 Task: Add a signature Hunter Evans containing Best wishes for a happy New Years Eve, Hunter Evans to email address softage.5@softage.net and add a label Party planning
Action: Mouse moved to (992, 59)
Screenshot: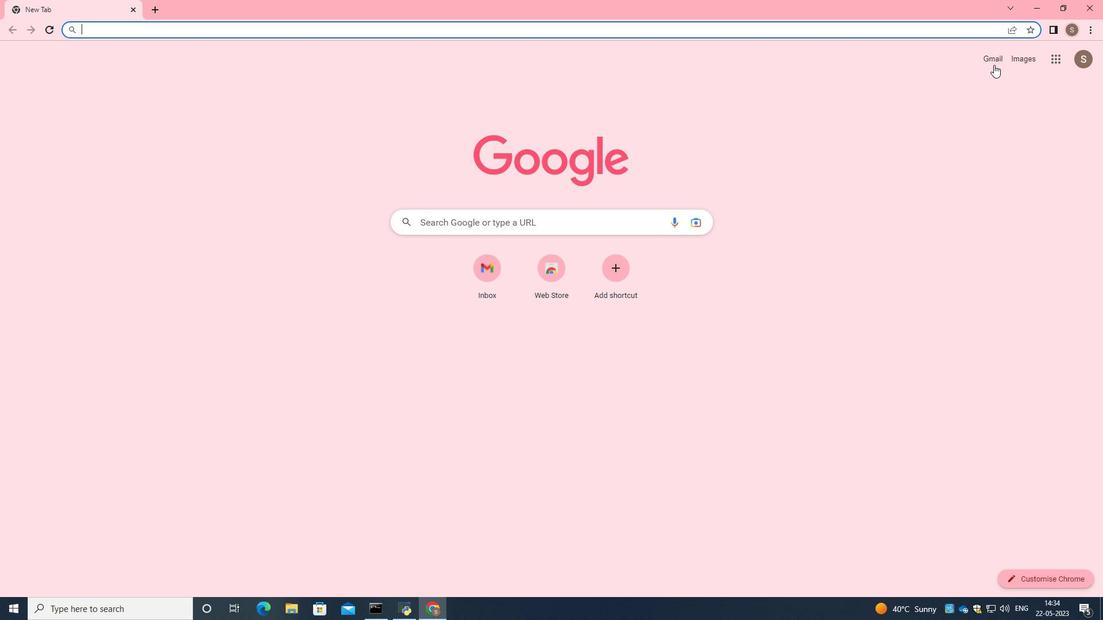 
Action: Mouse pressed left at (992, 59)
Screenshot: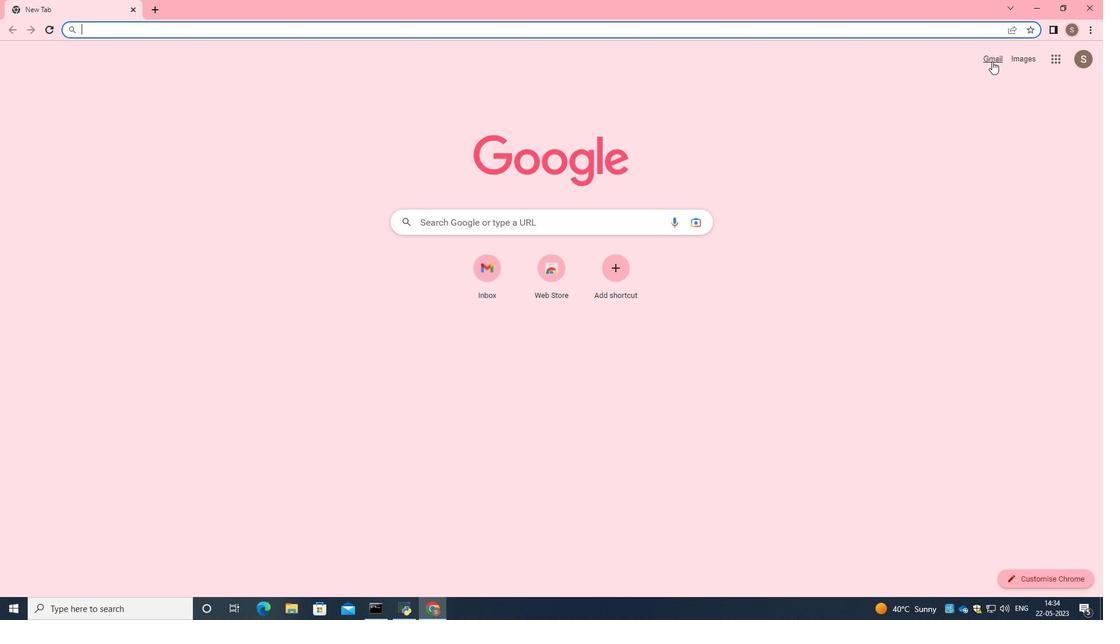 
Action: Mouse moved to (973, 79)
Screenshot: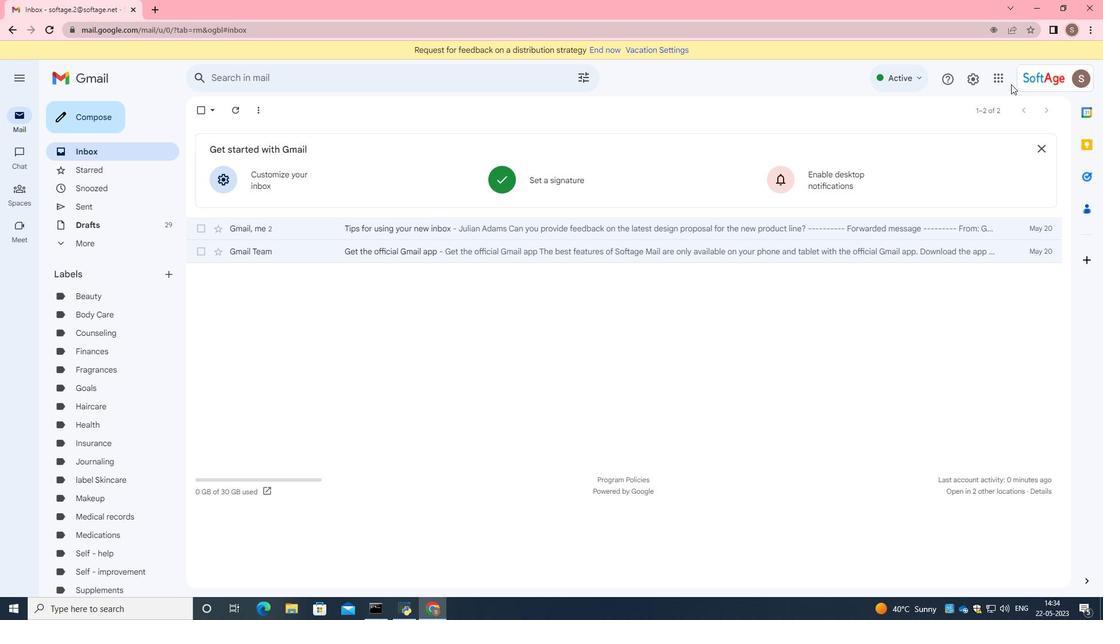 
Action: Mouse pressed left at (973, 79)
Screenshot: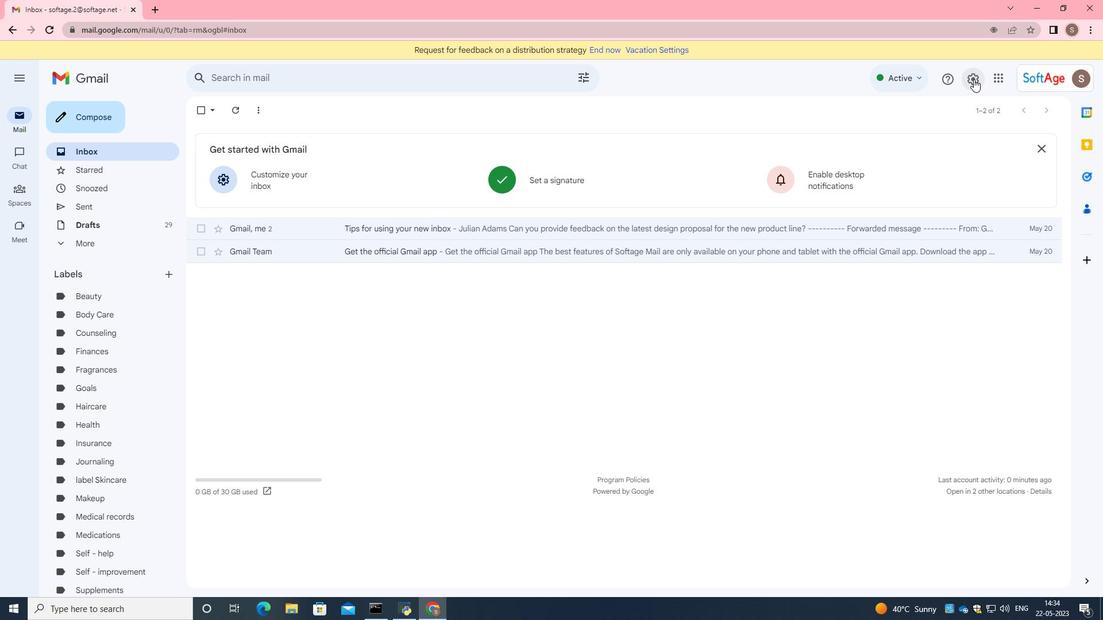 
Action: Mouse moved to (953, 137)
Screenshot: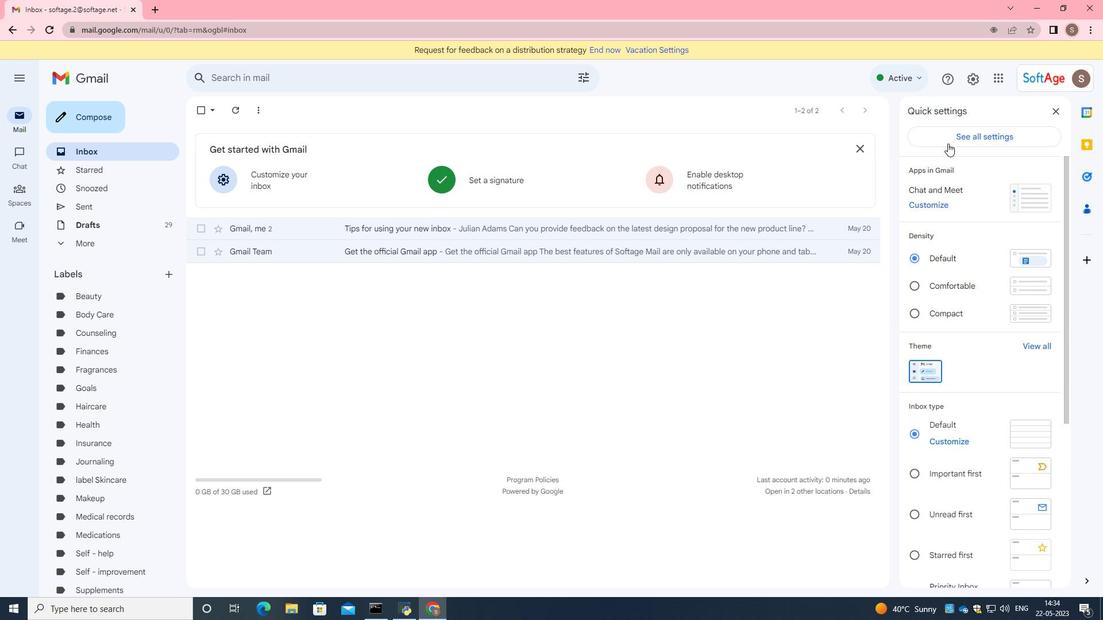 
Action: Mouse pressed left at (953, 137)
Screenshot: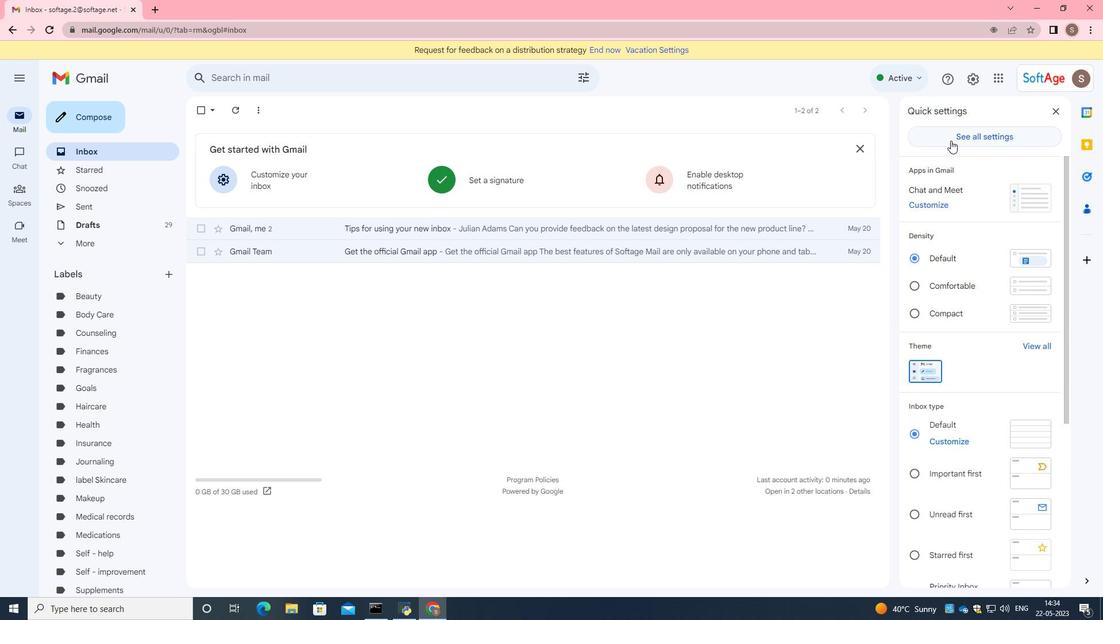 
Action: Mouse moved to (550, 318)
Screenshot: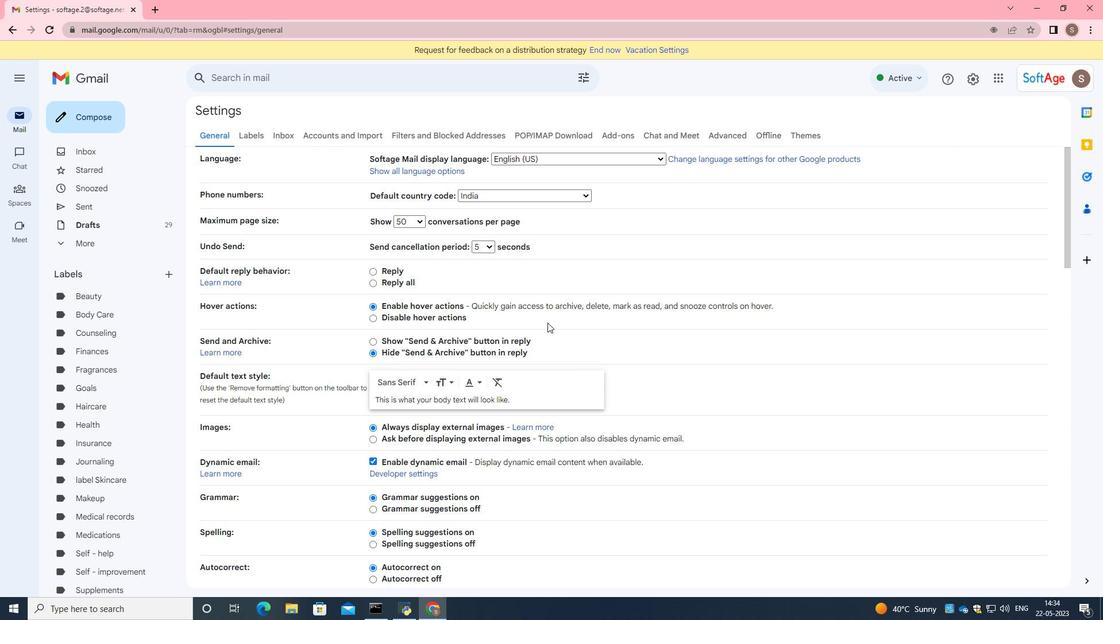 
Action: Mouse scrolled (550, 317) with delta (0, 0)
Screenshot: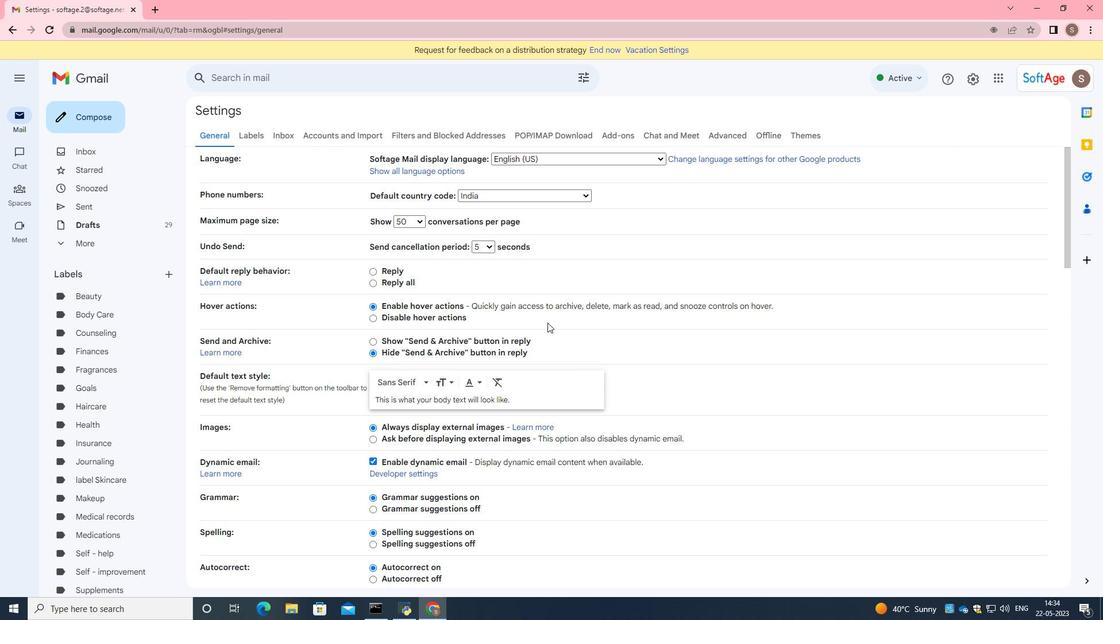 
Action: Mouse scrolled (550, 317) with delta (0, 0)
Screenshot: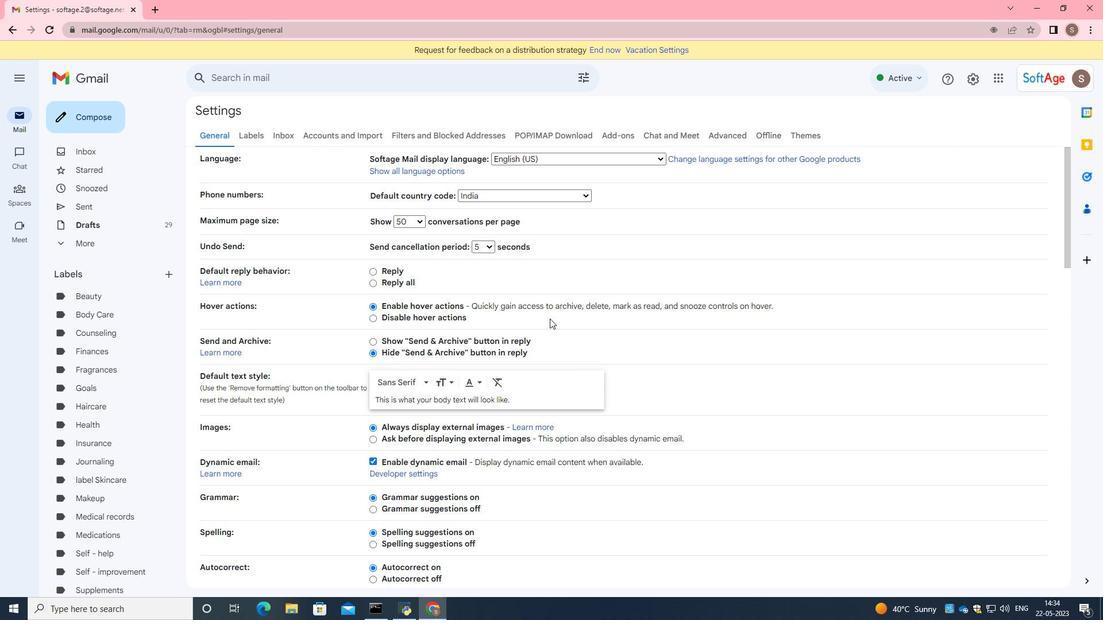 
Action: Mouse scrolled (550, 317) with delta (0, 0)
Screenshot: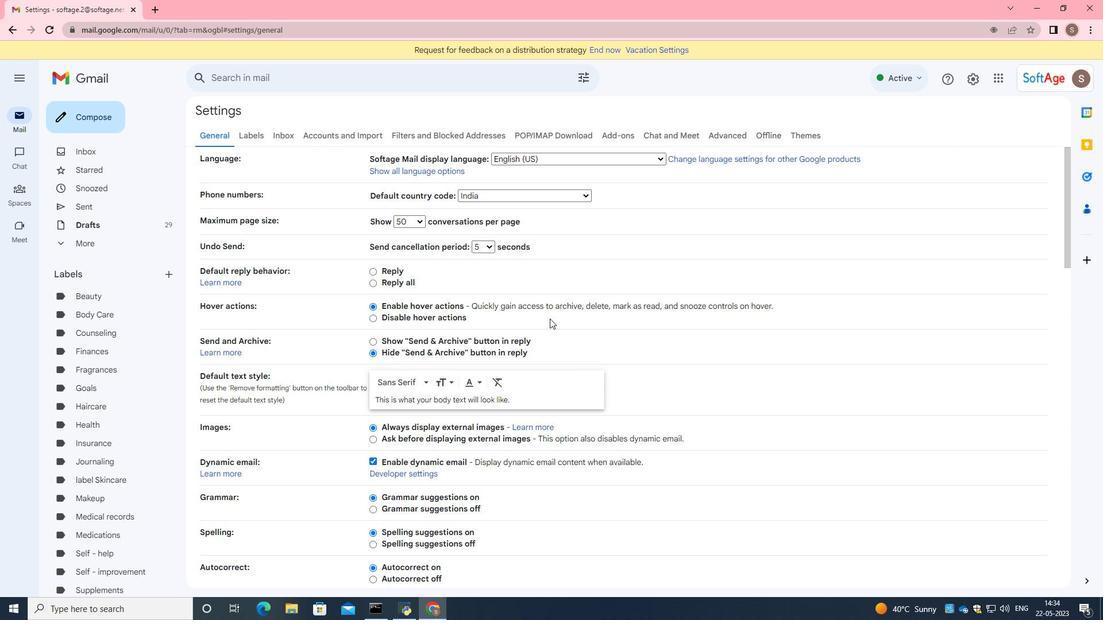 
Action: Mouse scrolled (550, 317) with delta (0, 0)
Screenshot: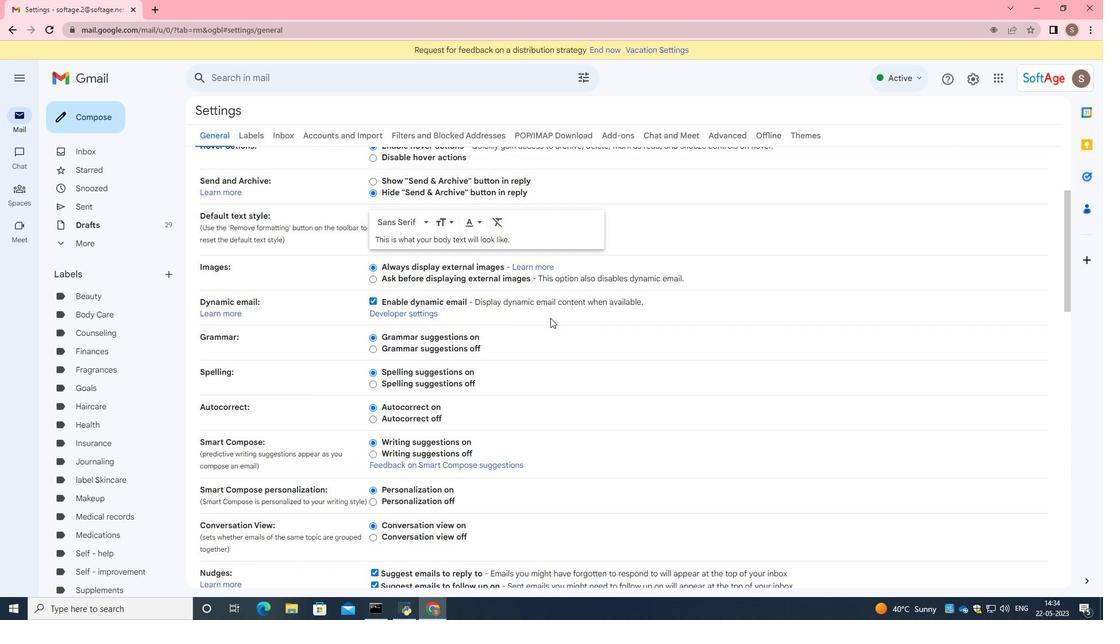 
Action: Mouse scrolled (550, 317) with delta (0, 0)
Screenshot: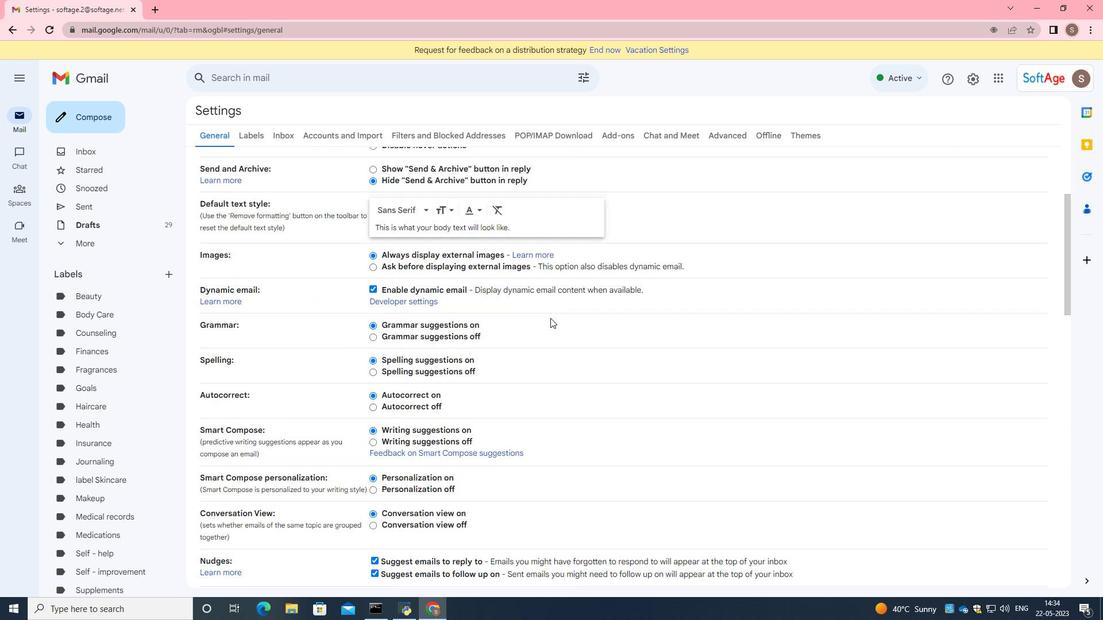 
Action: Mouse scrolled (550, 317) with delta (0, 0)
Screenshot: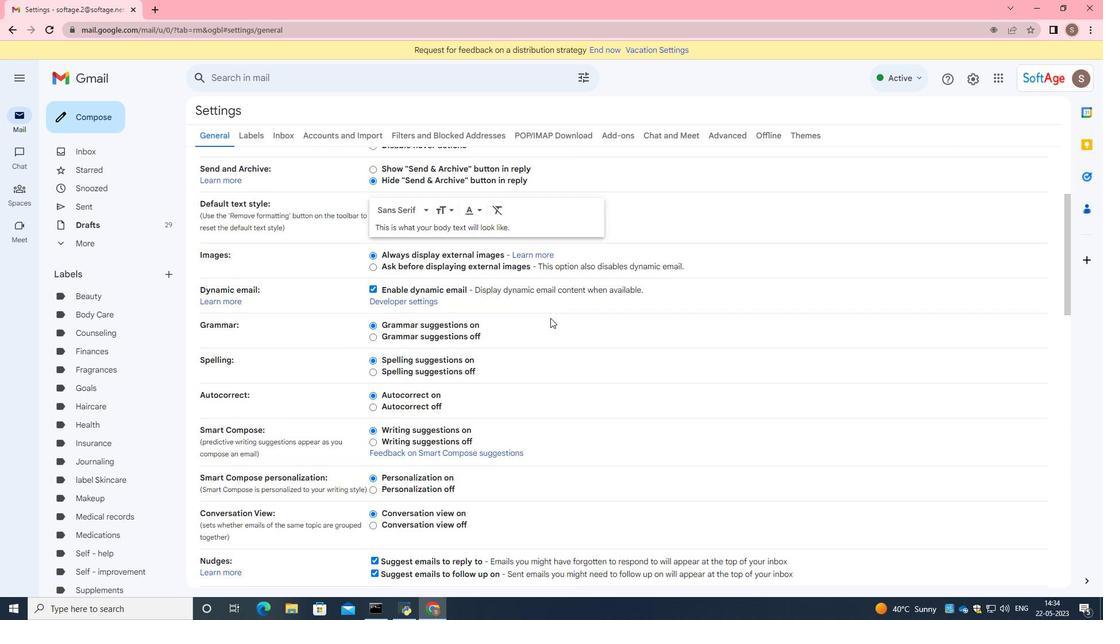 
Action: Mouse scrolled (550, 317) with delta (0, 0)
Screenshot: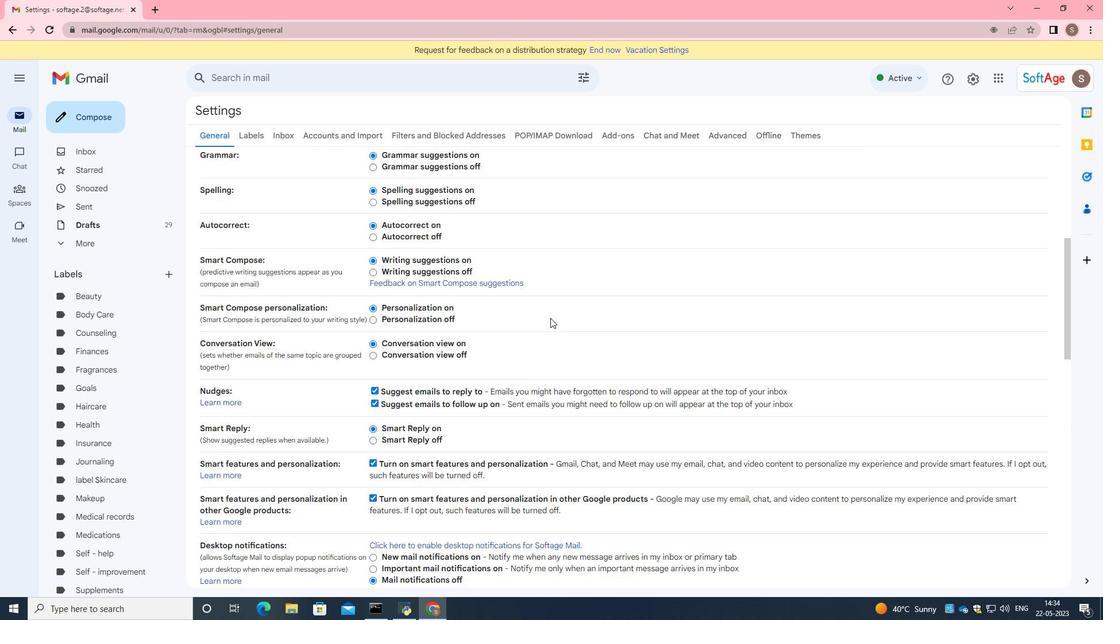 
Action: Mouse scrolled (550, 317) with delta (0, 0)
Screenshot: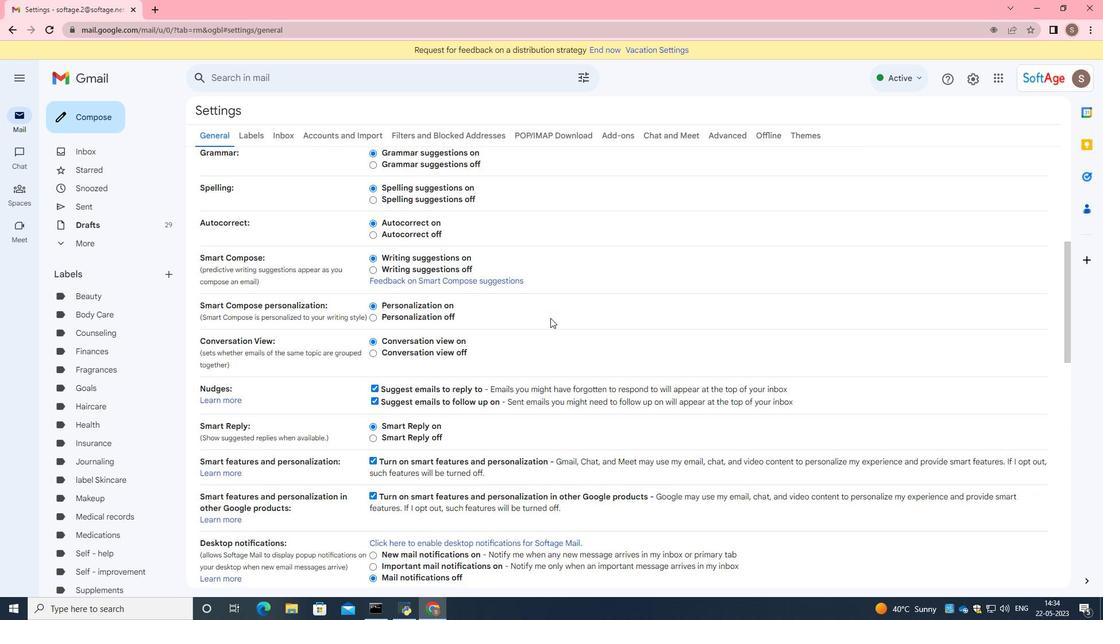 
Action: Mouse scrolled (550, 317) with delta (0, 0)
Screenshot: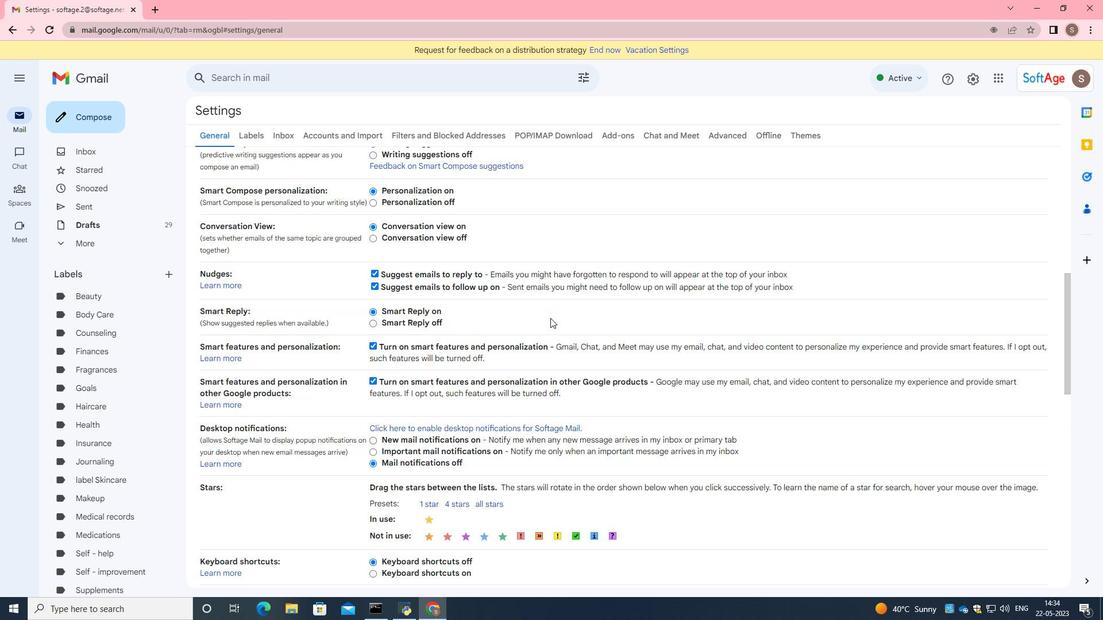 
Action: Mouse scrolled (550, 317) with delta (0, 0)
Screenshot: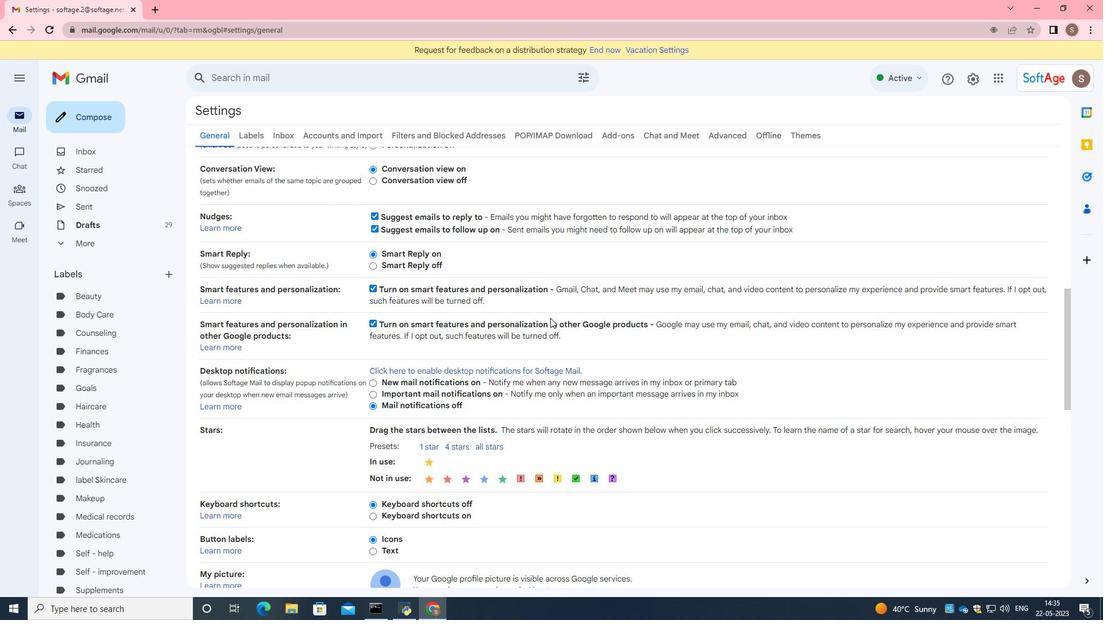 
Action: Mouse scrolled (550, 317) with delta (0, 0)
Screenshot: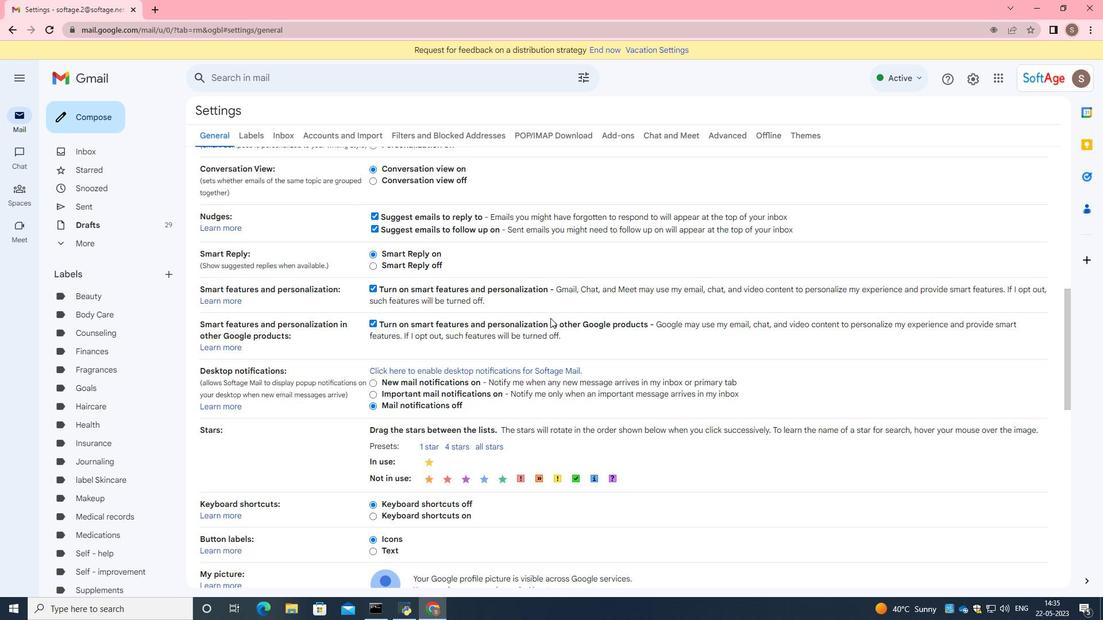 
Action: Mouse scrolled (550, 317) with delta (0, 0)
Screenshot: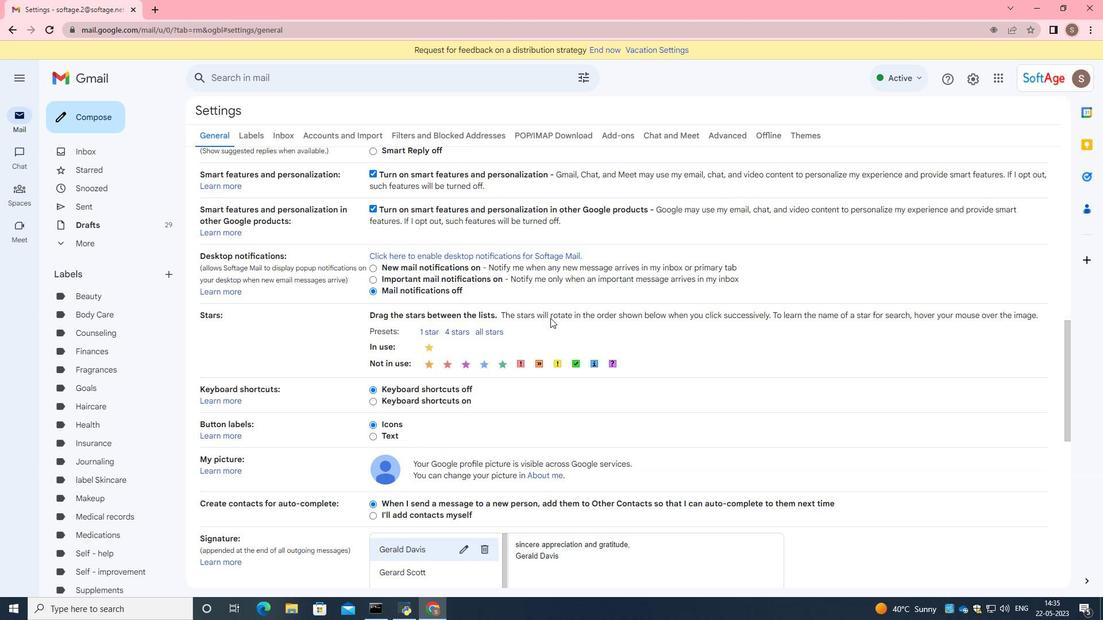 
Action: Mouse scrolled (550, 317) with delta (0, 0)
Screenshot: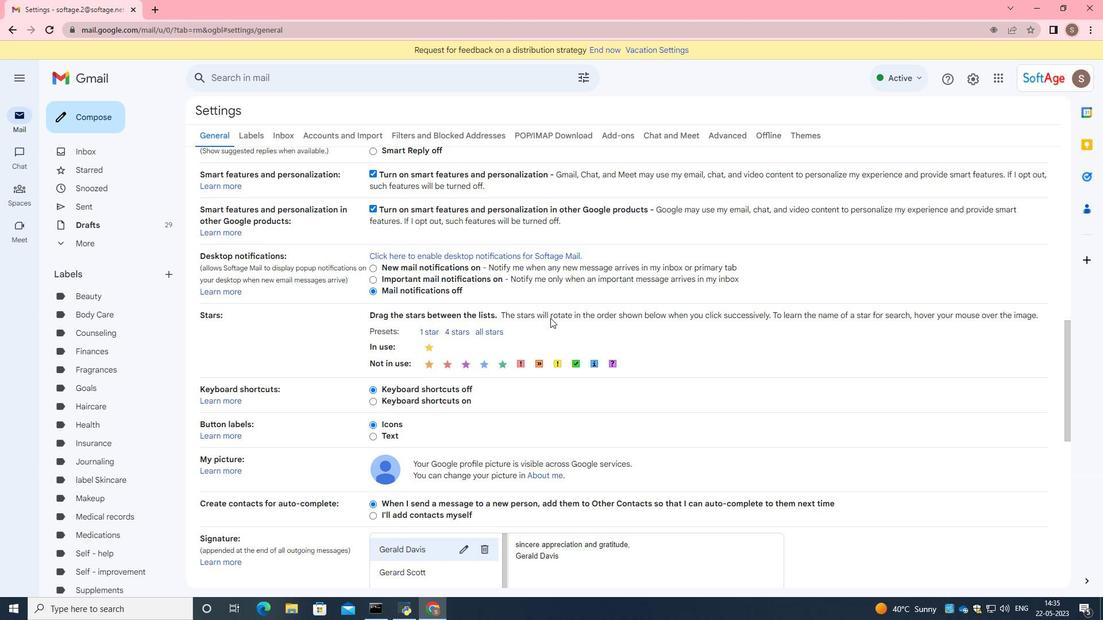 
Action: Mouse moved to (445, 530)
Screenshot: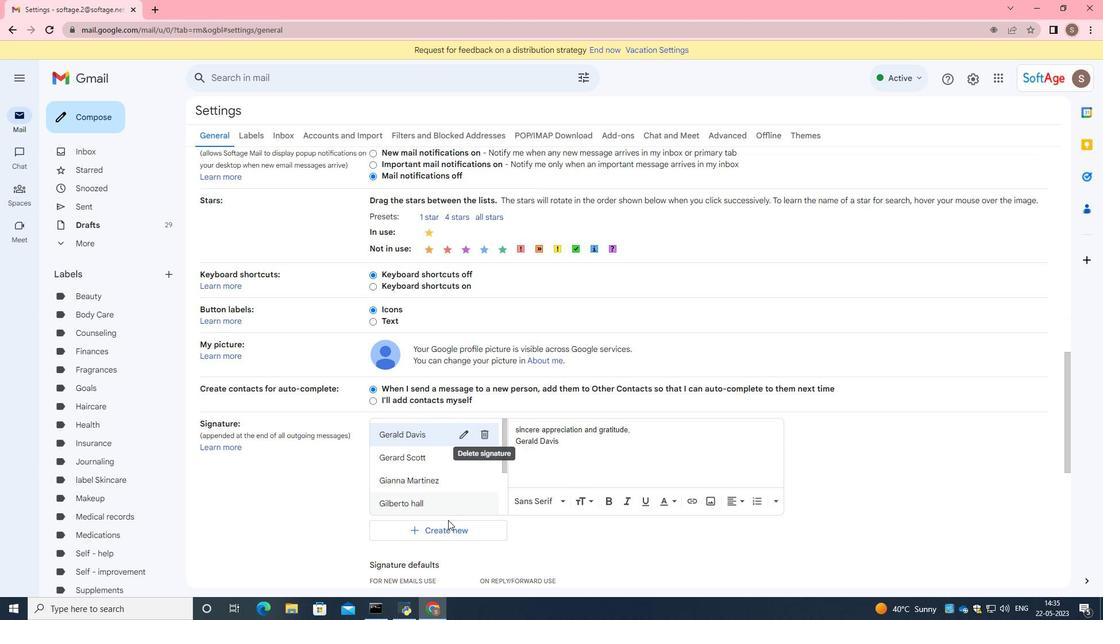 
Action: Mouse pressed left at (445, 530)
Screenshot: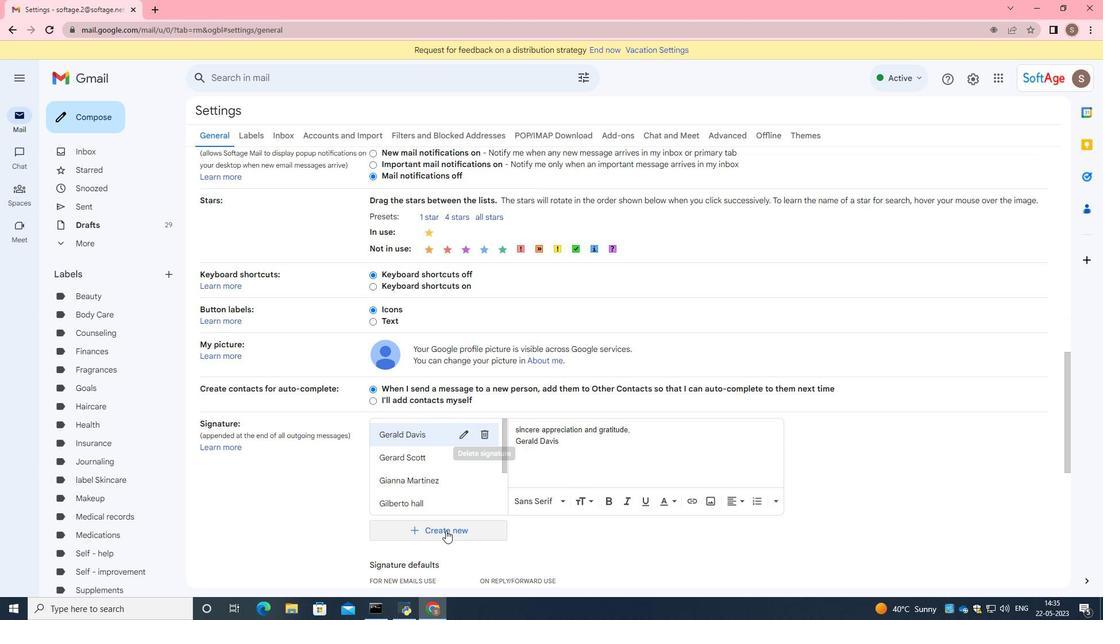 
Action: Mouse moved to (502, 314)
Screenshot: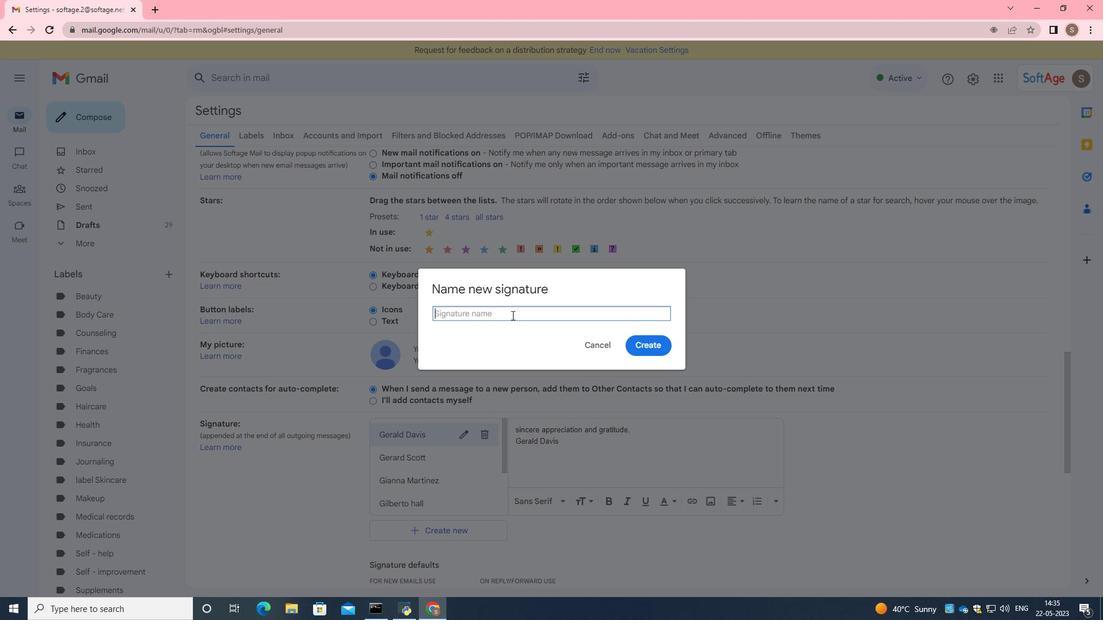 
Action: Key pressed <Key.caps_lock>H<Key.caps_lock>unter<Key.space><Key.caps_lock>E<Key.caps_lock>vans
Screenshot: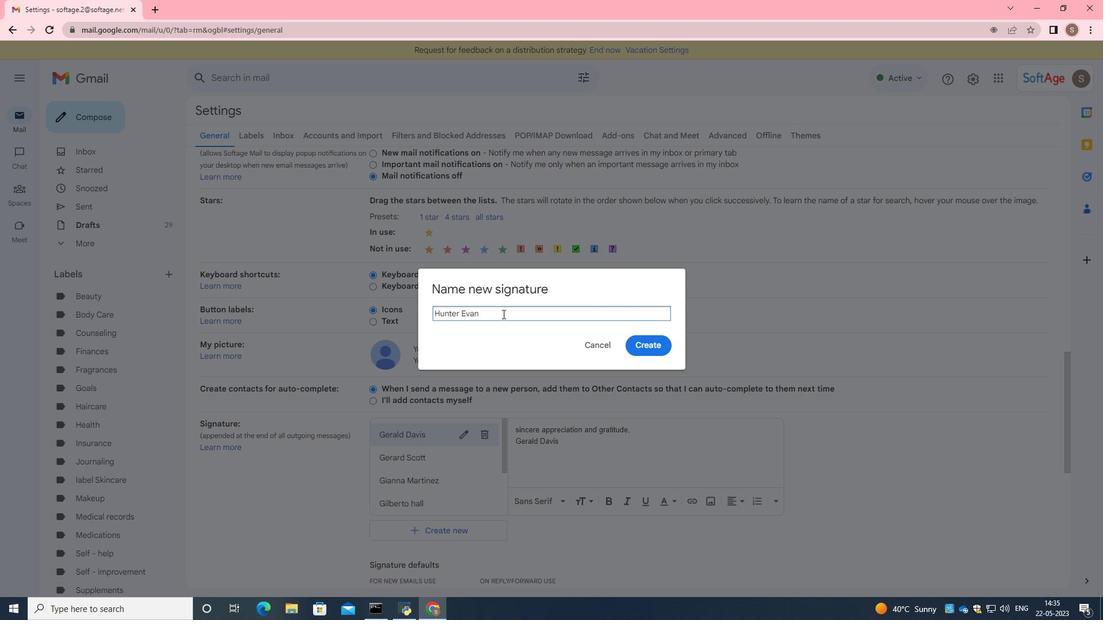 
Action: Mouse moved to (652, 339)
Screenshot: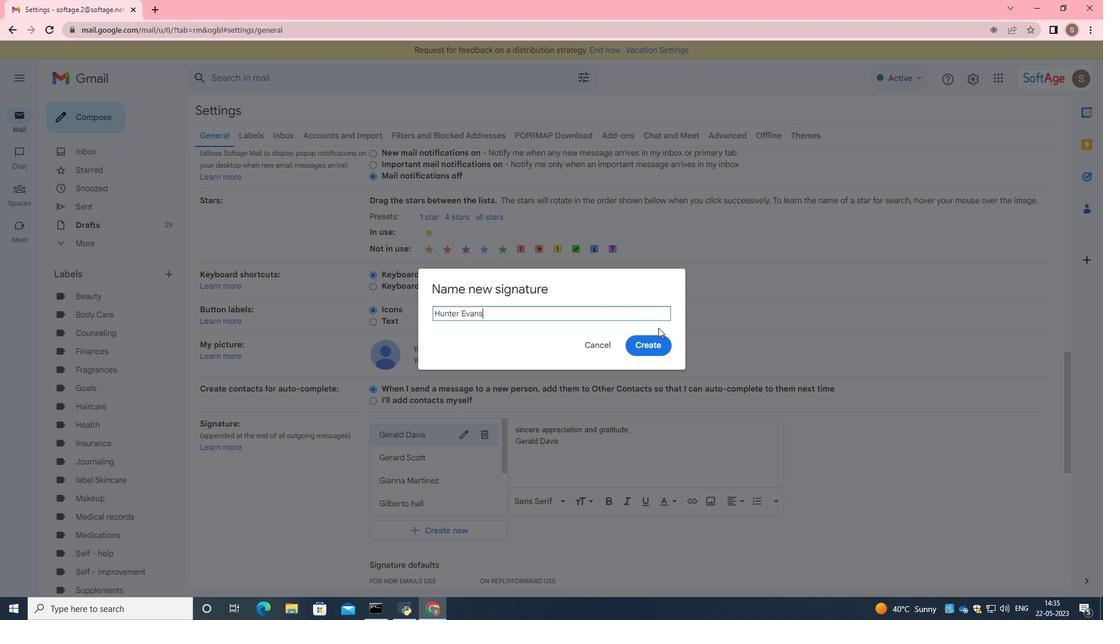 
Action: Mouse pressed left at (652, 339)
Screenshot: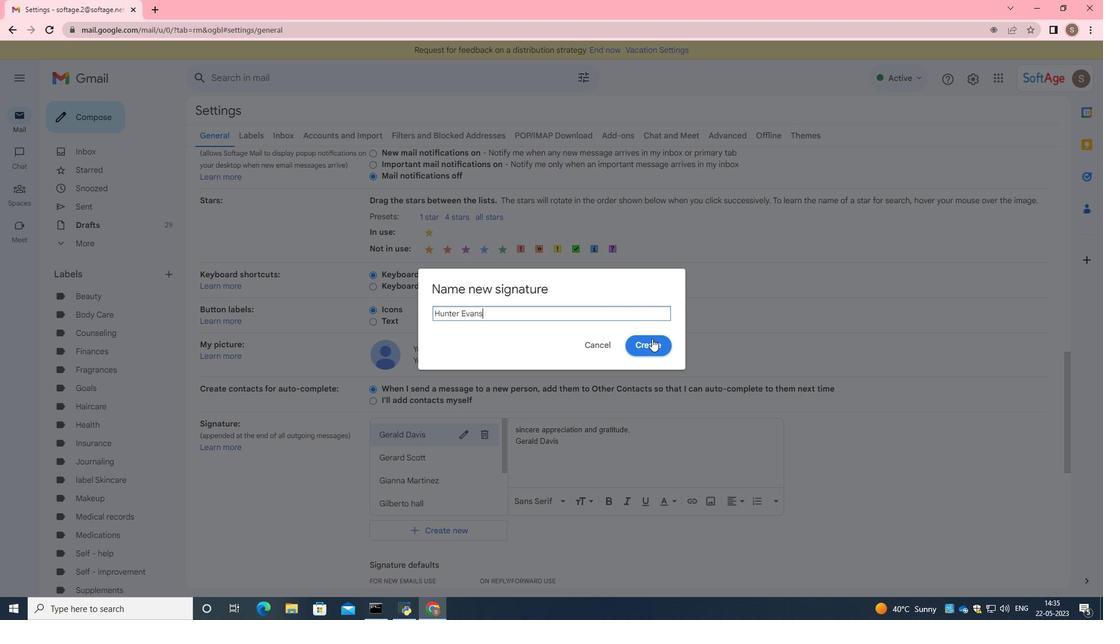 
Action: Mouse moved to (453, 455)
Screenshot: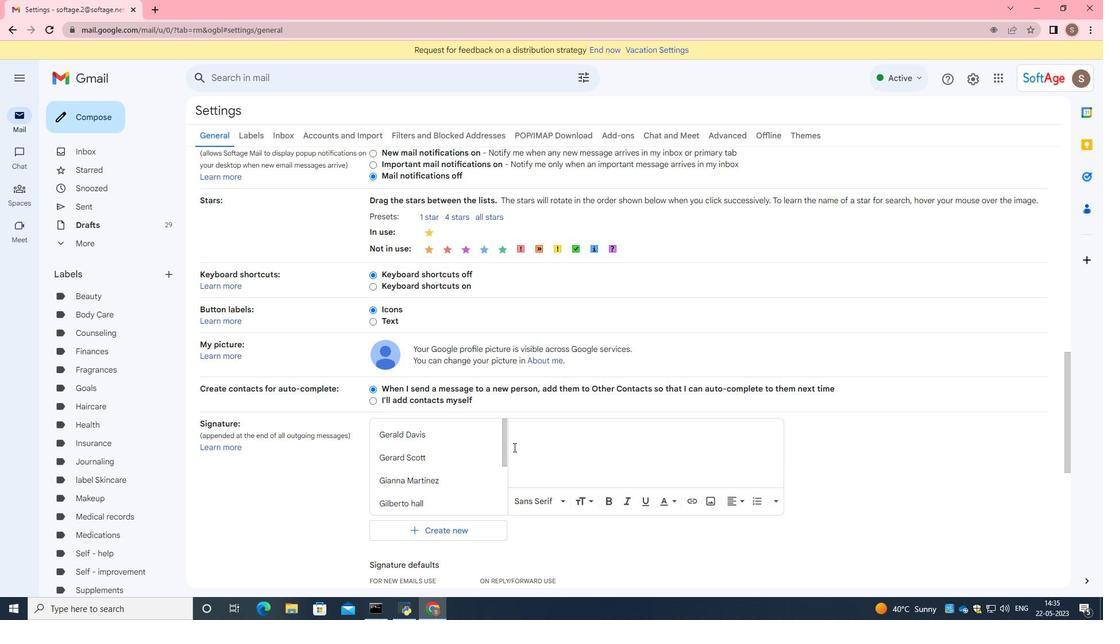 
Action: Mouse scrolled (453, 455) with delta (0, 0)
Screenshot: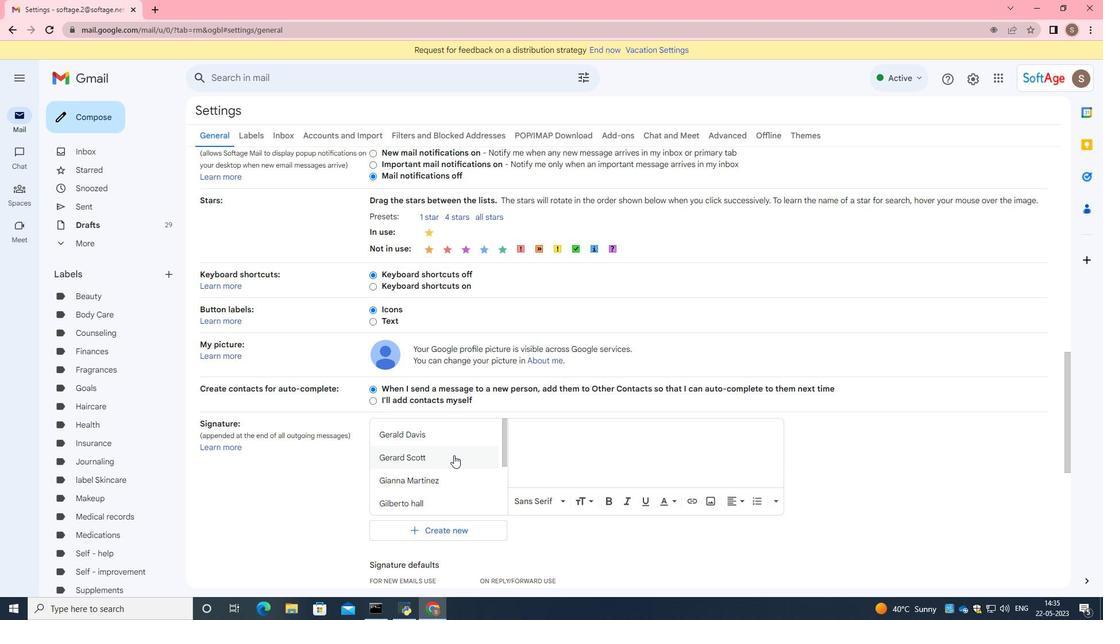 
Action: Mouse scrolled (453, 455) with delta (0, 0)
Screenshot: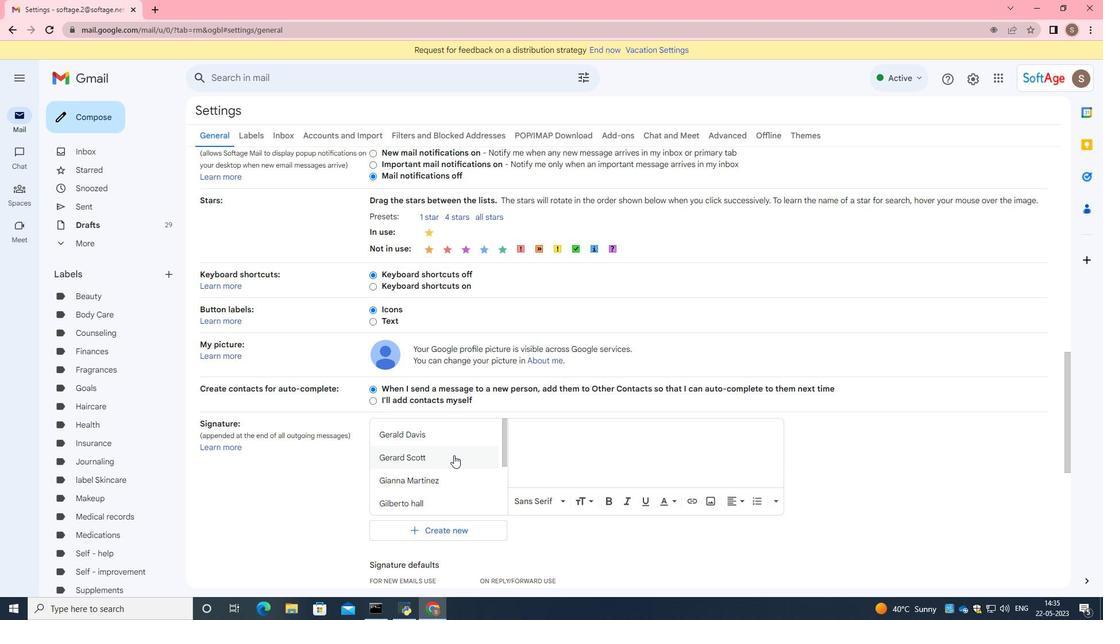 
Action: Mouse scrolled (453, 455) with delta (0, 0)
Screenshot: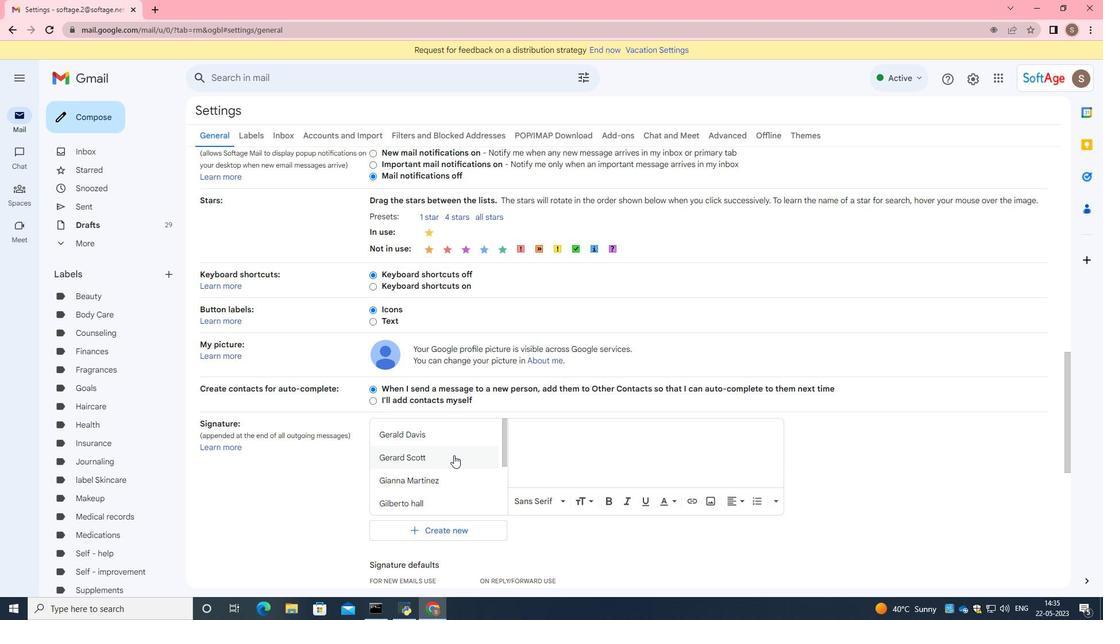
Action: Mouse scrolled (453, 455) with delta (0, 0)
Screenshot: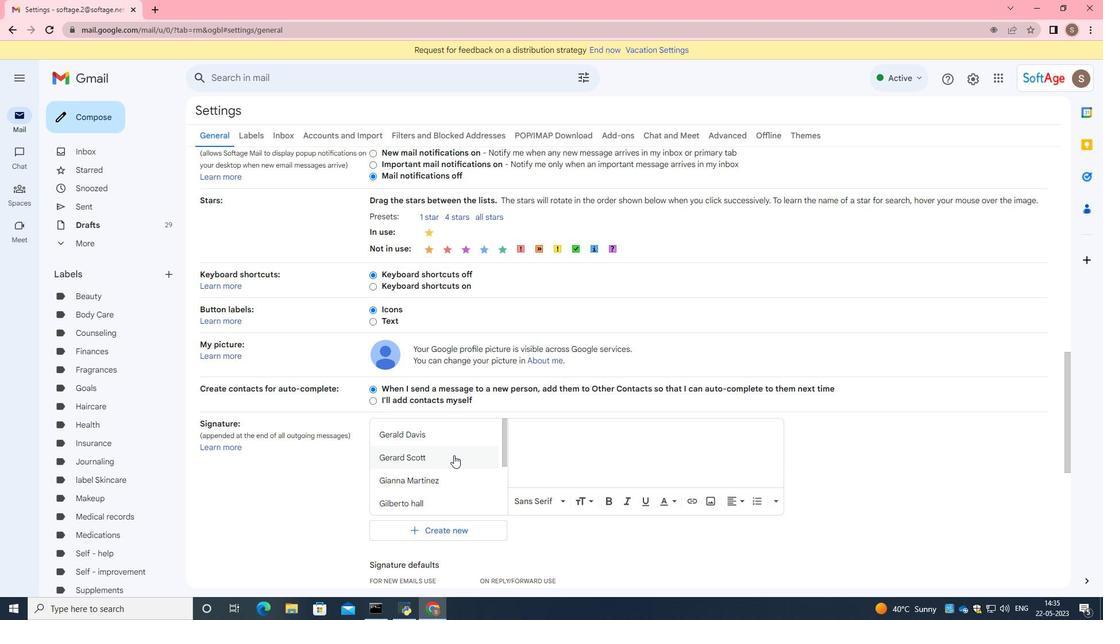 
Action: Mouse scrolled (453, 455) with delta (0, 0)
Screenshot: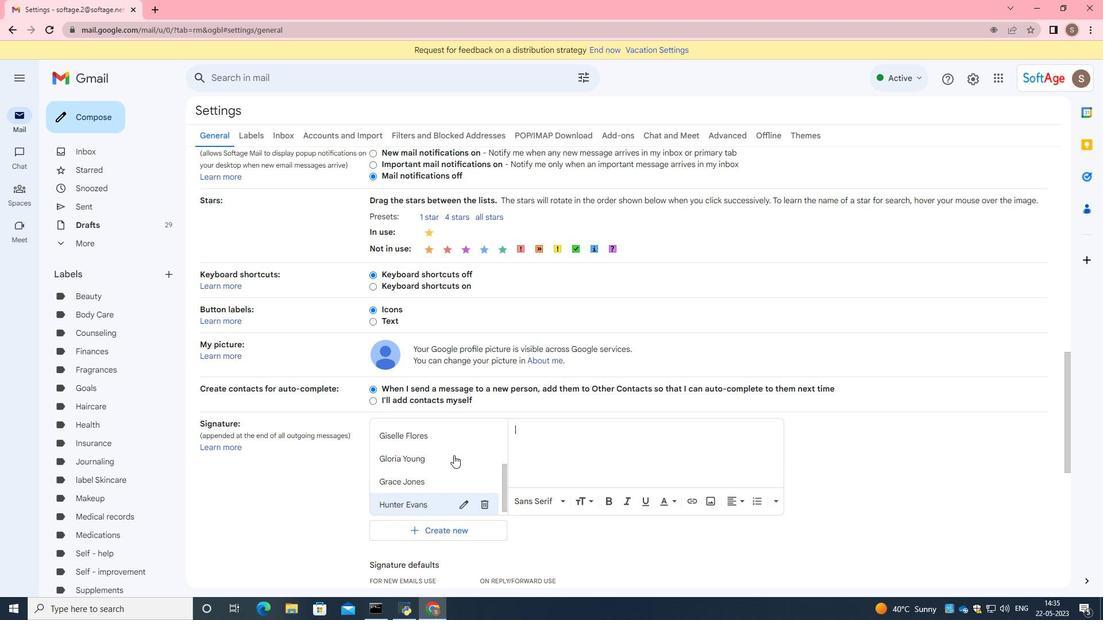 
Action: Mouse scrolled (453, 455) with delta (0, 0)
Screenshot: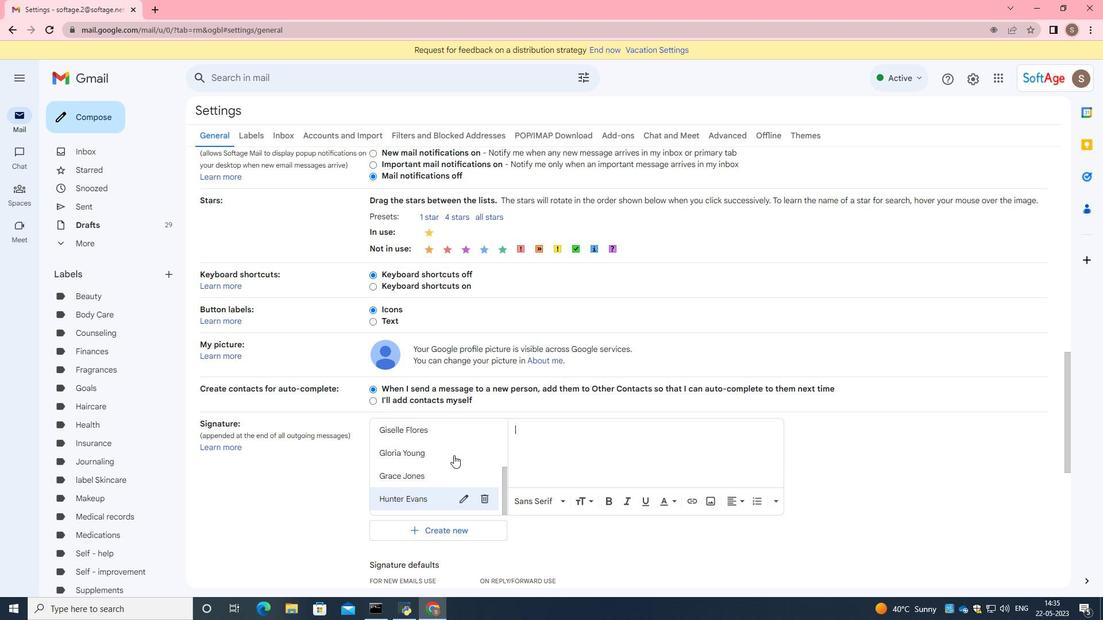 
Action: Mouse scrolled (453, 455) with delta (0, 0)
Screenshot: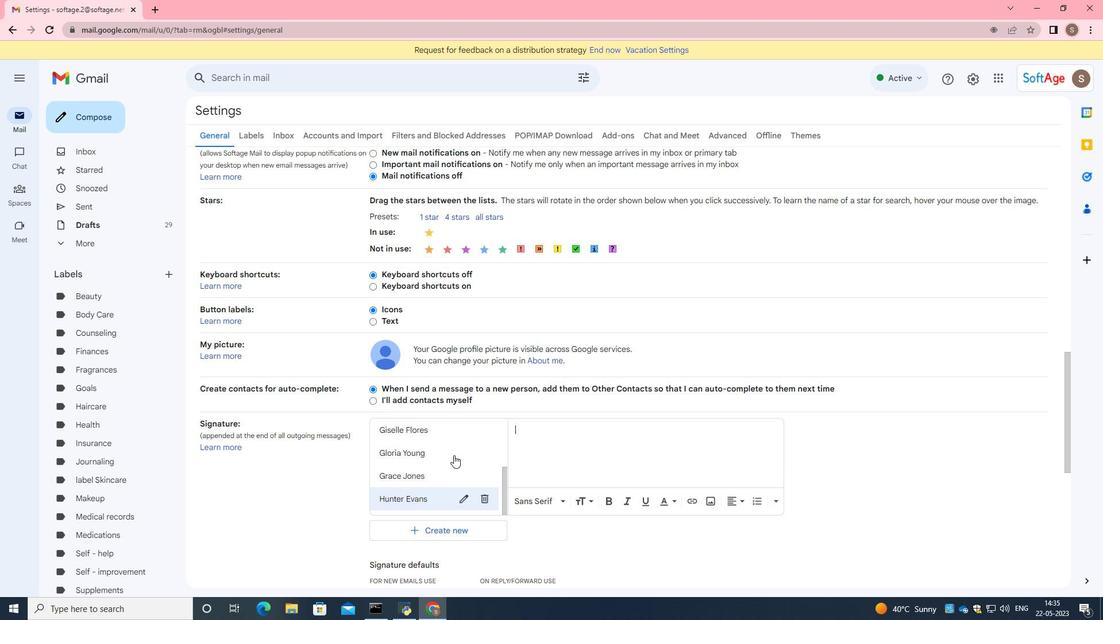 
Action: Mouse scrolled (453, 455) with delta (0, 0)
Screenshot: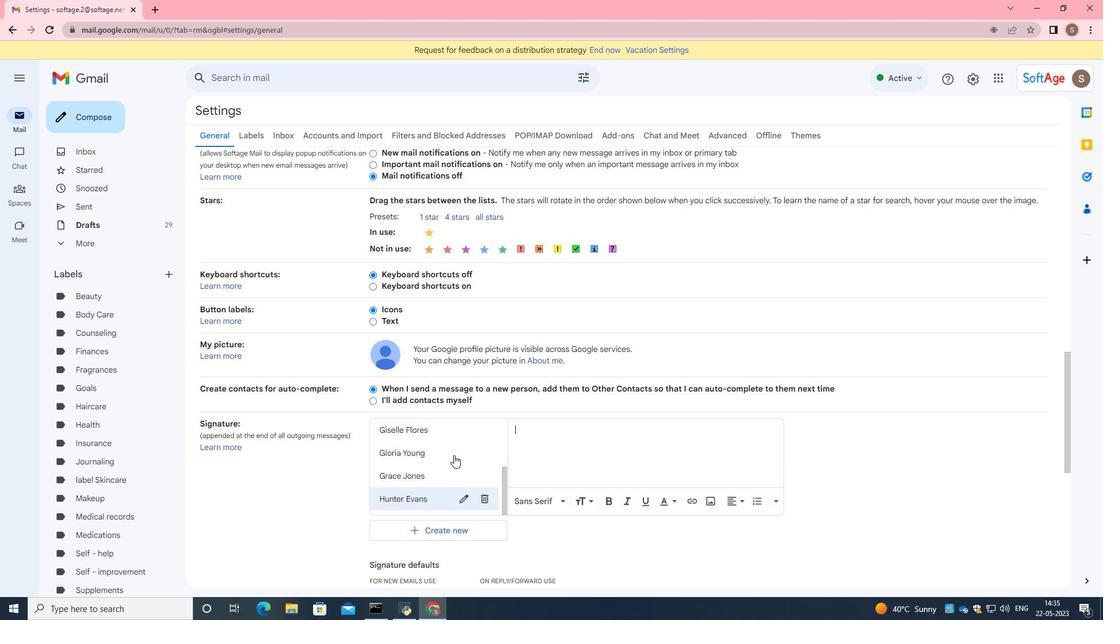 
Action: Mouse scrolled (453, 455) with delta (0, 0)
Screenshot: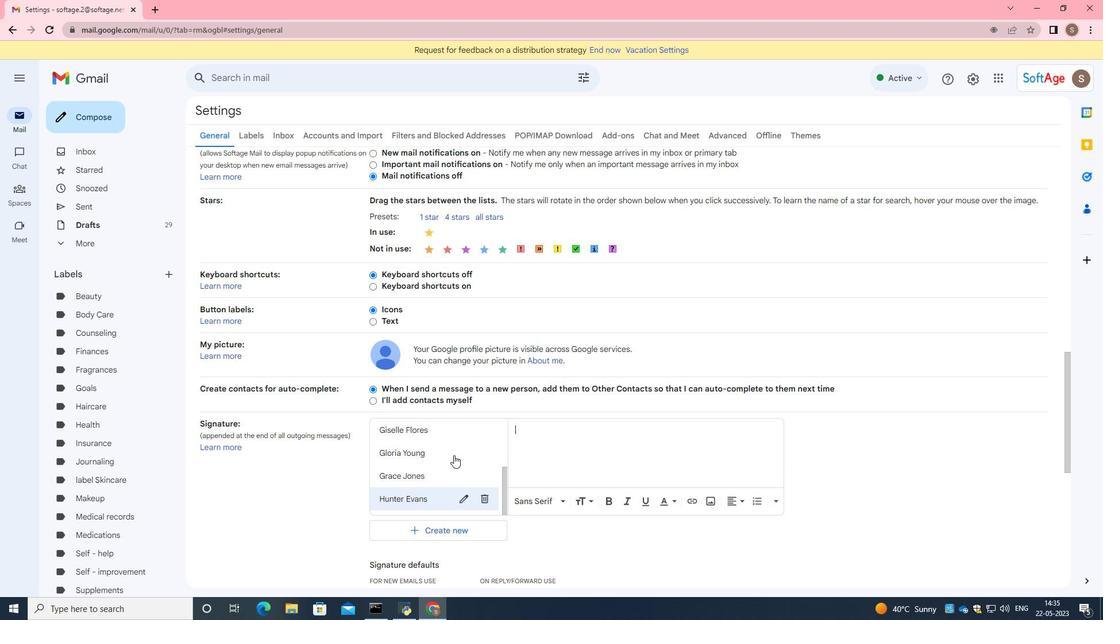 
Action: Mouse moved to (636, 432)
Screenshot: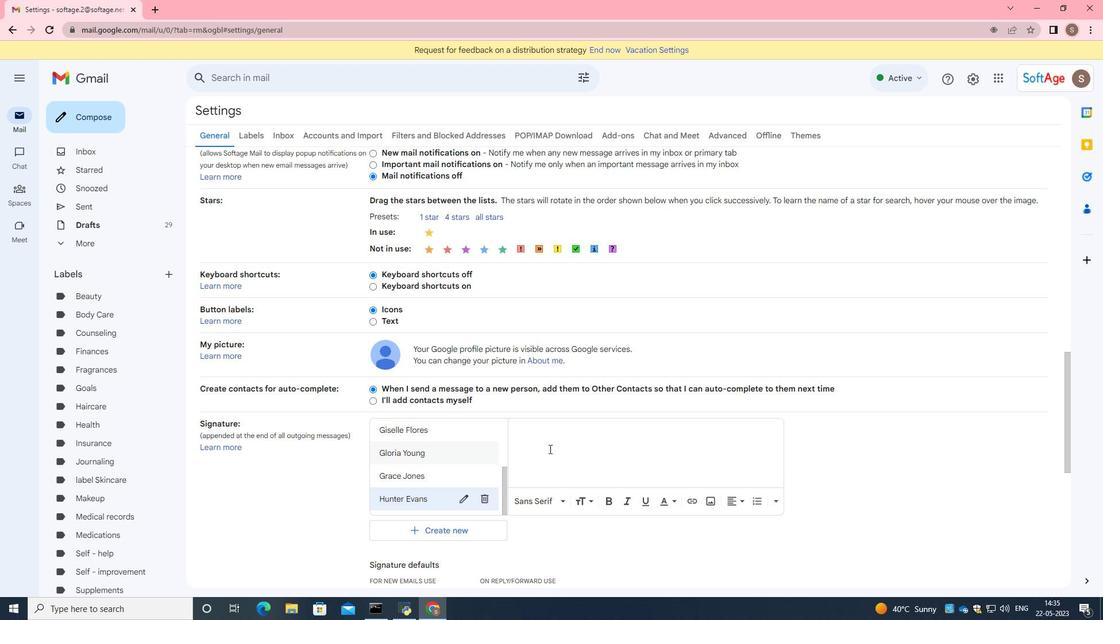 
Action: Mouse pressed left at (636, 432)
Screenshot: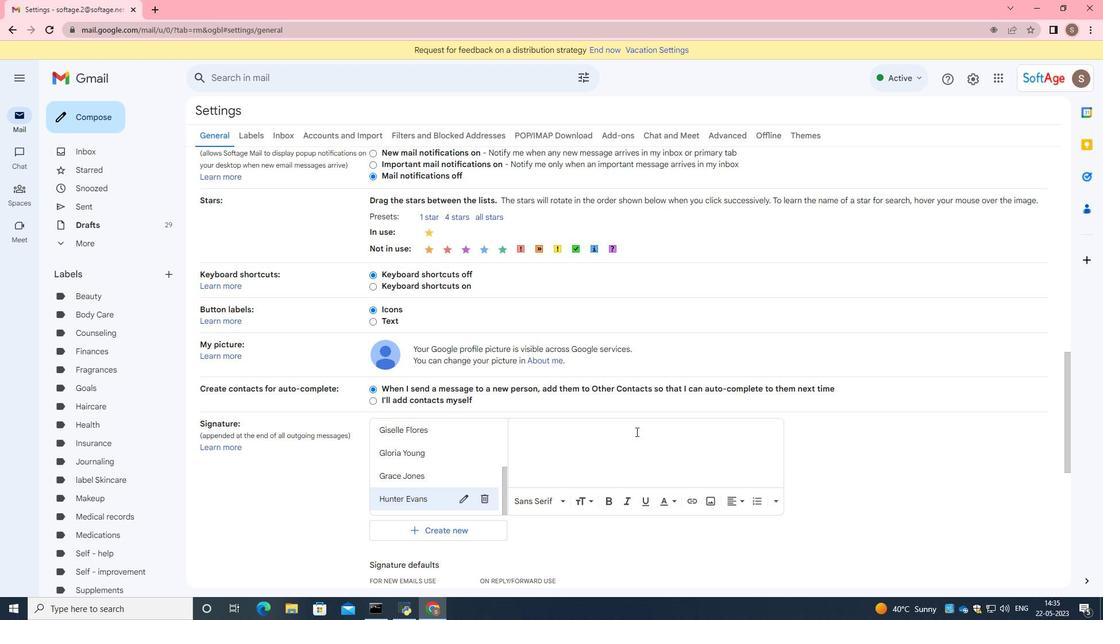 
Action: Key pressed <Key.caps_lock>P<Key.caps_lock>arty<Key.space><Key.caps_lock>P<Key.caps_lock>lanning
Screenshot: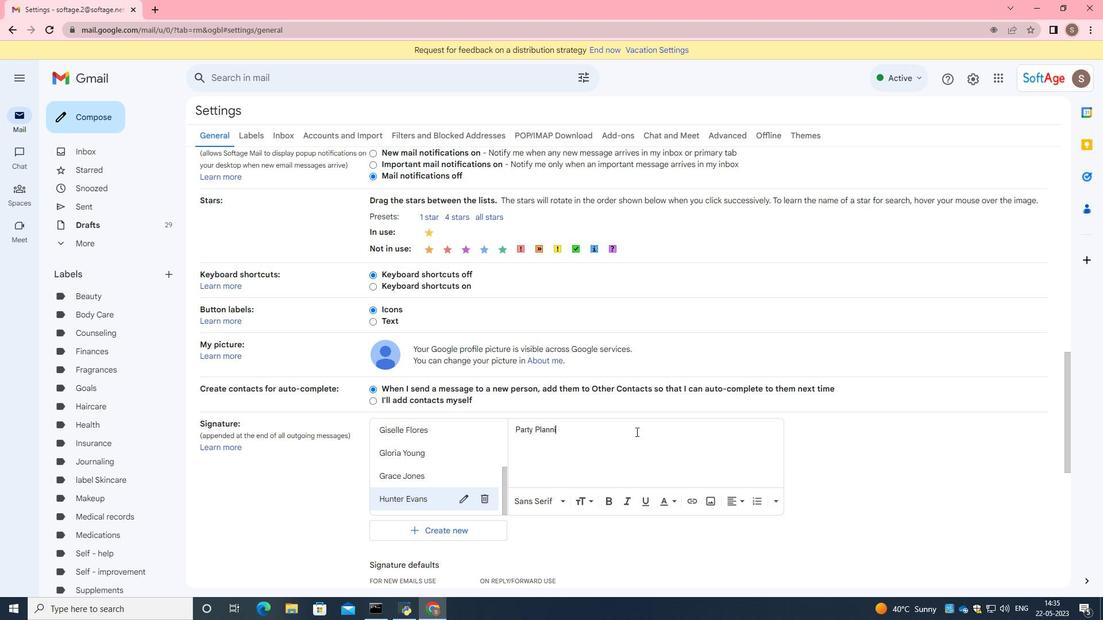
Action: Mouse moved to (656, 482)
Screenshot: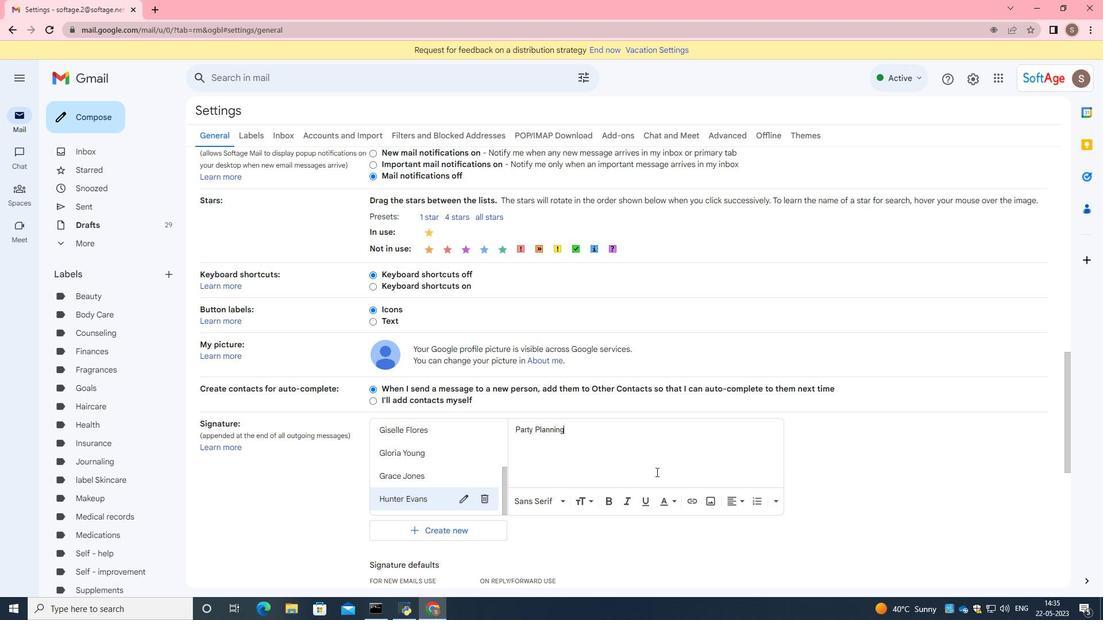 
Action: Mouse scrolled (656, 481) with delta (0, 0)
Screenshot: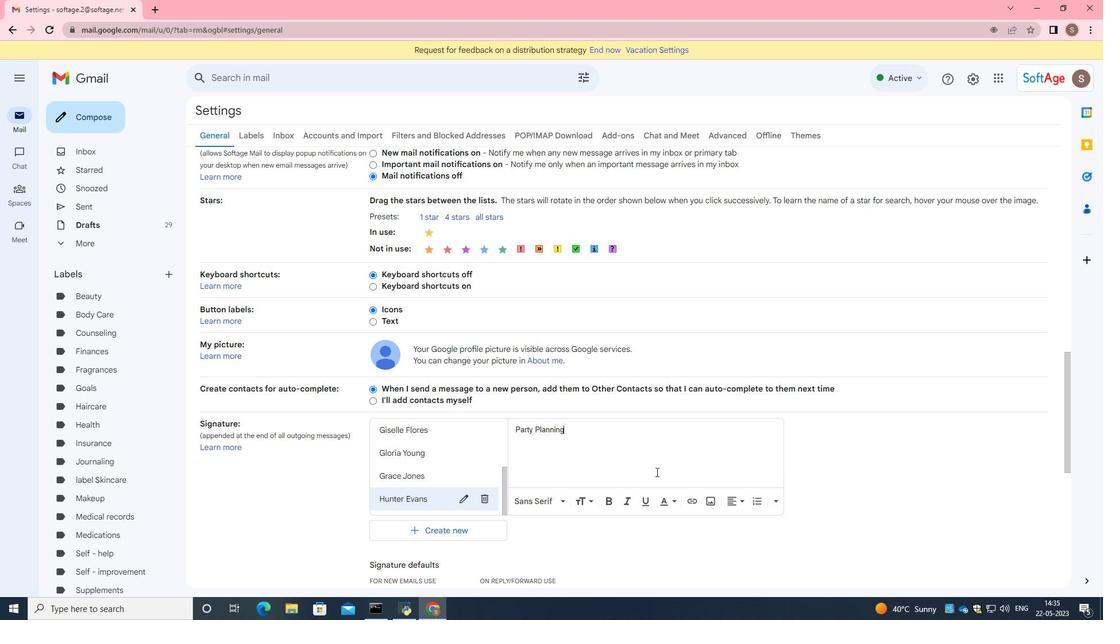 
Action: Mouse scrolled (656, 481) with delta (0, 0)
Screenshot: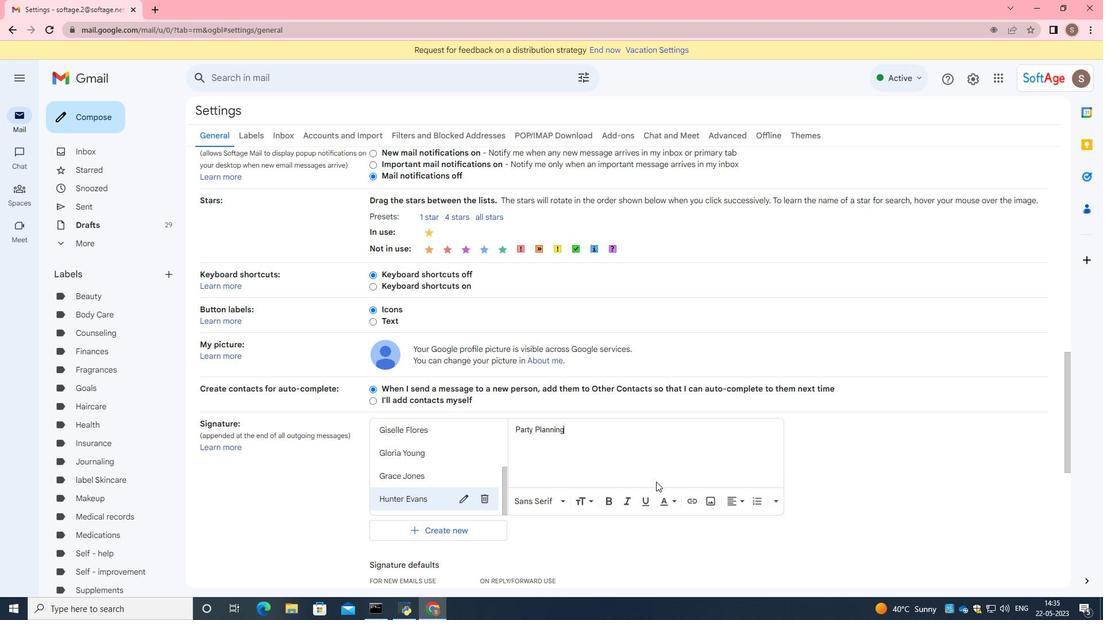 
Action: Mouse scrolled (656, 481) with delta (0, 0)
Screenshot: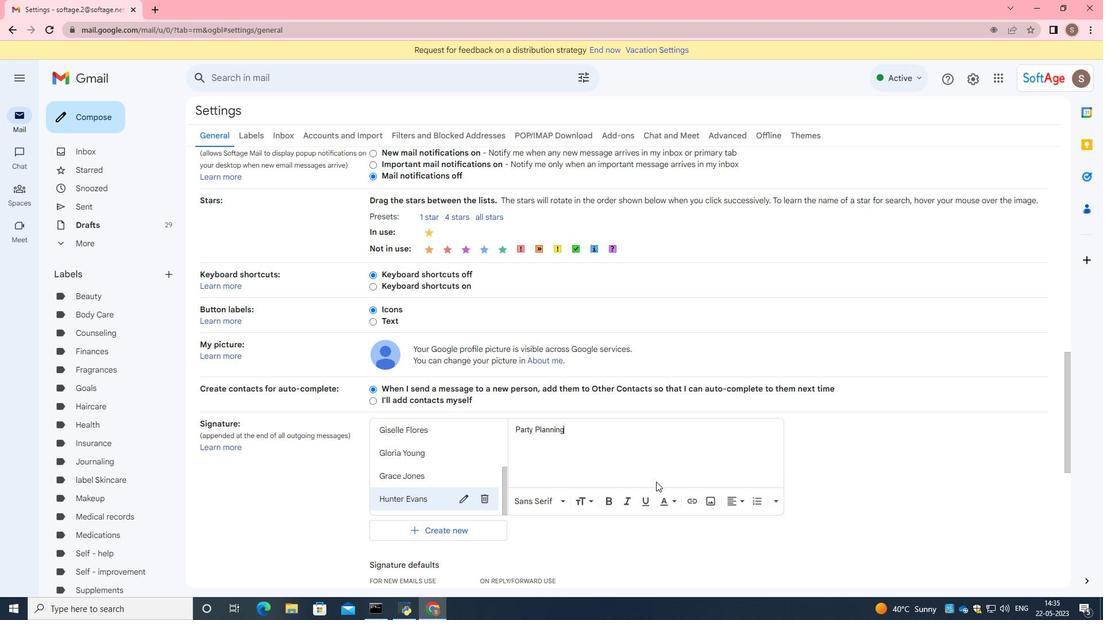 
Action: Mouse scrolled (656, 481) with delta (0, 0)
Screenshot: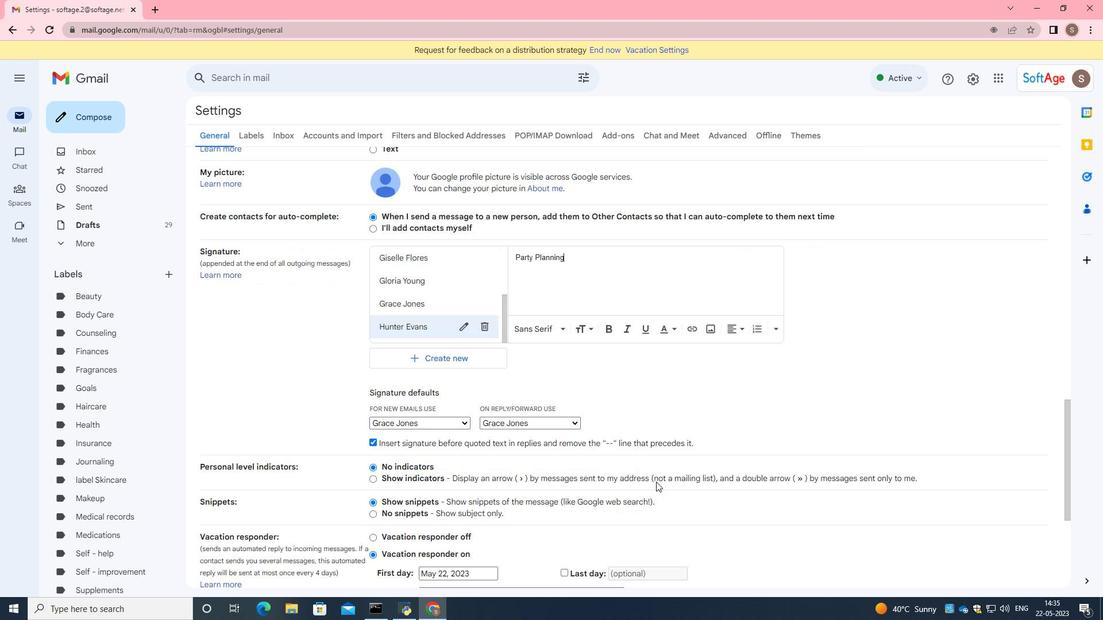
Action: Mouse scrolled (656, 481) with delta (0, 0)
Screenshot: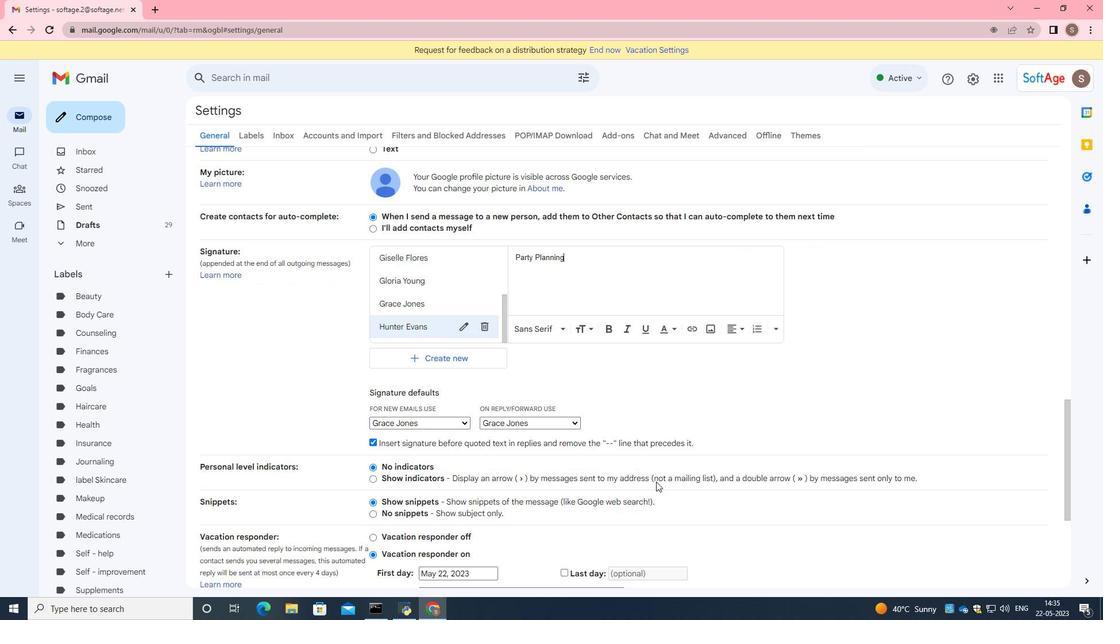 
Action: Mouse scrolled (656, 481) with delta (0, 0)
Screenshot: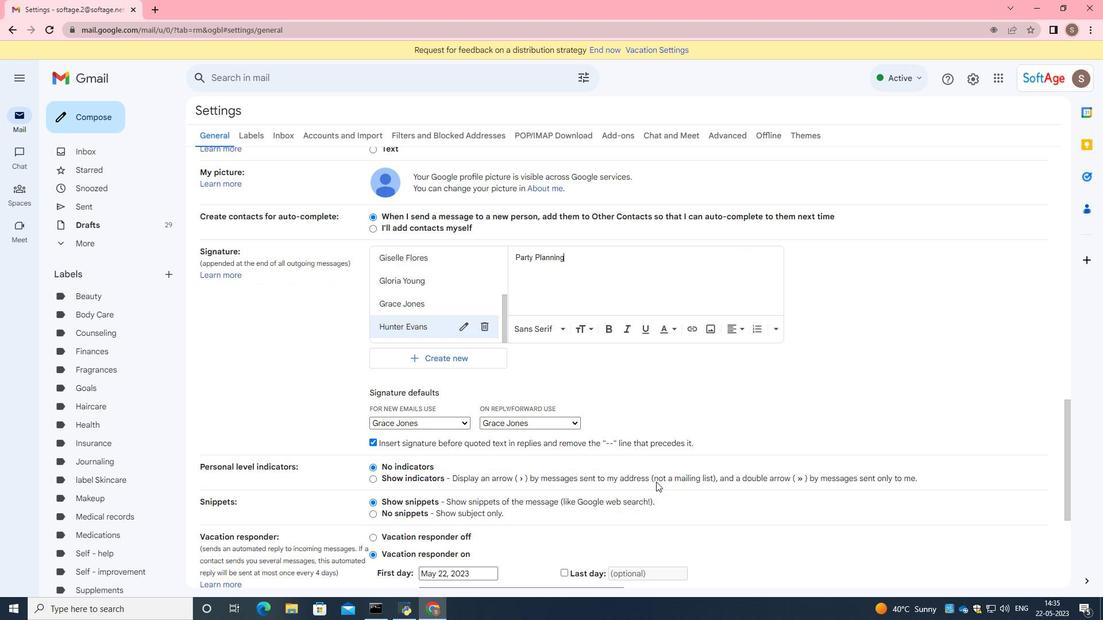
Action: Mouse moved to (656, 482)
Screenshot: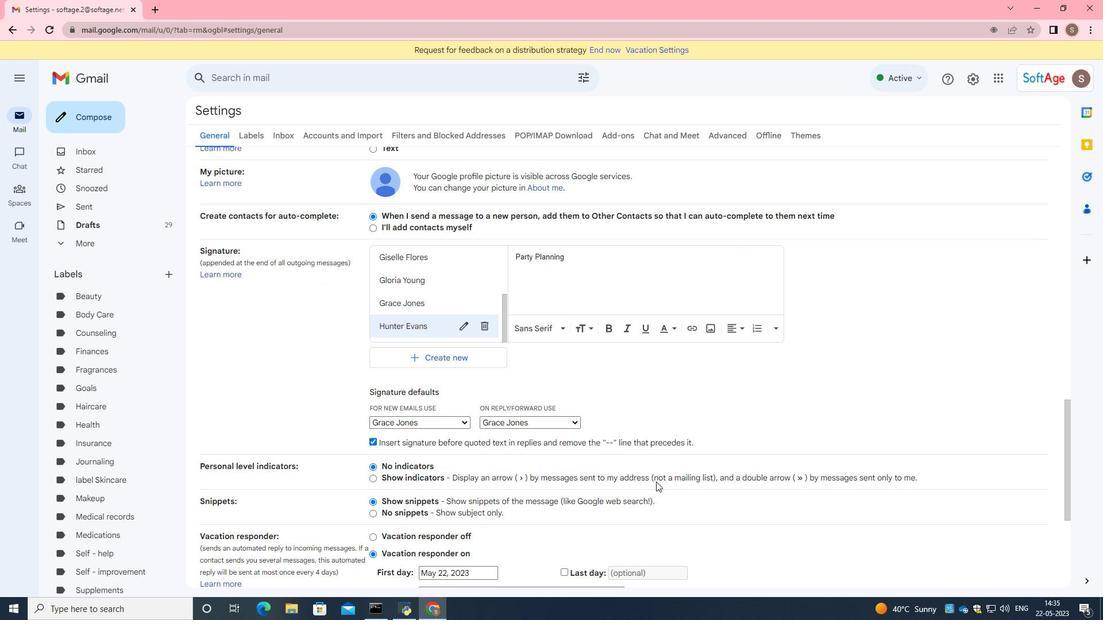 
Action: Mouse scrolled (656, 482) with delta (0, 0)
Screenshot: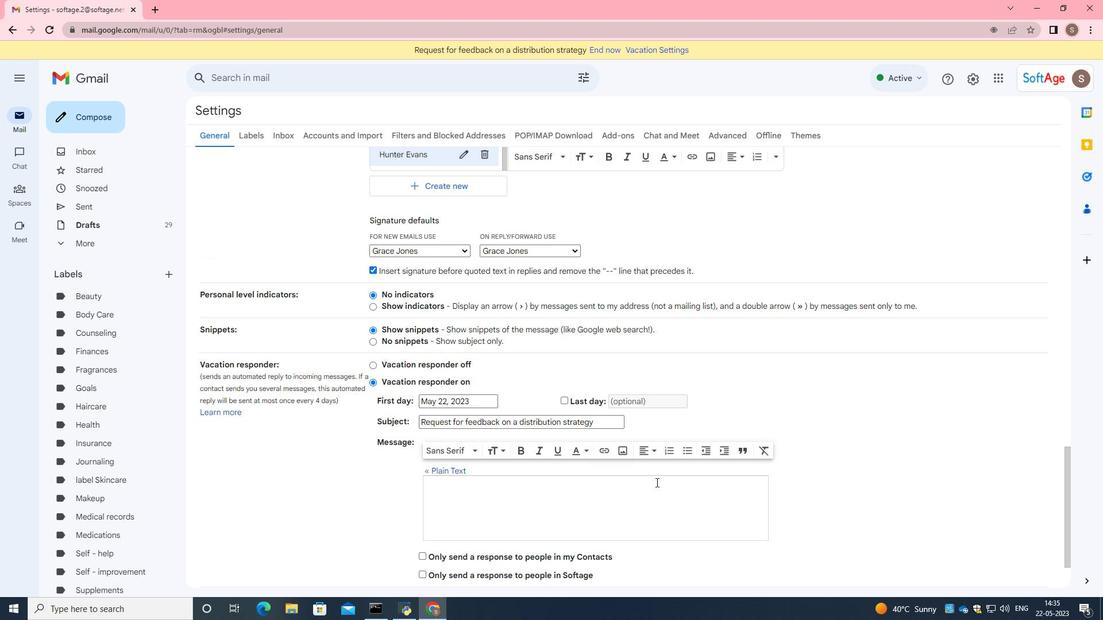 
Action: Mouse moved to (656, 483)
Screenshot: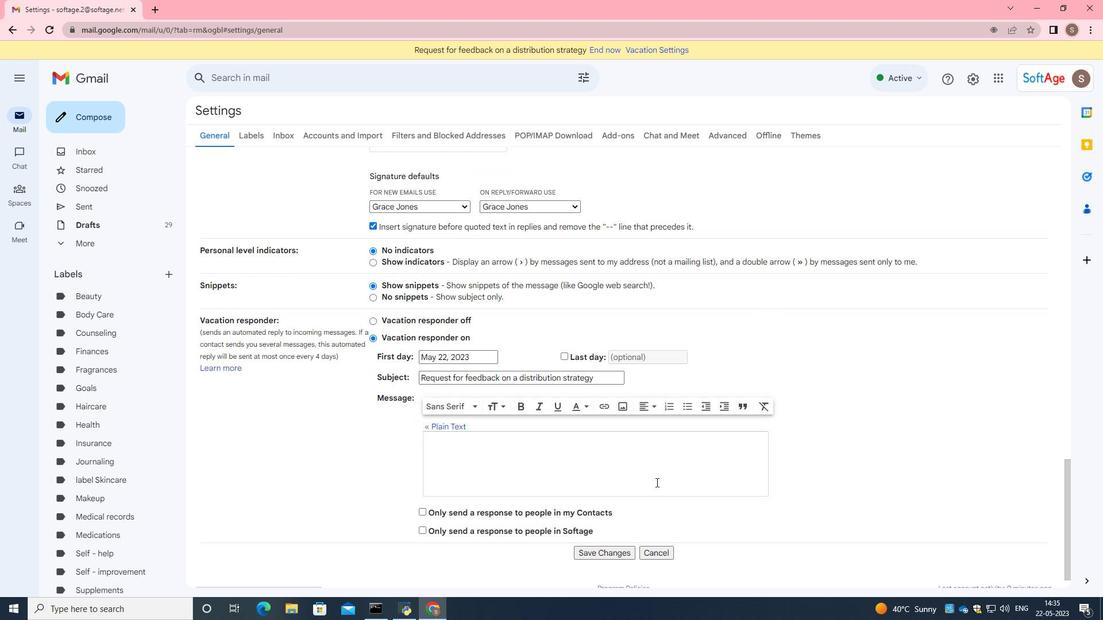 
Action: Mouse scrolled (656, 482) with delta (0, 0)
Screenshot: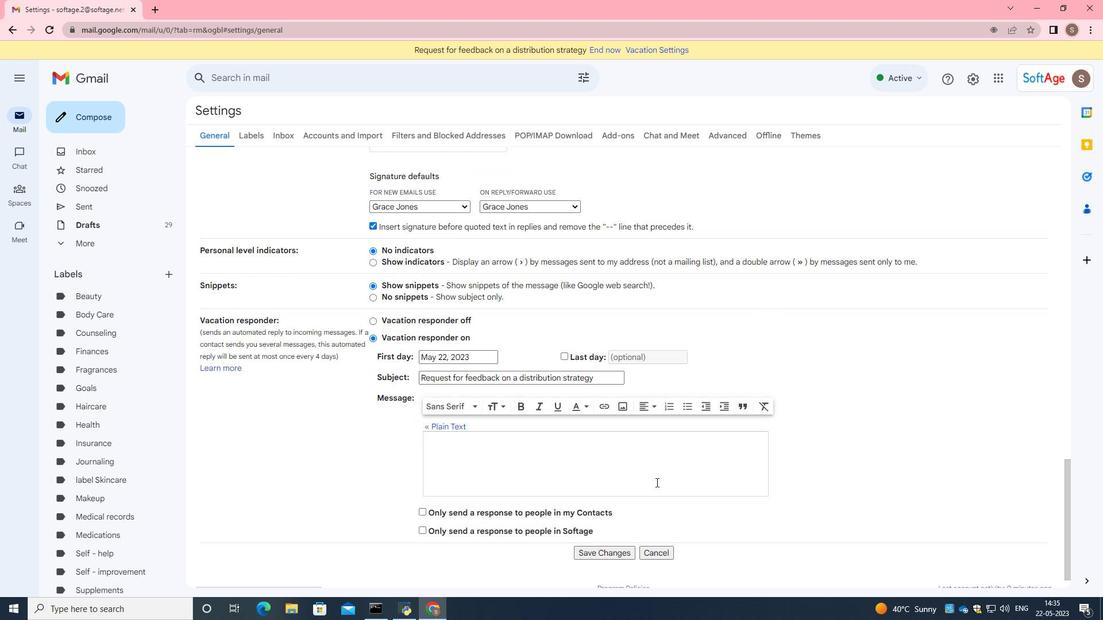 
Action: Mouse moved to (654, 484)
Screenshot: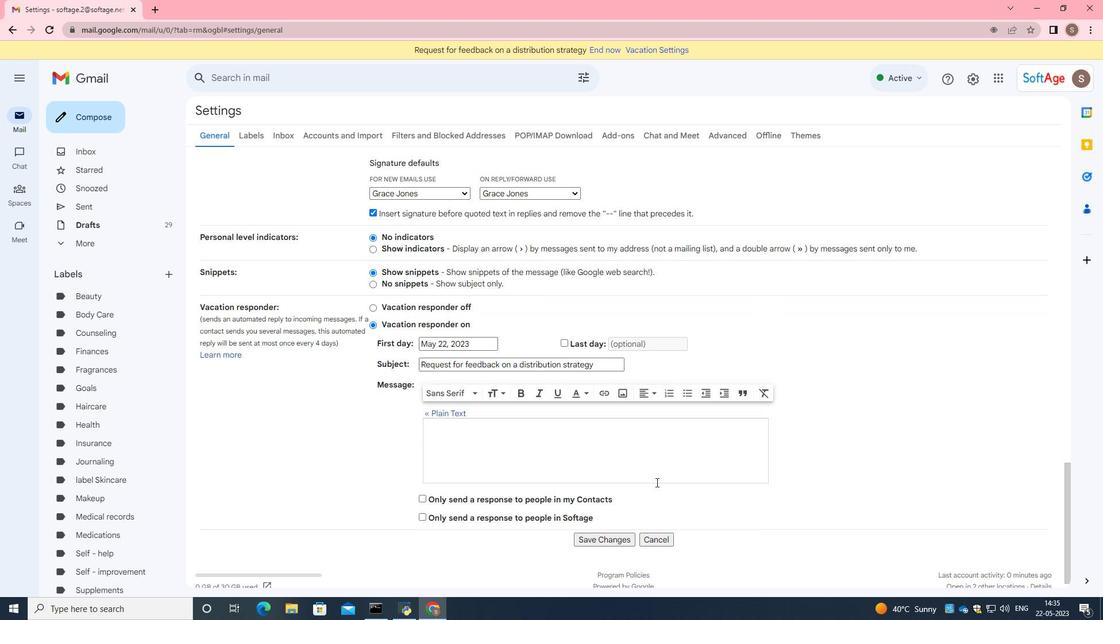 
Action: Mouse scrolled (654, 483) with delta (0, 0)
Screenshot: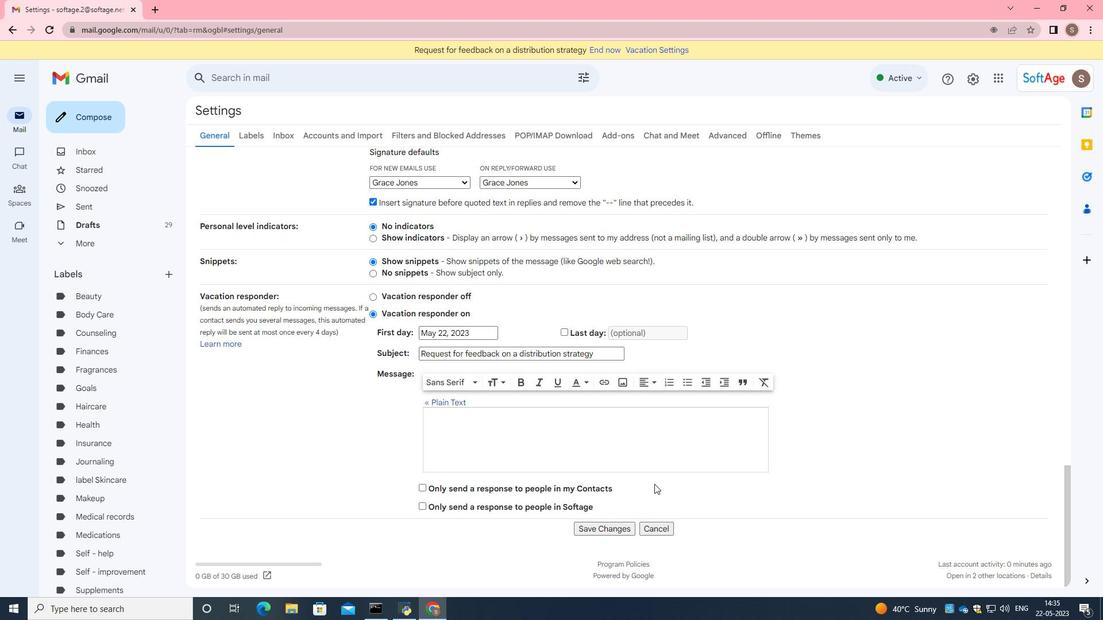 
Action: Mouse scrolled (654, 483) with delta (0, 0)
Screenshot: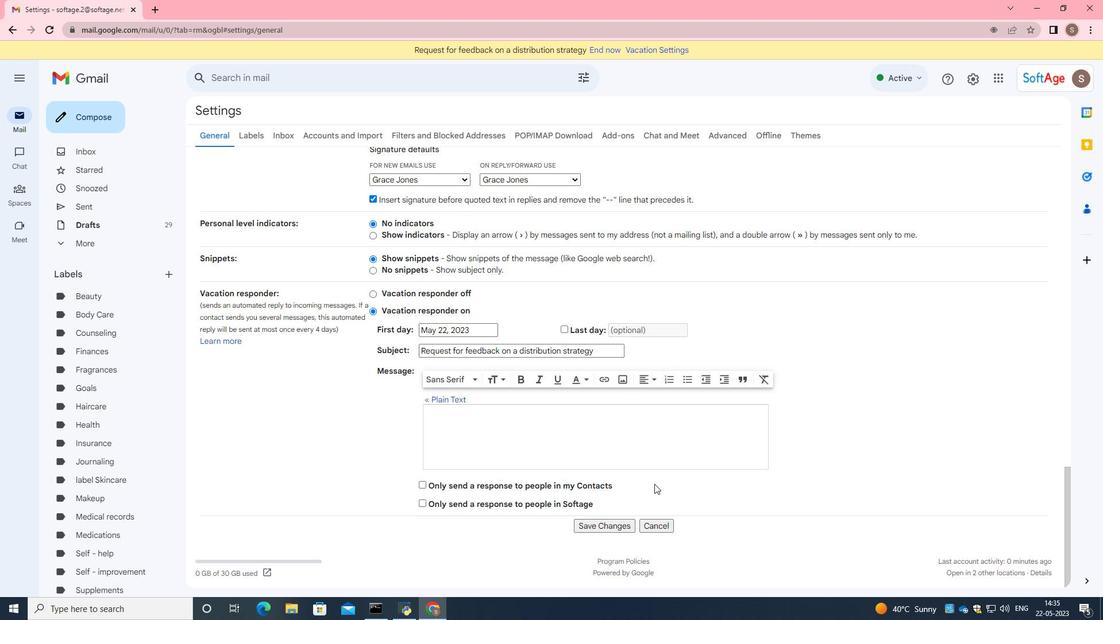 
Action: Mouse moved to (615, 521)
Screenshot: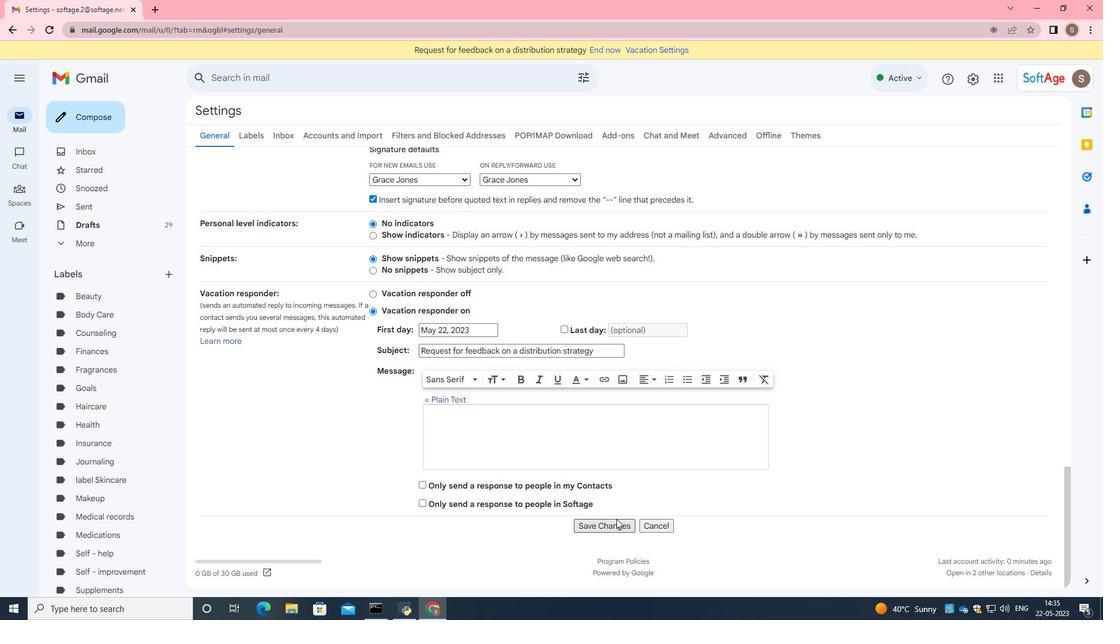 
Action: Mouse pressed left at (615, 521)
Screenshot: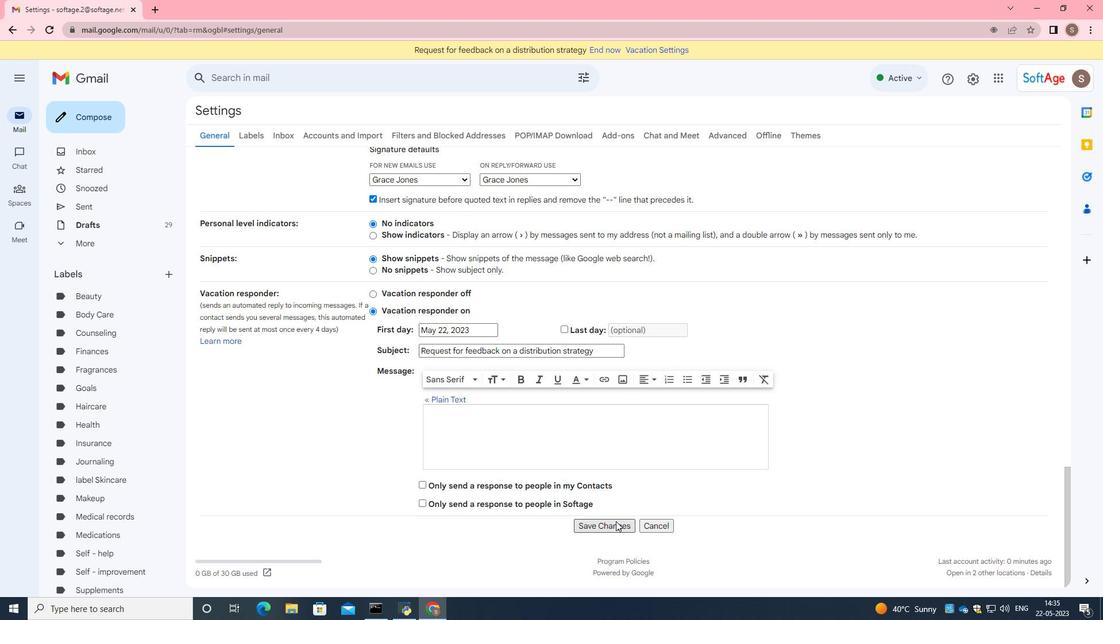 
Action: Mouse moved to (83, 117)
Screenshot: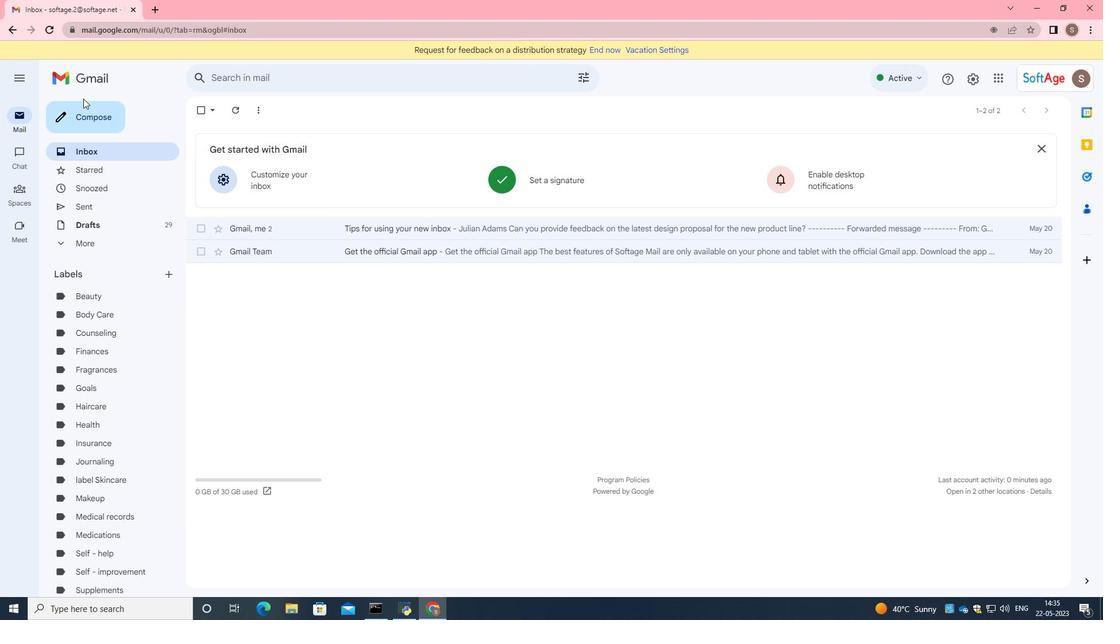 
Action: Mouse pressed left at (83, 117)
Screenshot: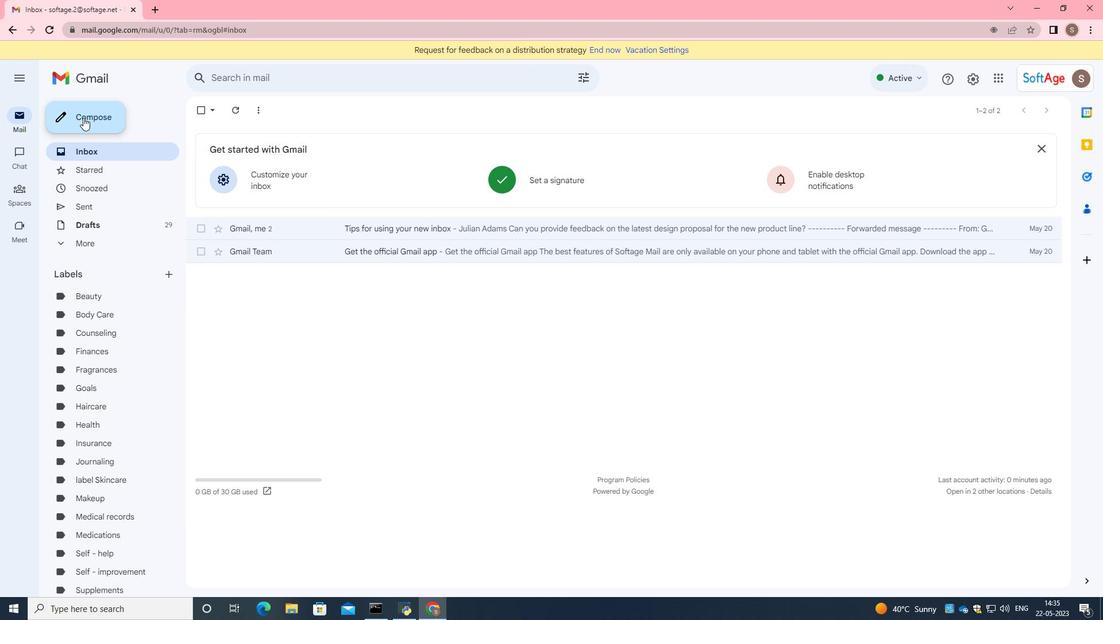 
Action: Mouse moved to (795, 272)
Screenshot: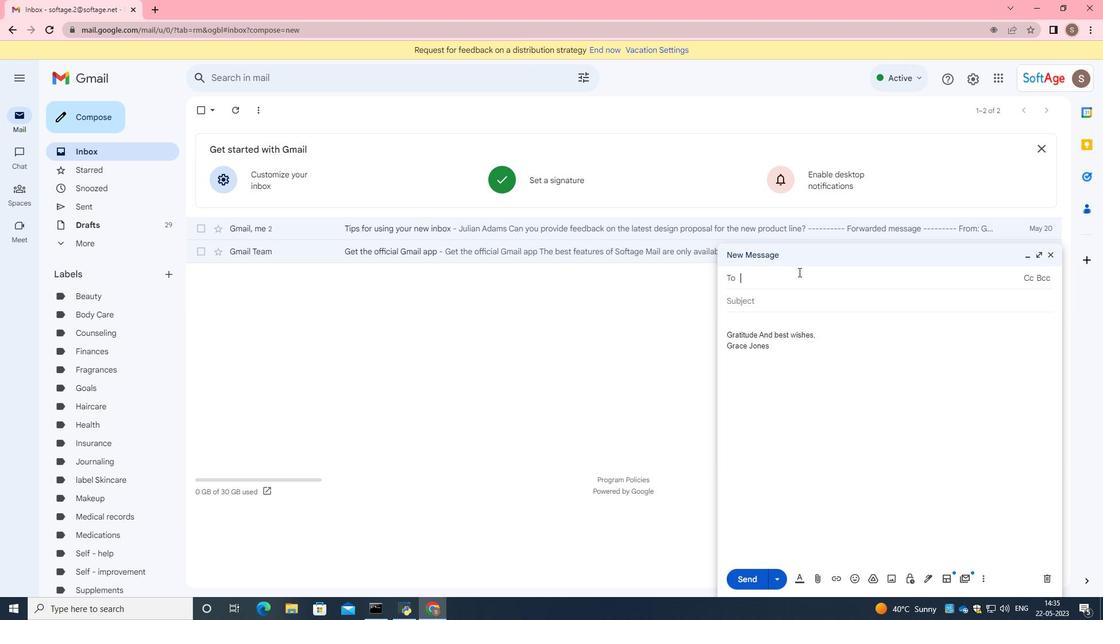 
Action: Key pressed softage.4<Key.backspace>5<Key.shift>@softage.net
Screenshot: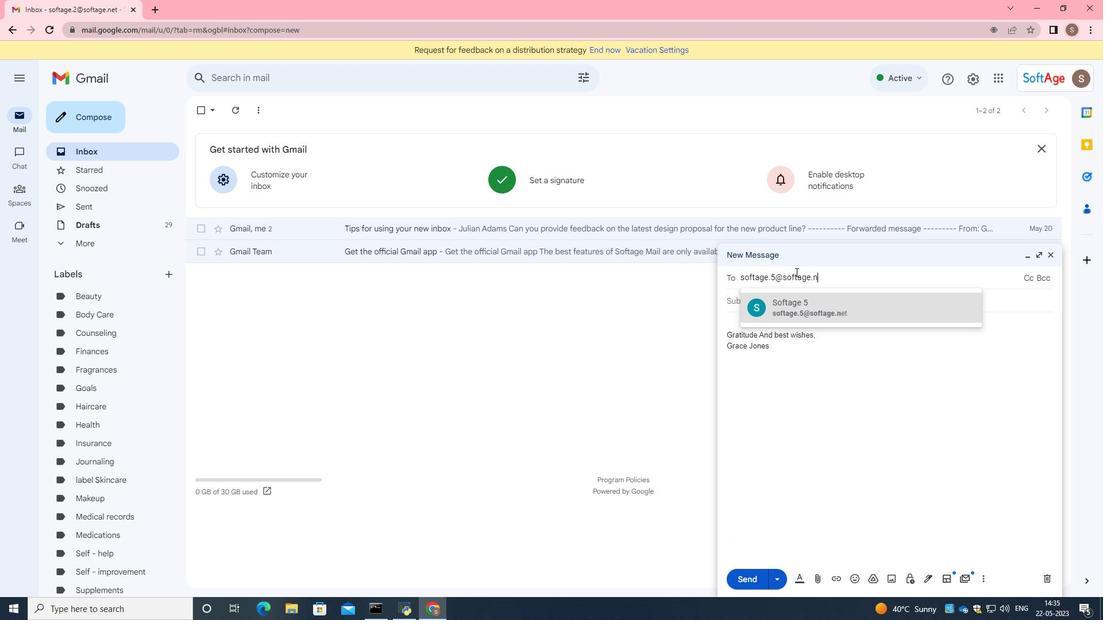 
Action: Mouse moved to (825, 306)
Screenshot: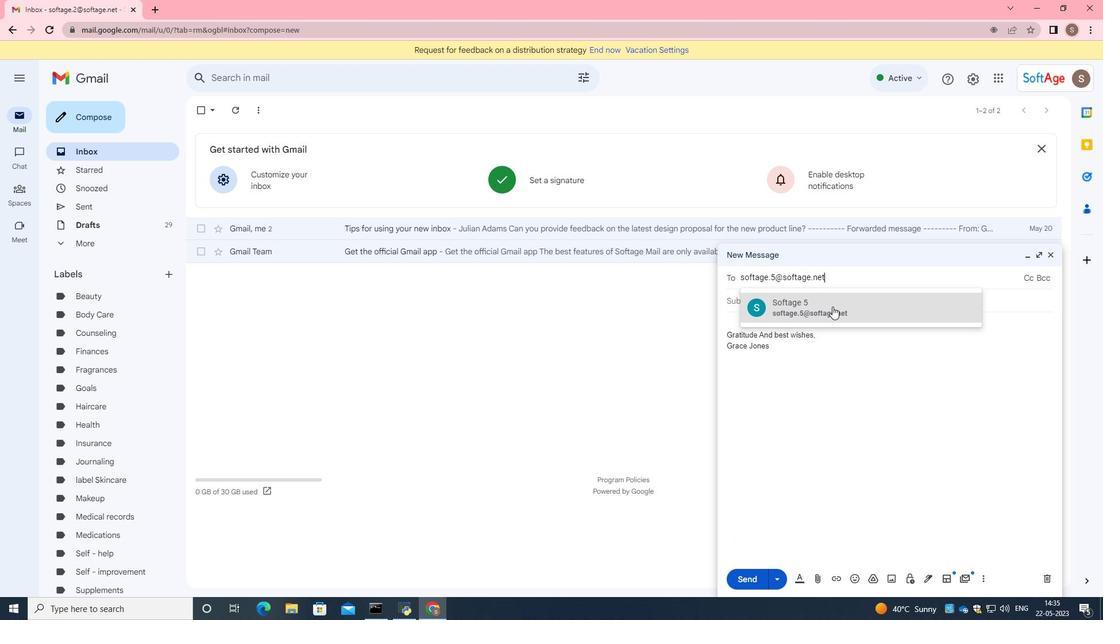 
Action: Mouse pressed left at (825, 306)
Screenshot: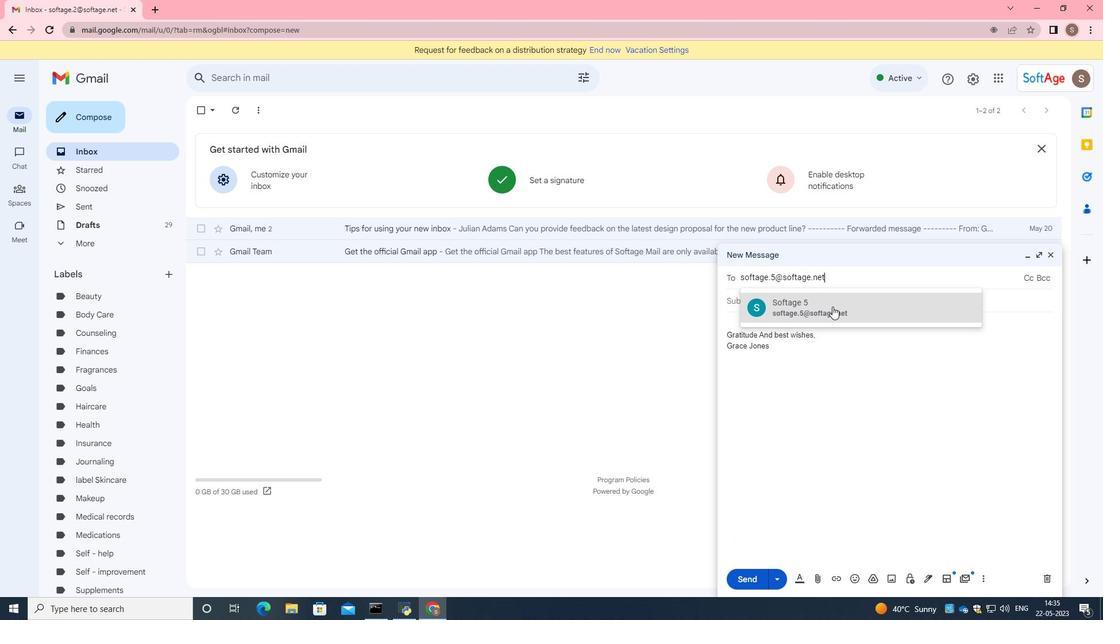 
Action: Mouse moved to (930, 579)
Screenshot: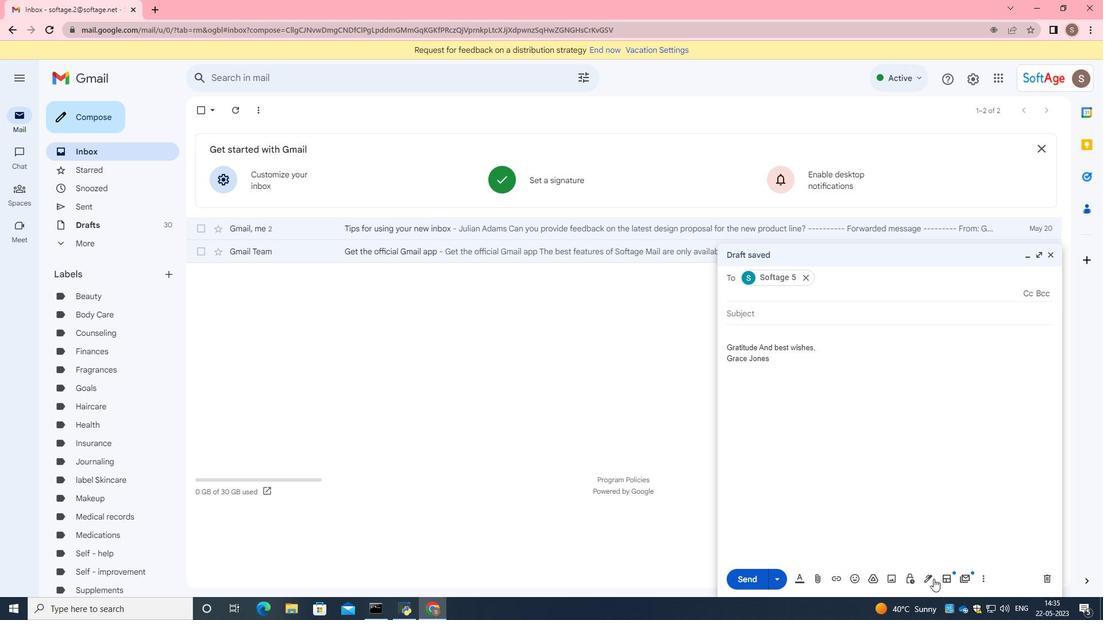 
Action: Mouse pressed left at (930, 579)
Screenshot: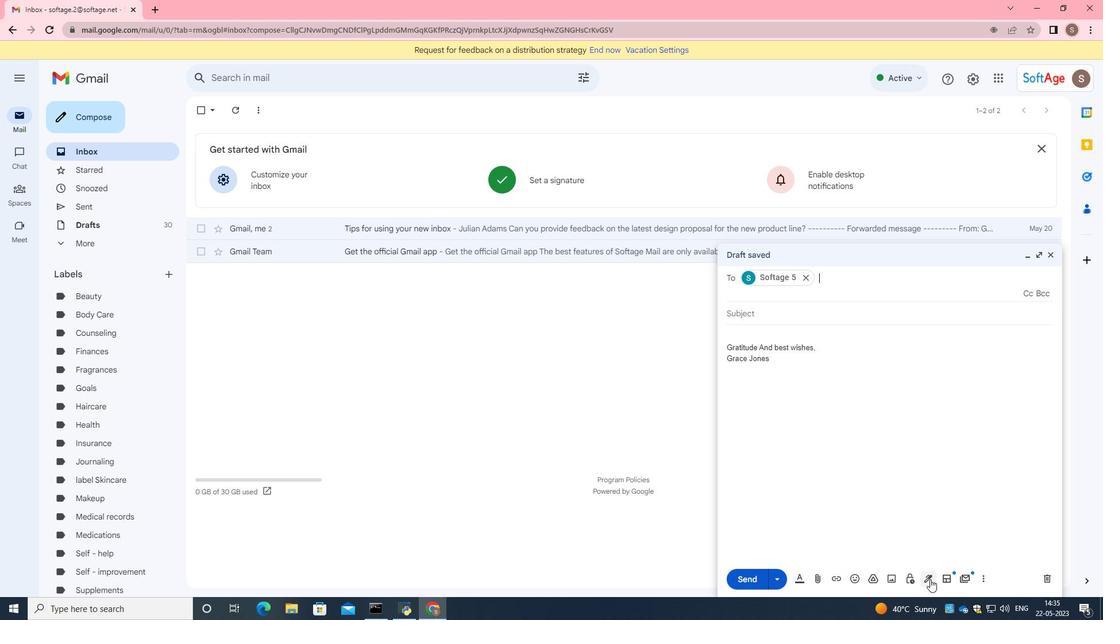 
Action: Mouse moved to (969, 503)
Screenshot: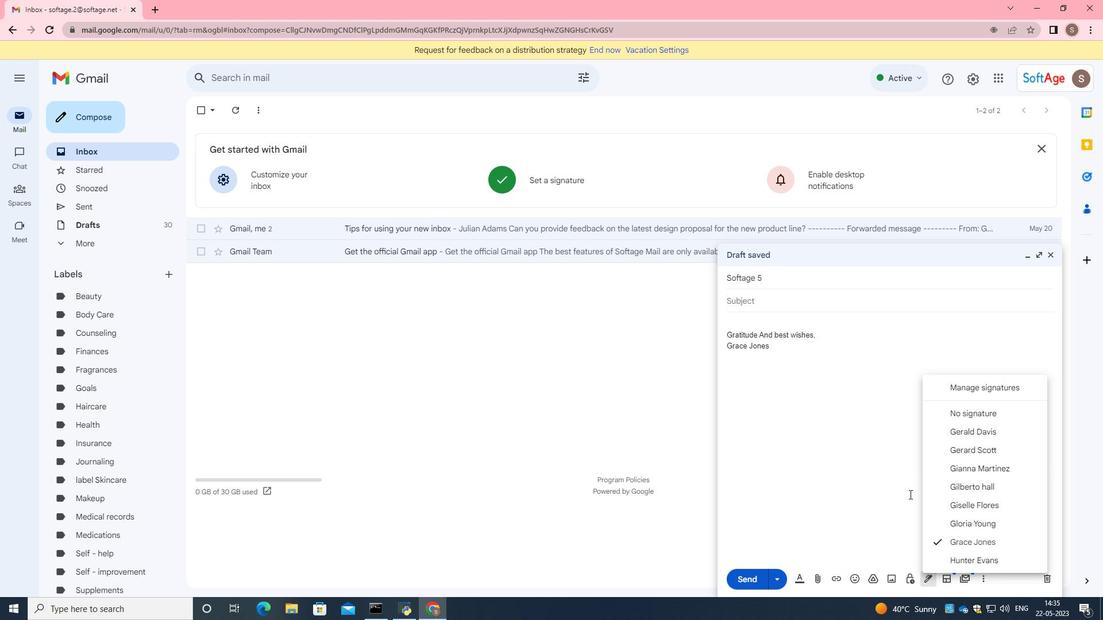 
Action: Mouse scrolled (969, 502) with delta (0, 0)
Screenshot: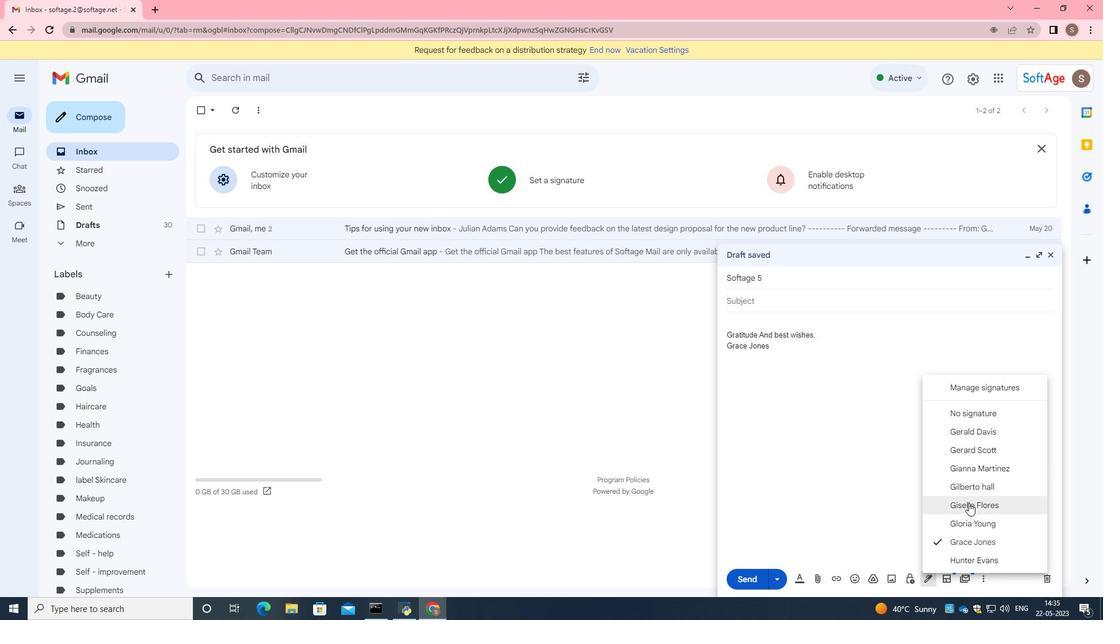 
Action: Mouse moved to (969, 504)
Screenshot: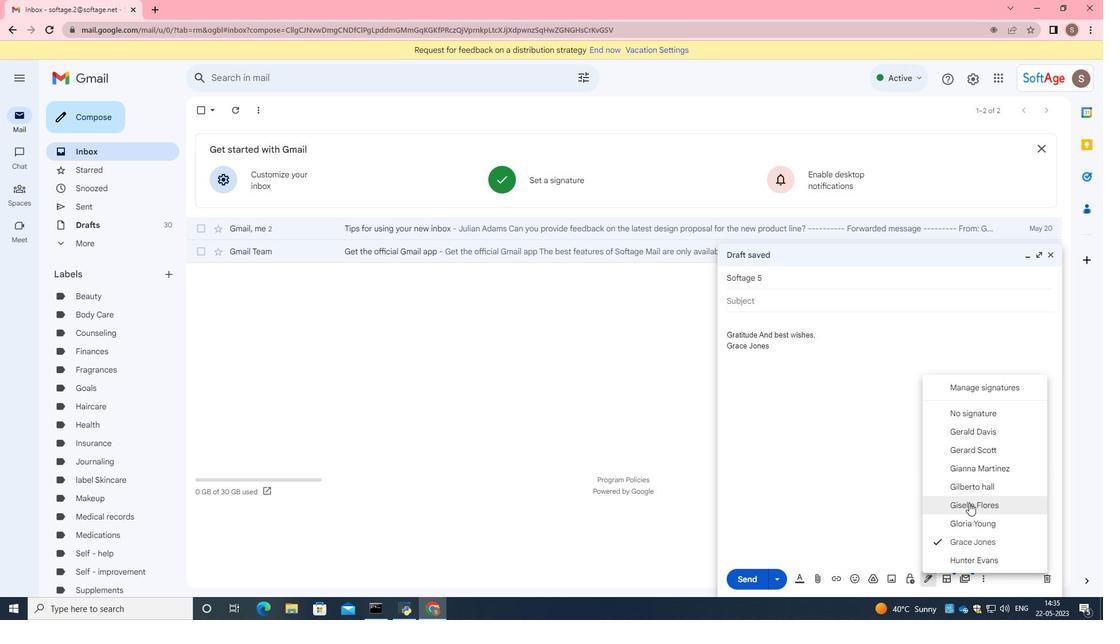 
Action: Mouse scrolled (969, 503) with delta (0, 0)
Screenshot: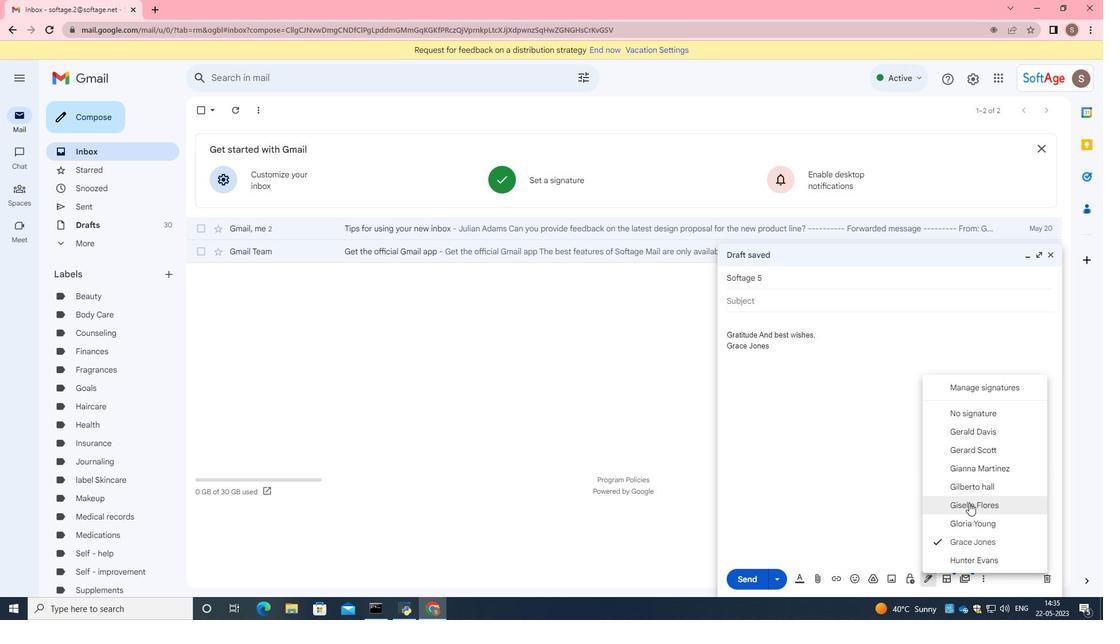 
Action: Mouse moved to (969, 507)
Screenshot: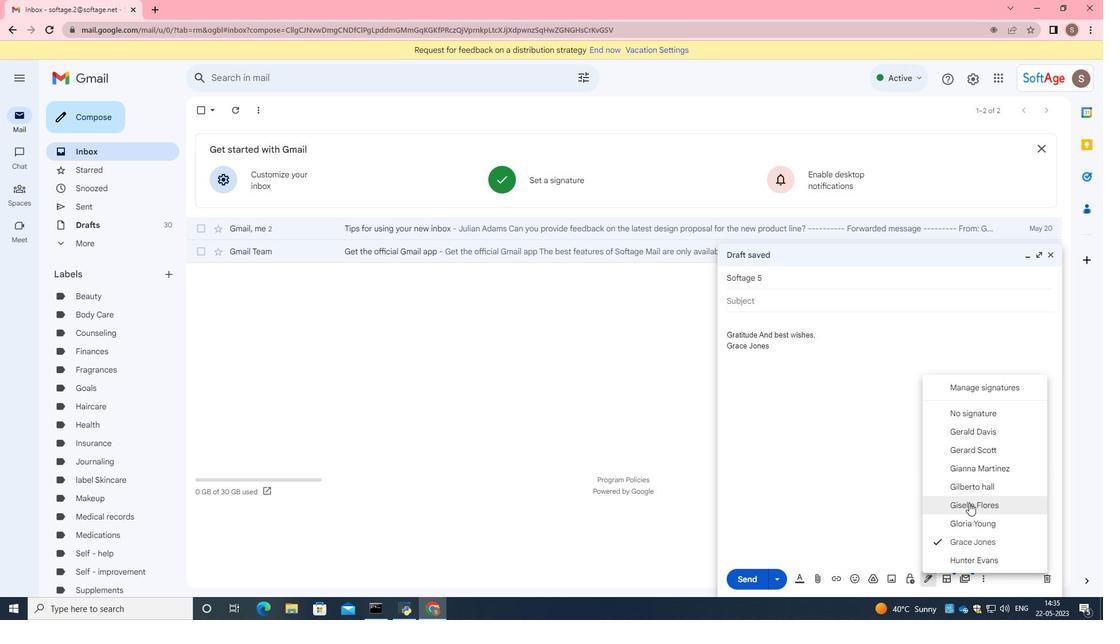 
Action: Mouse scrolled (969, 506) with delta (0, 0)
Screenshot: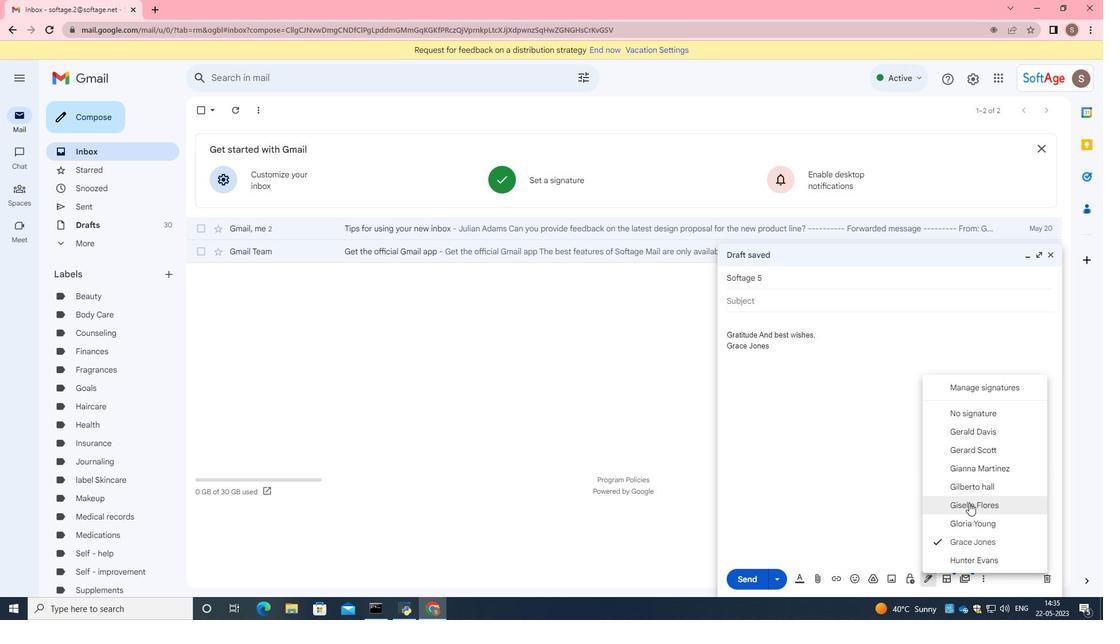 
Action: Mouse moved to (977, 559)
Screenshot: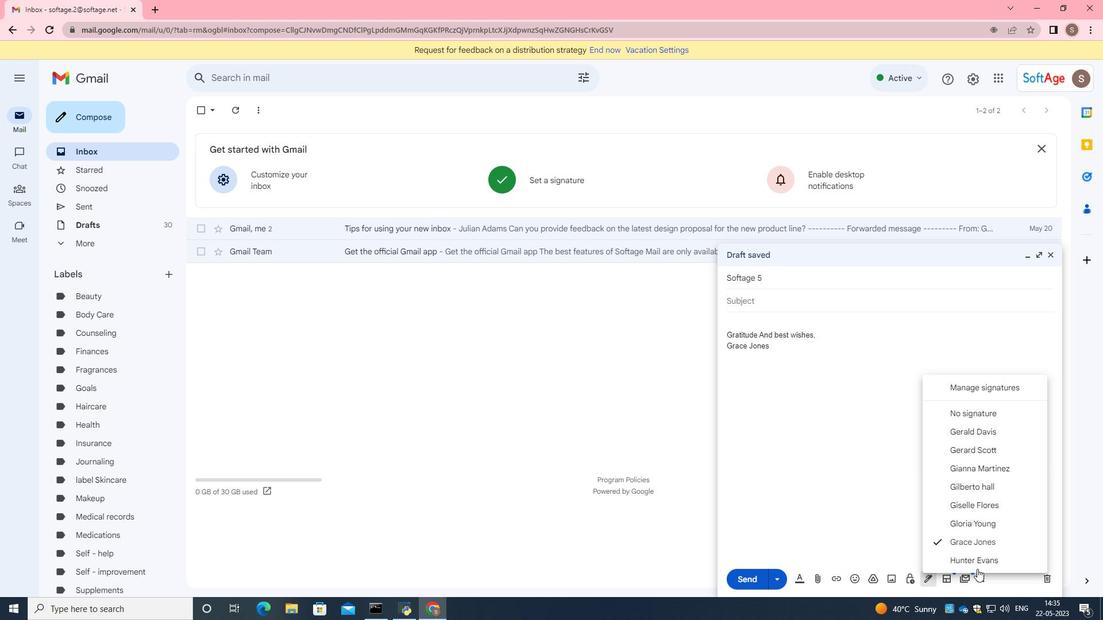 
Action: Mouse pressed left at (977, 559)
Screenshot: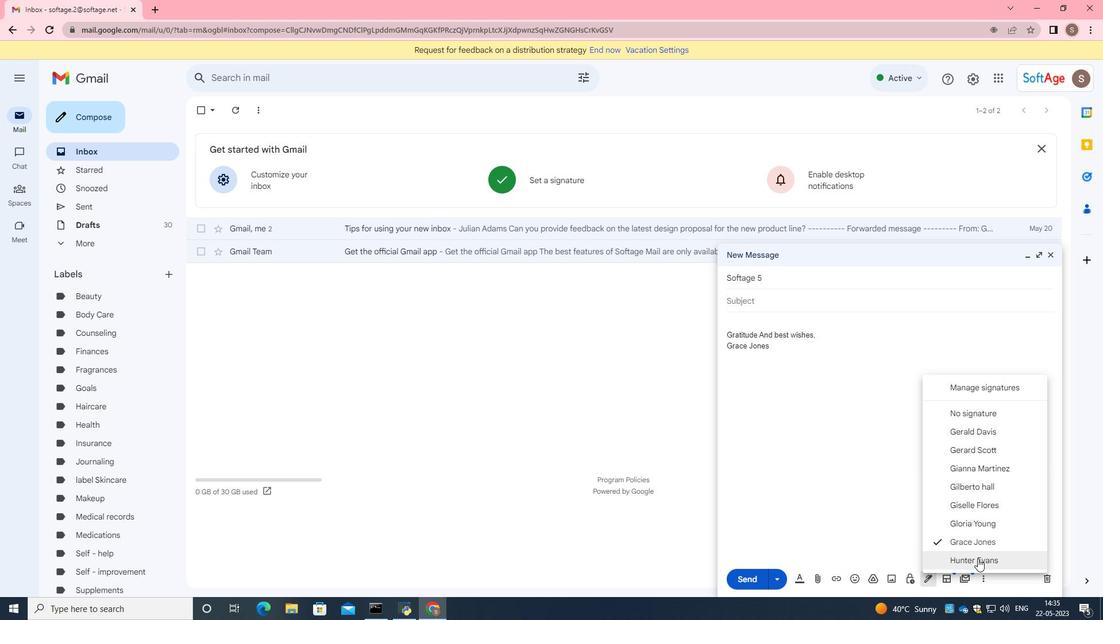 
Action: Mouse moved to (780, 333)
Screenshot: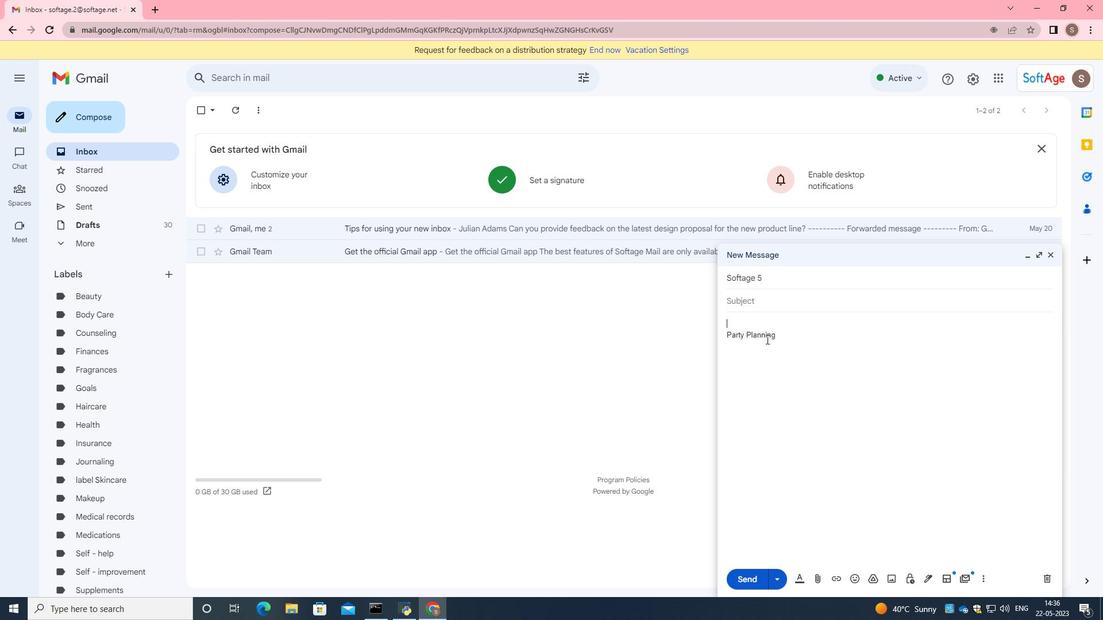 
Action: Mouse pressed left at (780, 333)
Screenshot: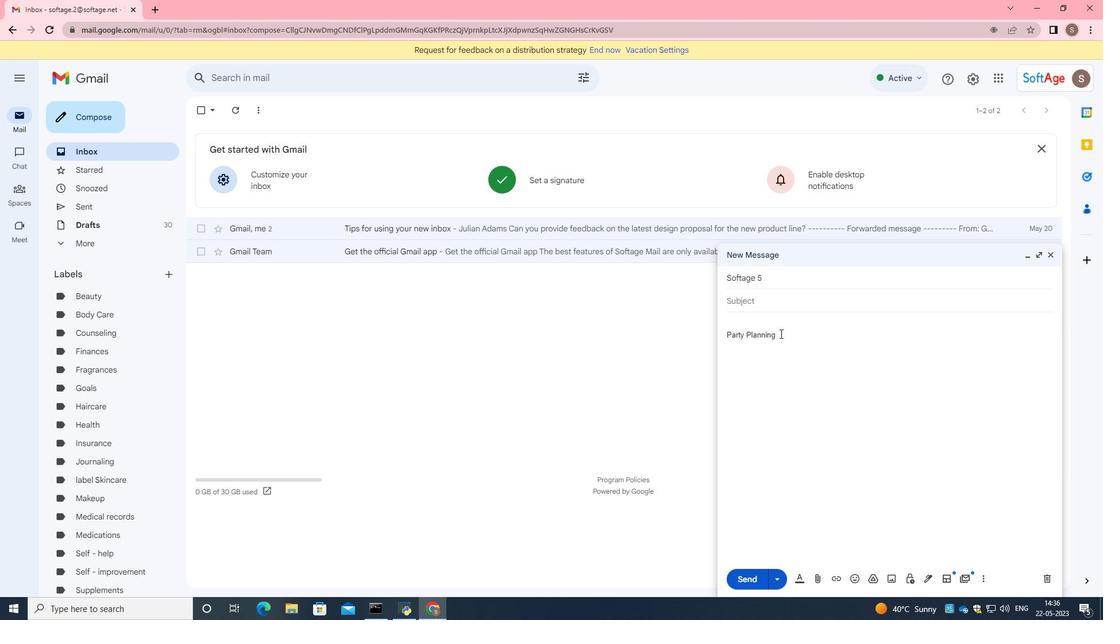 
Action: Mouse moved to (641, 317)
Screenshot: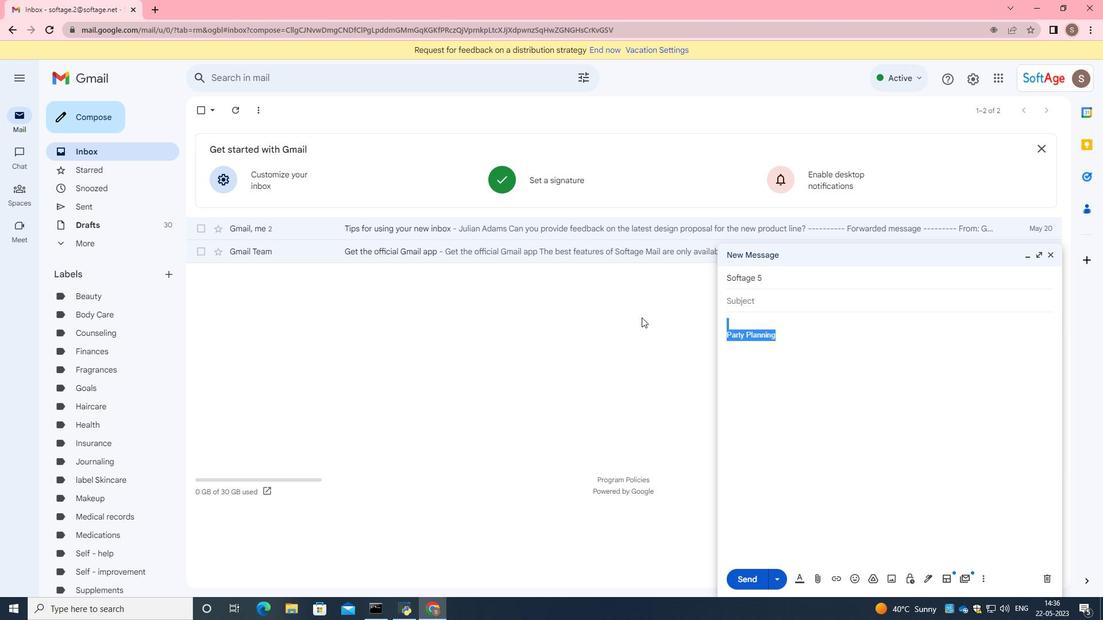 
Action: Key pressed <Key.backspace>
Screenshot: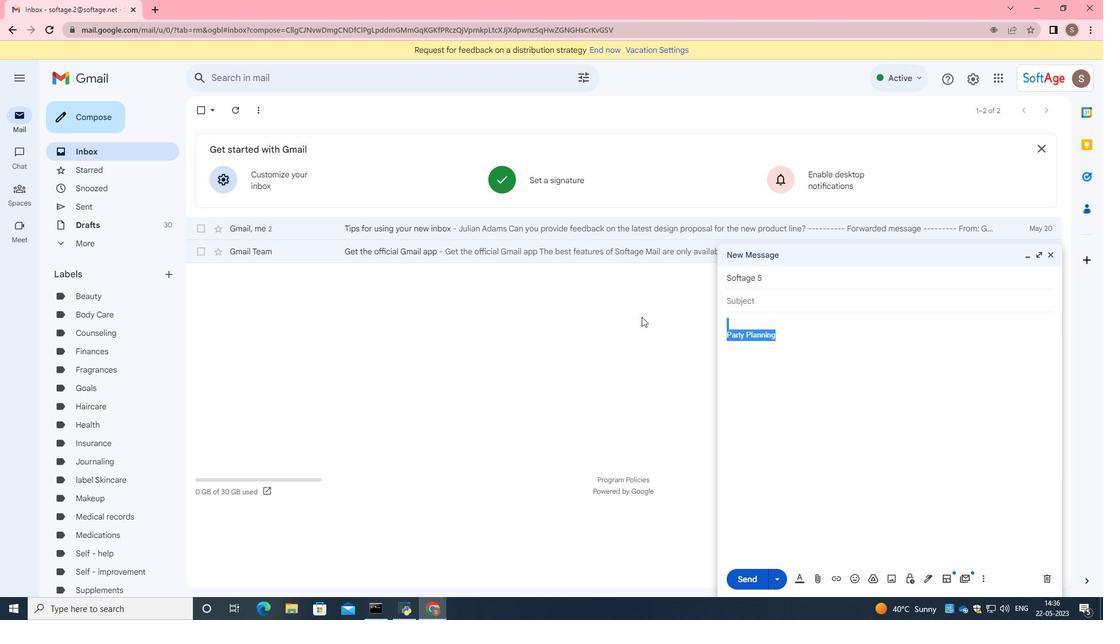 
Action: Mouse moved to (928, 580)
Screenshot: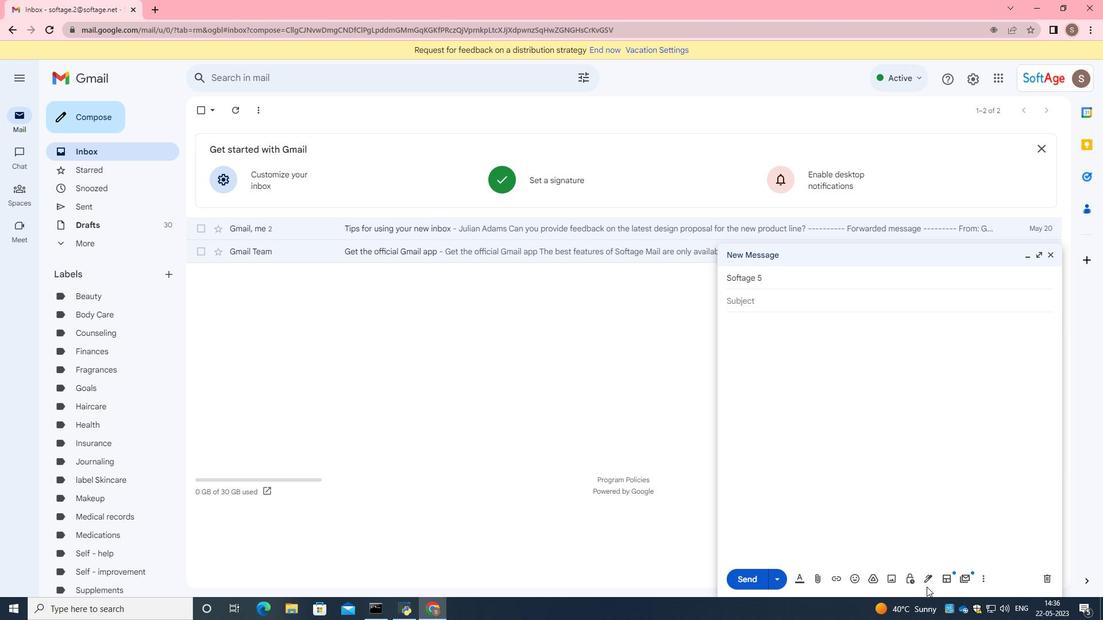 
Action: Mouse pressed left at (928, 580)
Screenshot: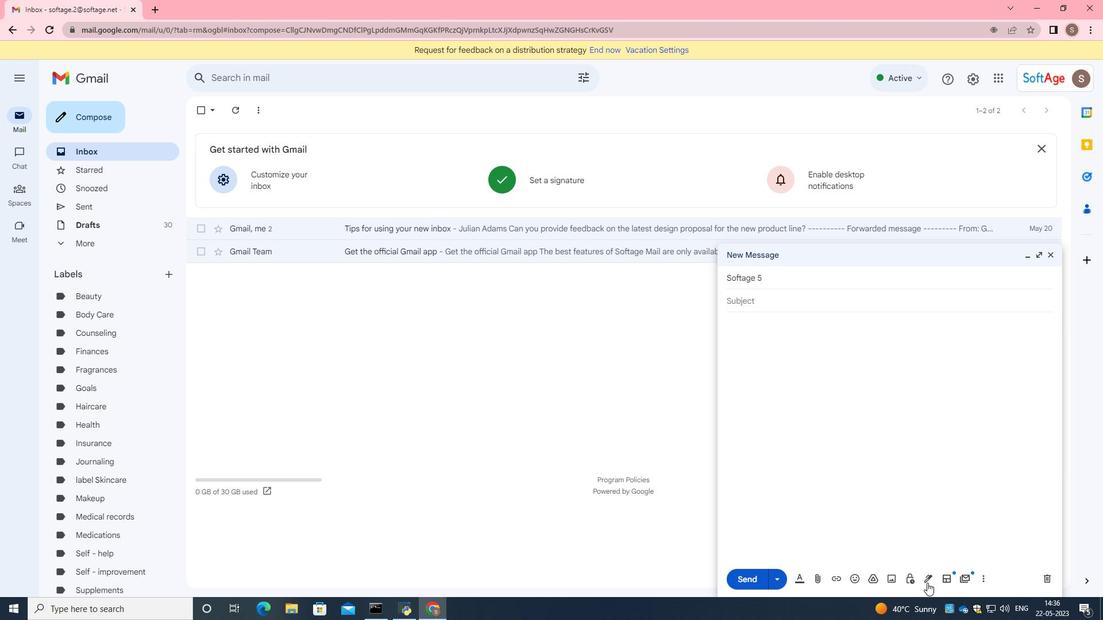 
Action: Mouse moved to (976, 400)
Screenshot: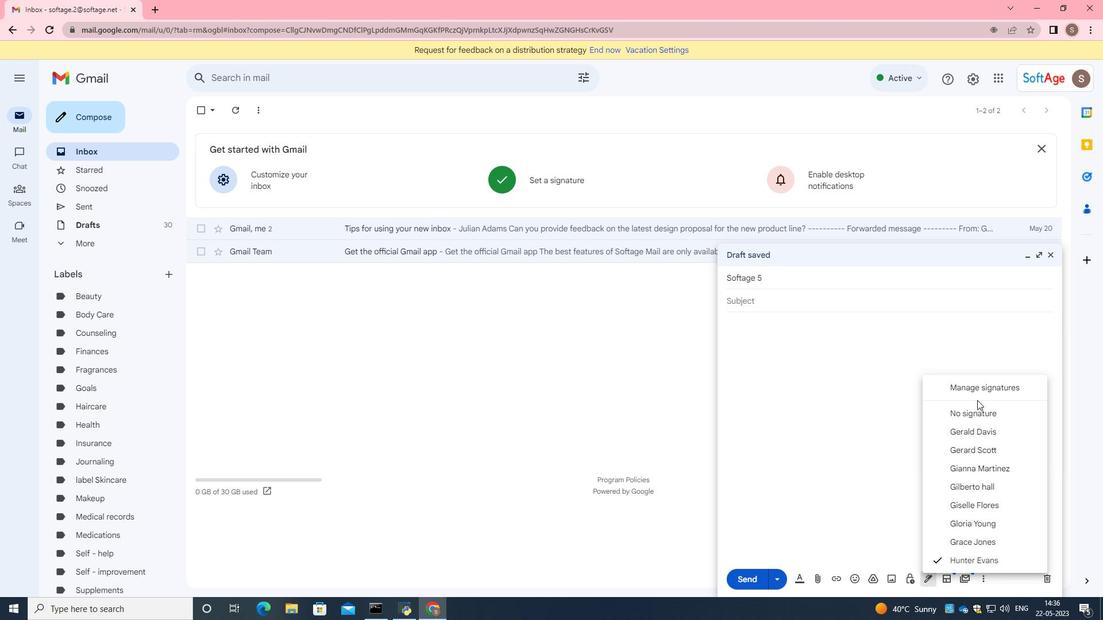 
Action: Mouse scrolled (976, 401) with delta (0, 0)
Screenshot: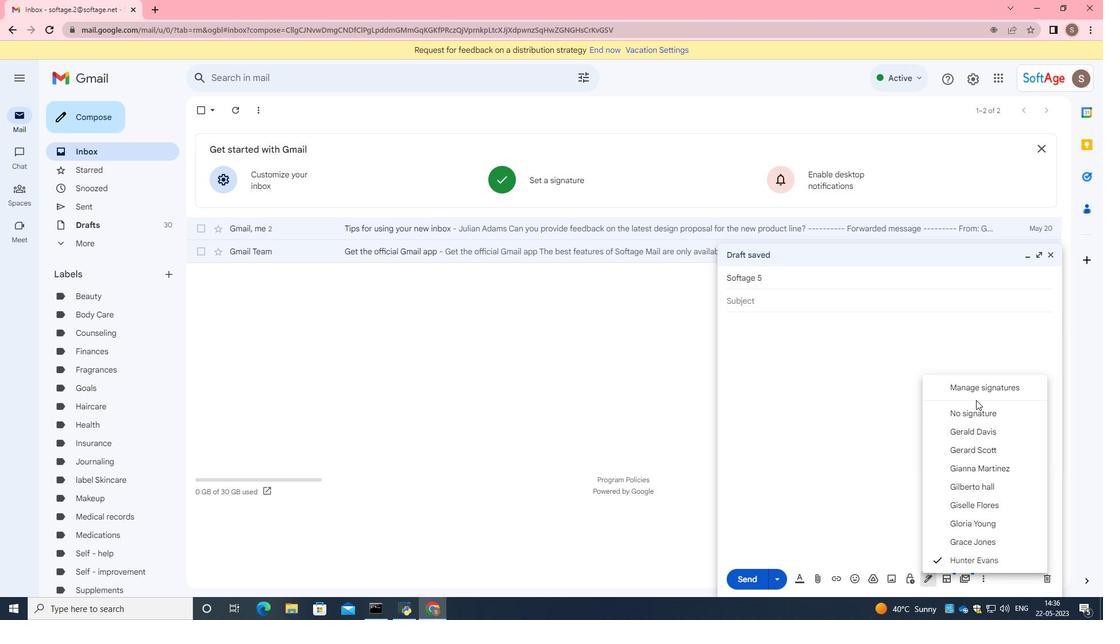 
Action: Mouse moved to (977, 393)
Screenshot: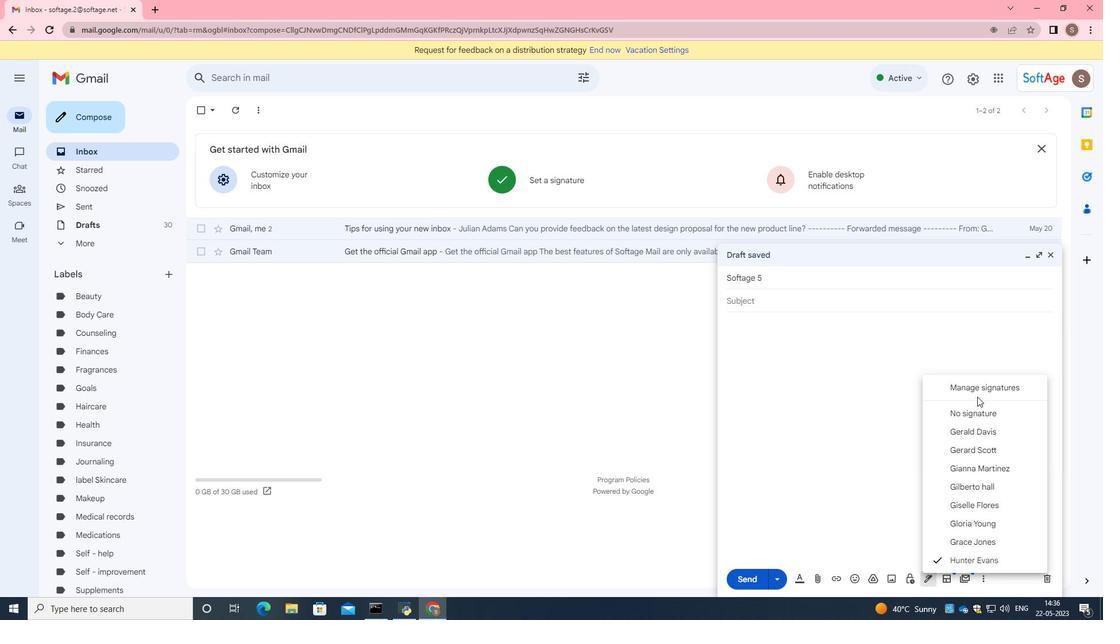 
Action: Mouse pressed left at (977, 393)
Screenshot: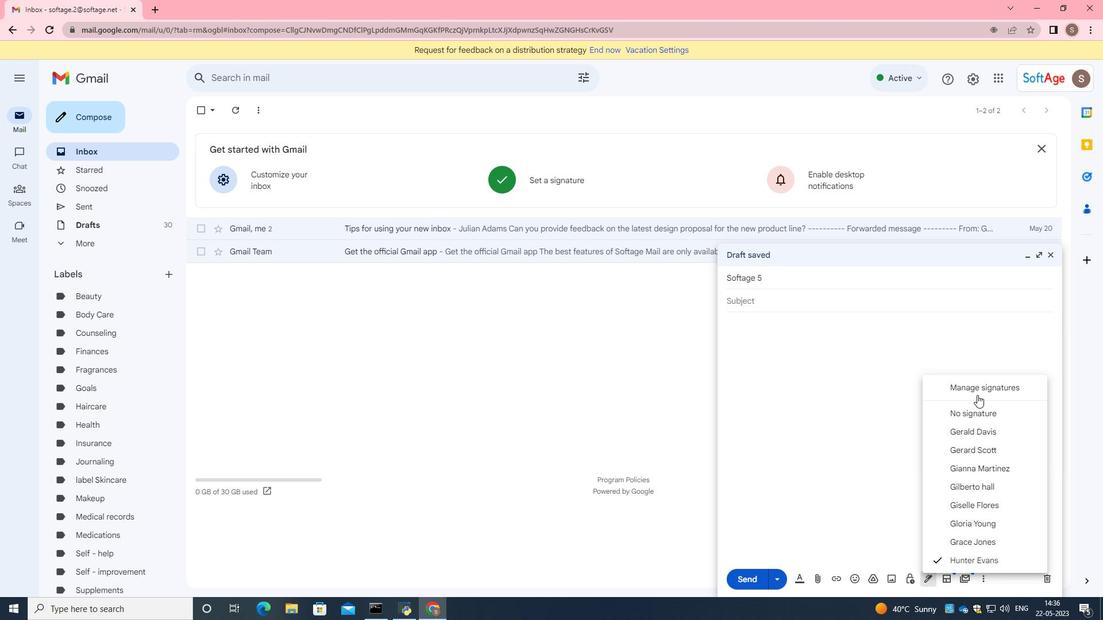 
Action: Mouse moved to (475, 398)
Screenshot: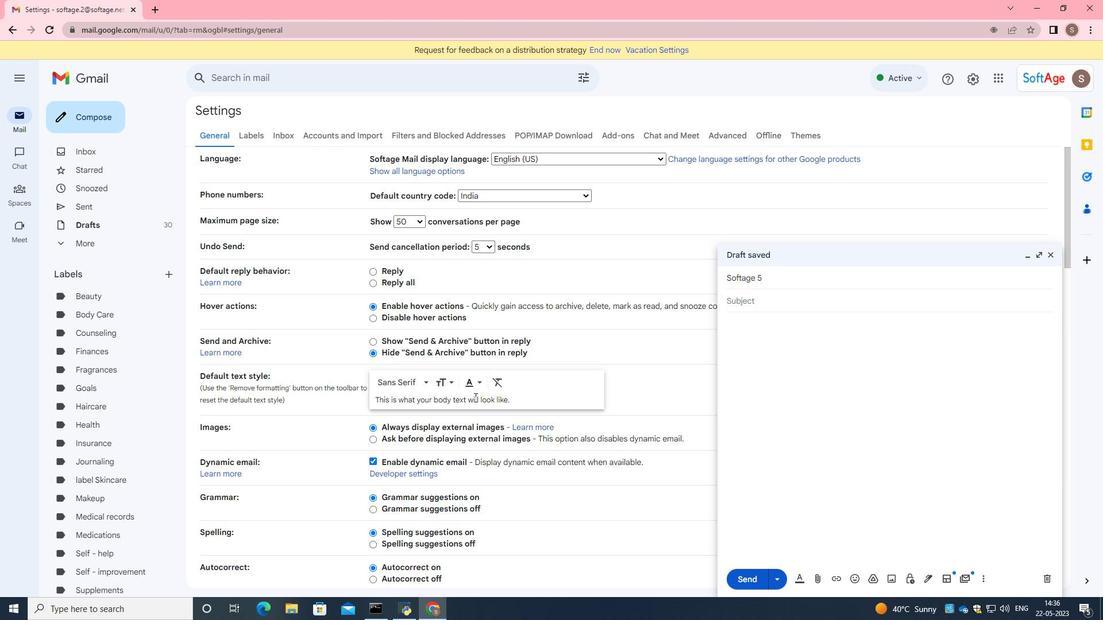 
Action: Mouse scrolled (475, 397) with delta (0, 0)
Screenshot: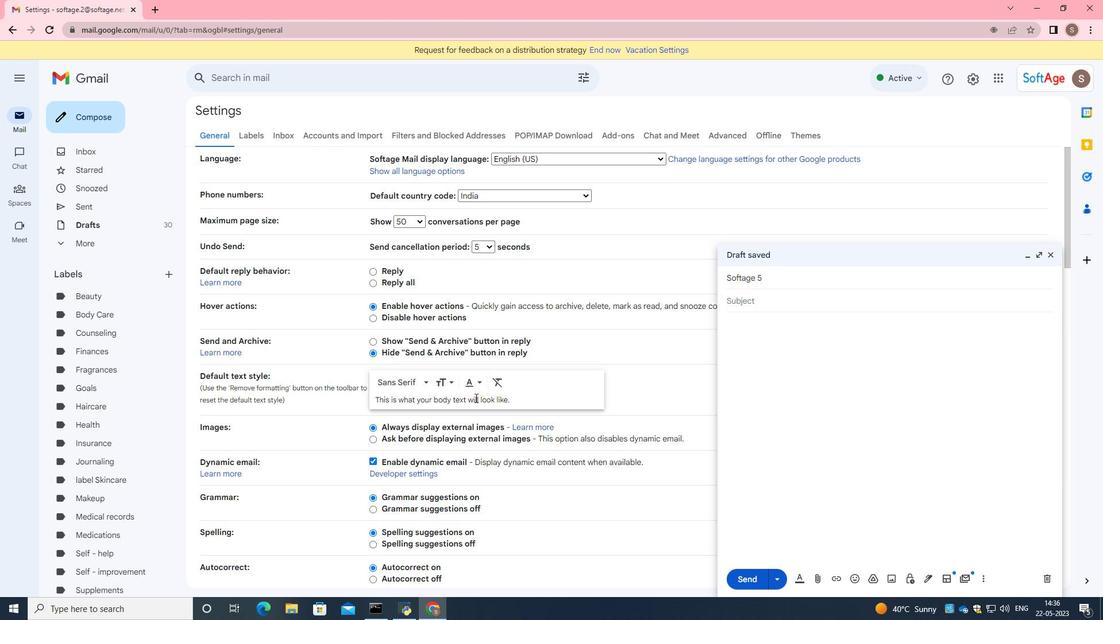
Action: Mouse scrolled (475, 397) with delta (0, 0)
Screenshot: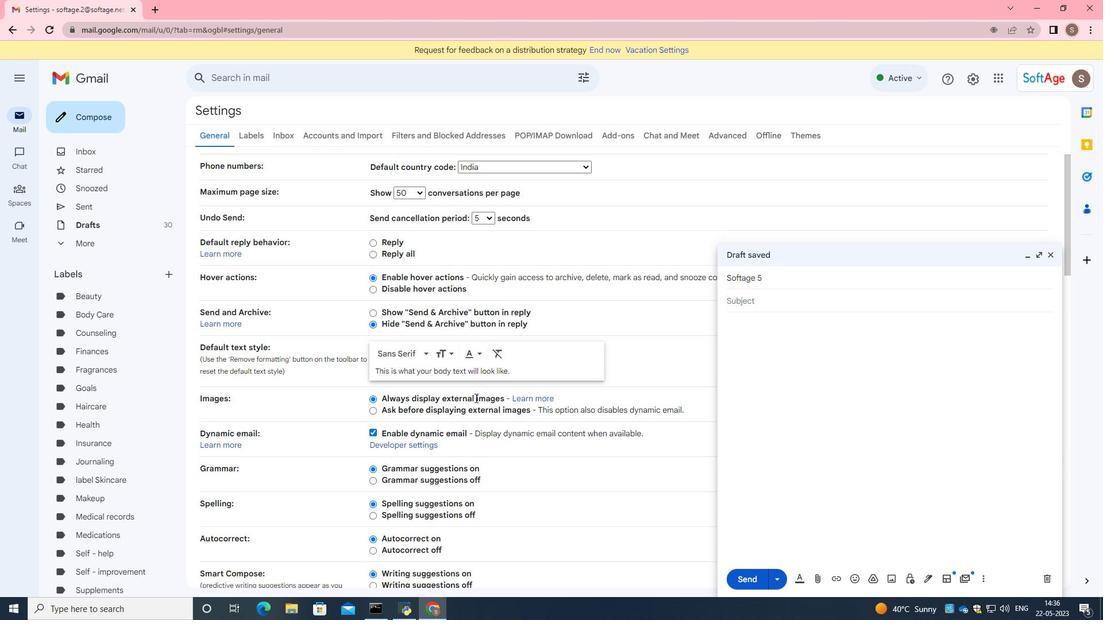
Action: Mouse scrolled (475, 397) with delta (0, 0)
Screenshot: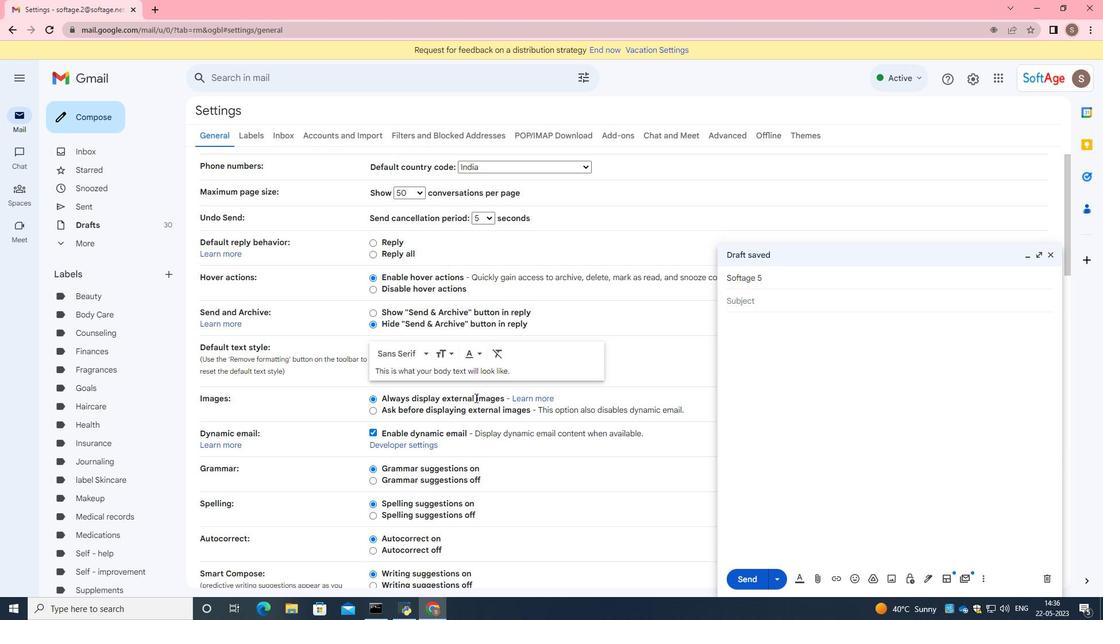 
Action: Mouse scrolled (475, 397) with delta (0, 0)
Screenshot: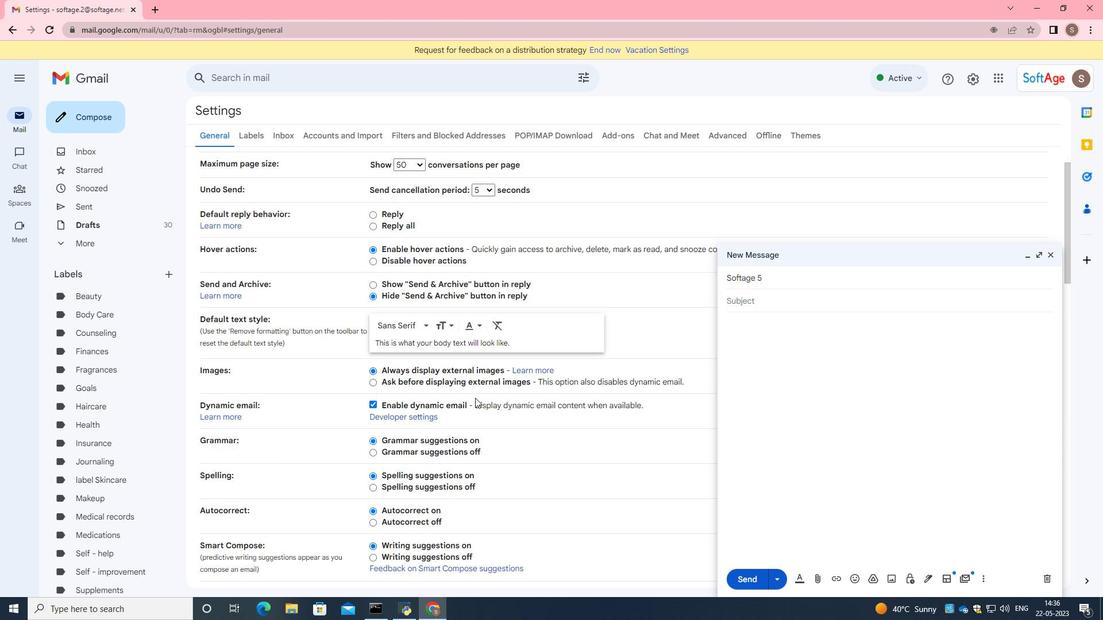 
Action: Mouse scrolled (475, 397) with delta (0, 0)
Screenshot: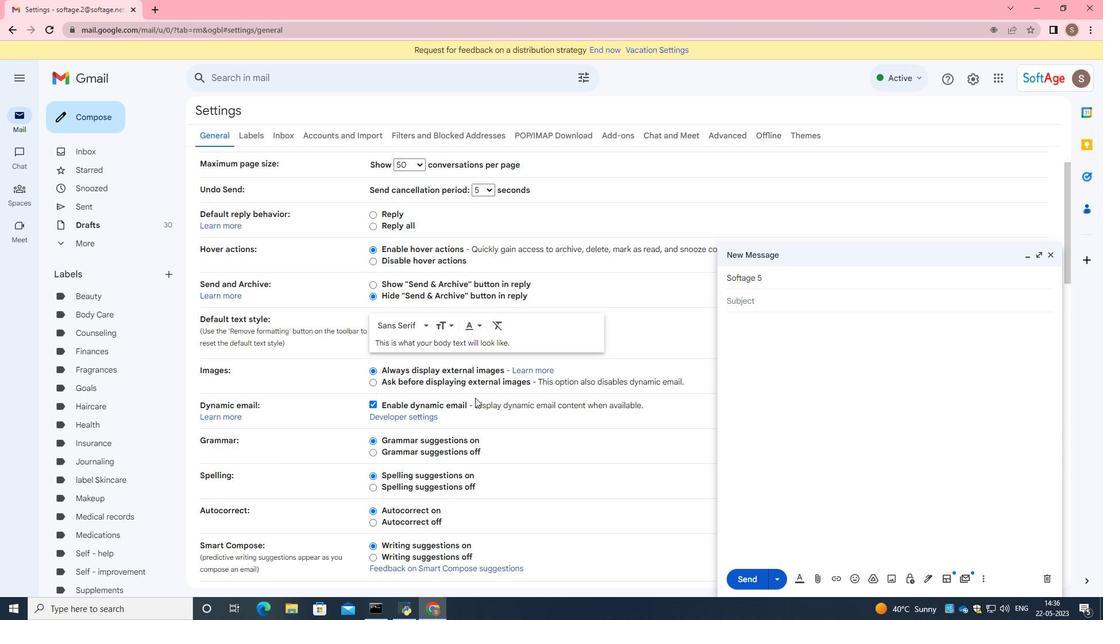 
Action: Mouse scrolled (475, 397) with delta (0, 0)
Screenshot: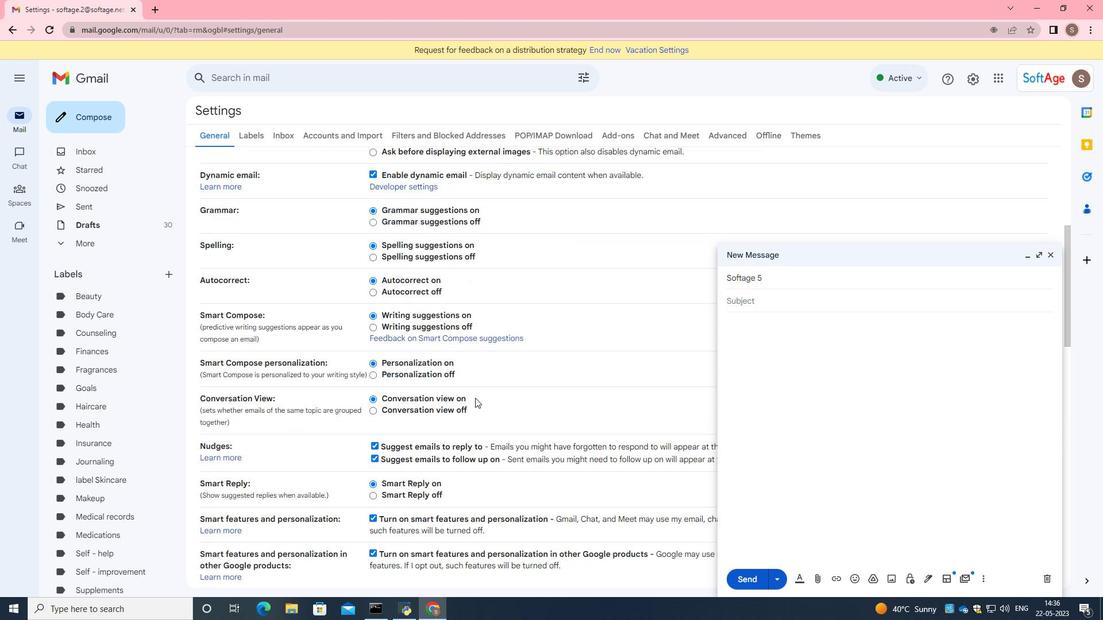 
Action: Mouse scrolled (475, 397) with delta (0, 0)
Screenshot: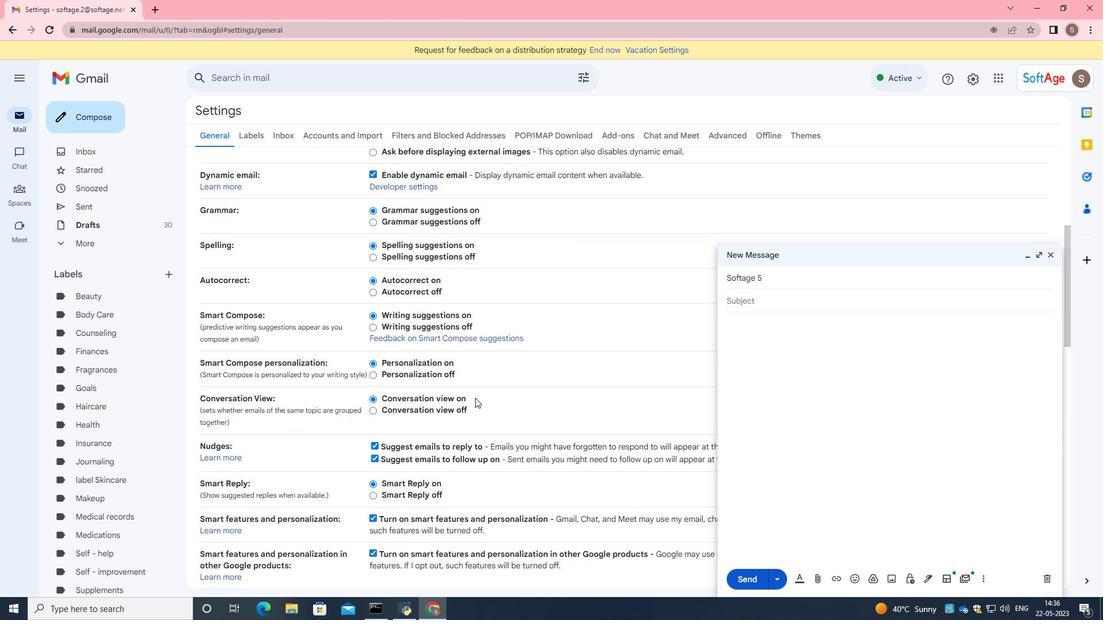 
Action: Mouse scrolled (475, 397) with delta (0, 0)
Screenshot: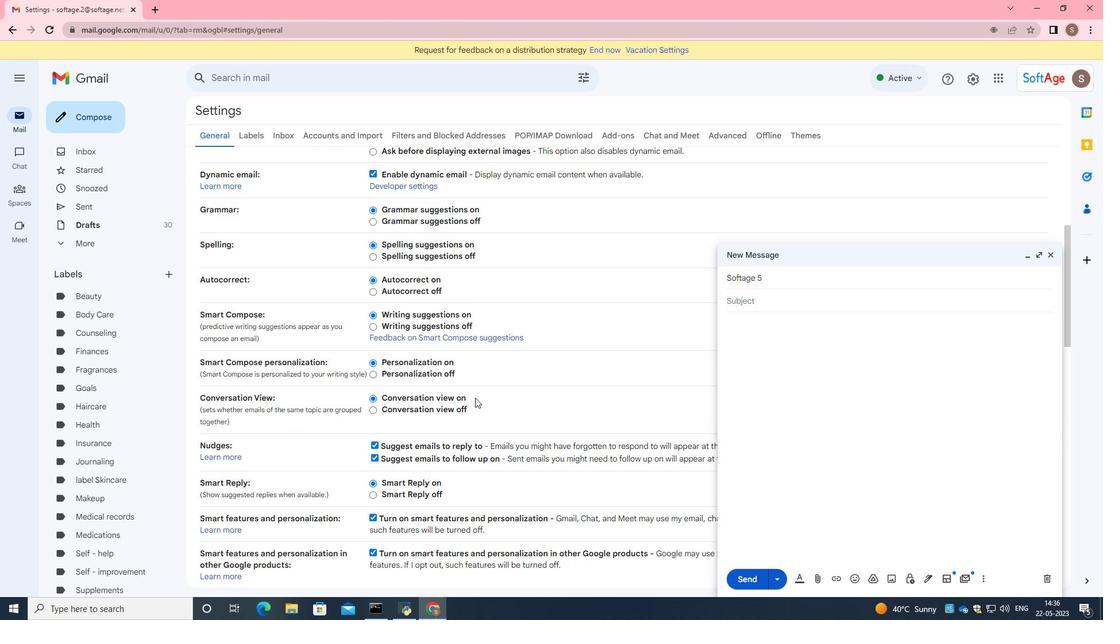 
Action: Mouse scrolled (475, 397) with delta (0, 0)
Screenshot: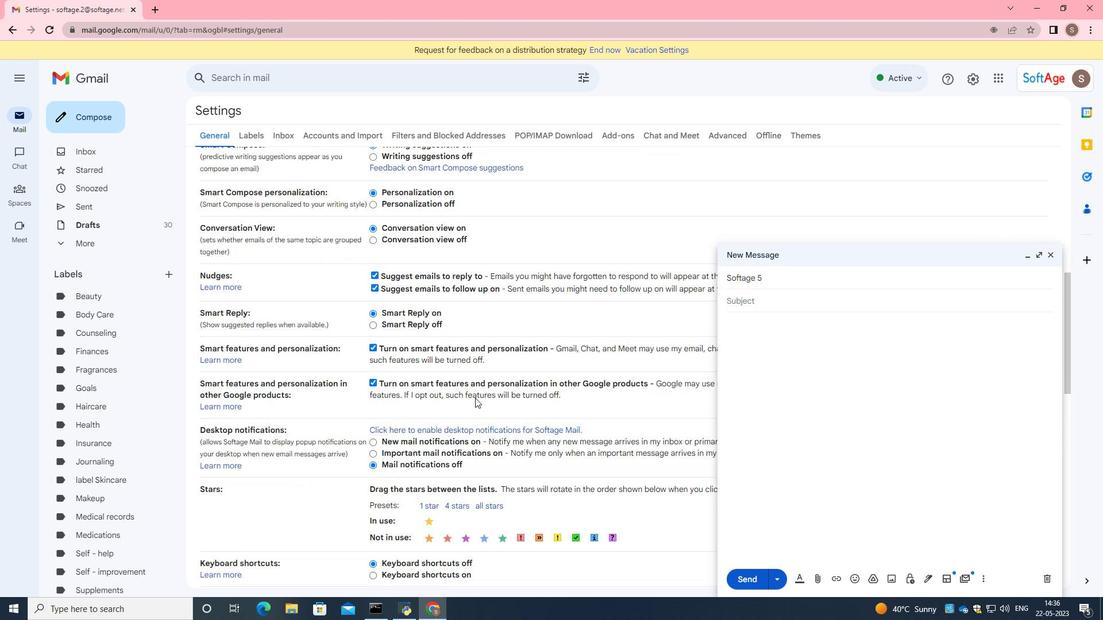 
Action: Mouse scrolled (475, 397) with delta (0, 0)
Screenshot: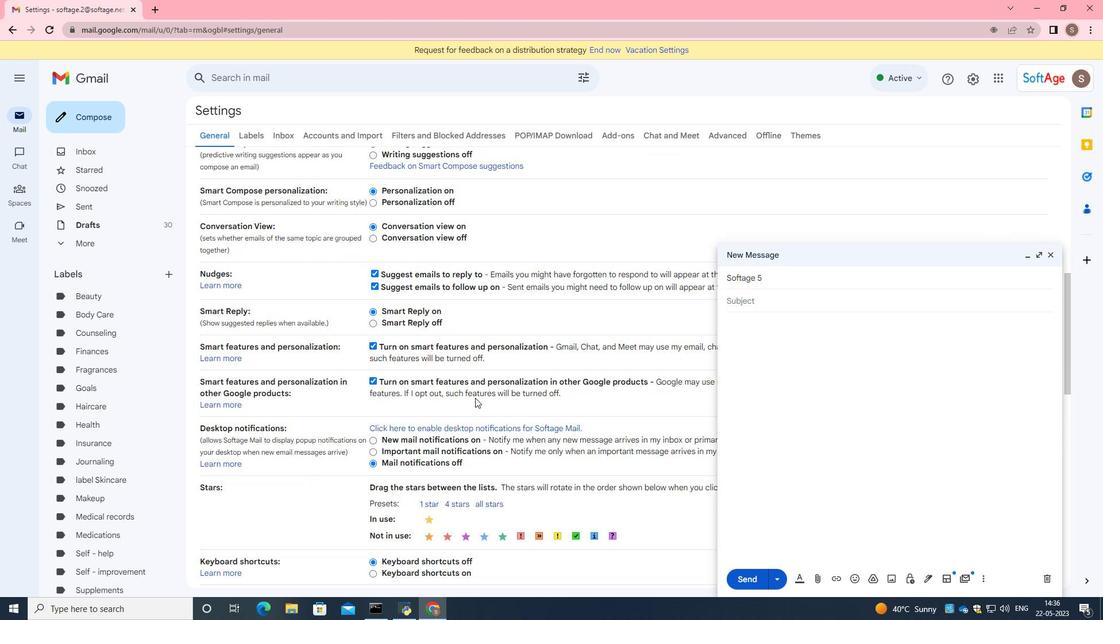 
Action: Mouse moved to (475, 404)
Screenshot: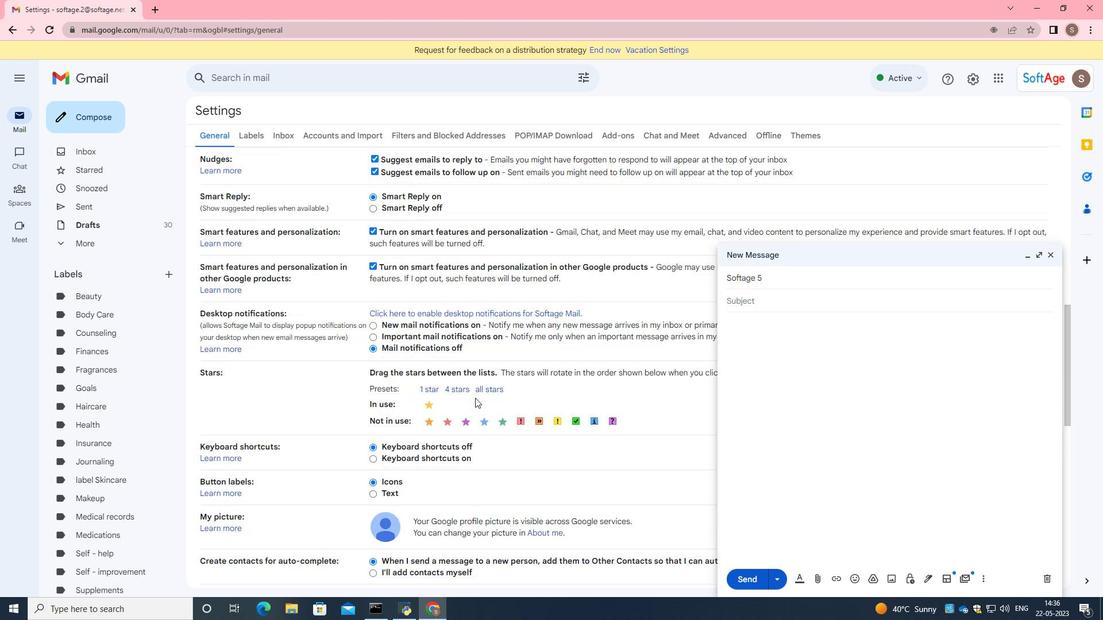 
Action: Mouse scrolled (475, 403) with delta (0, 0)
Screenshot: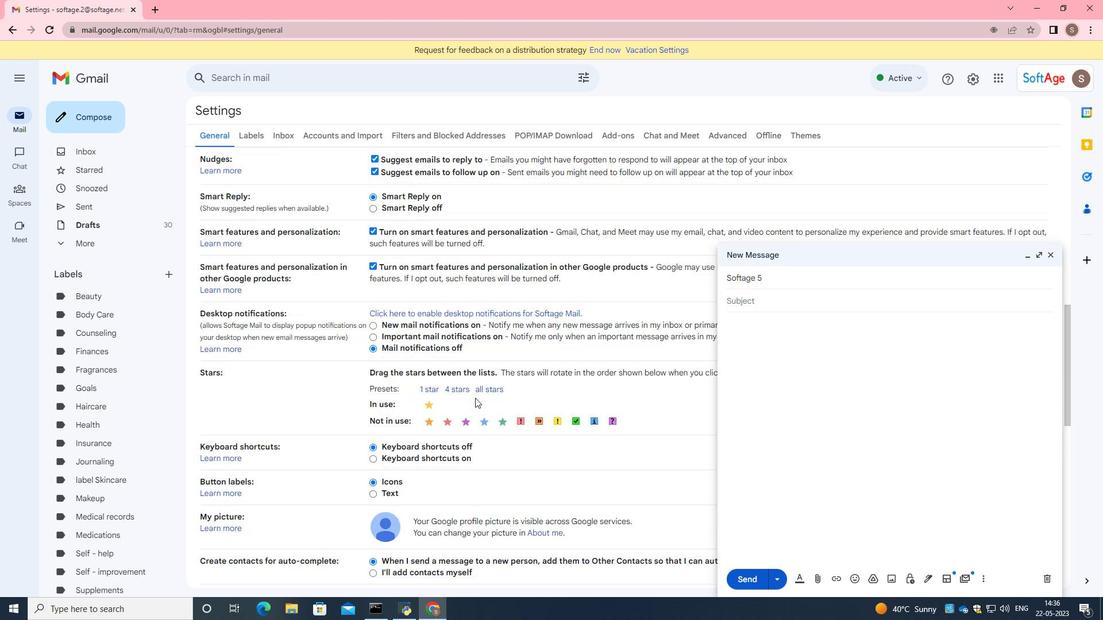 
Action: Mouse moved to (475, 405)
Screenshot: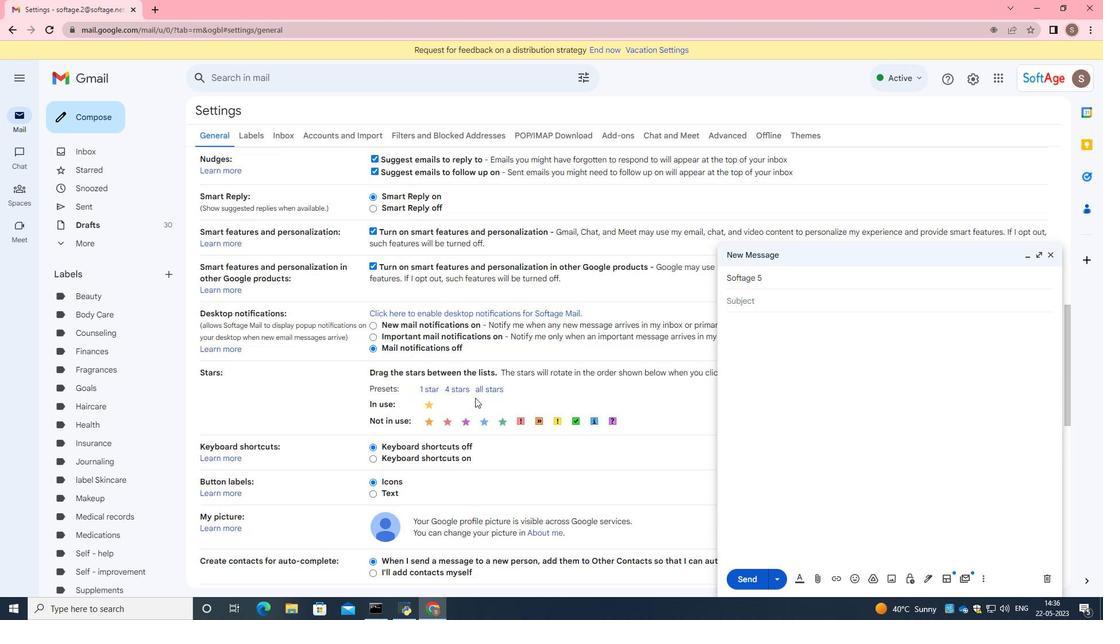 
Action: Mouse scrolled (475, 404) with delta (0, 0)
Screenshot: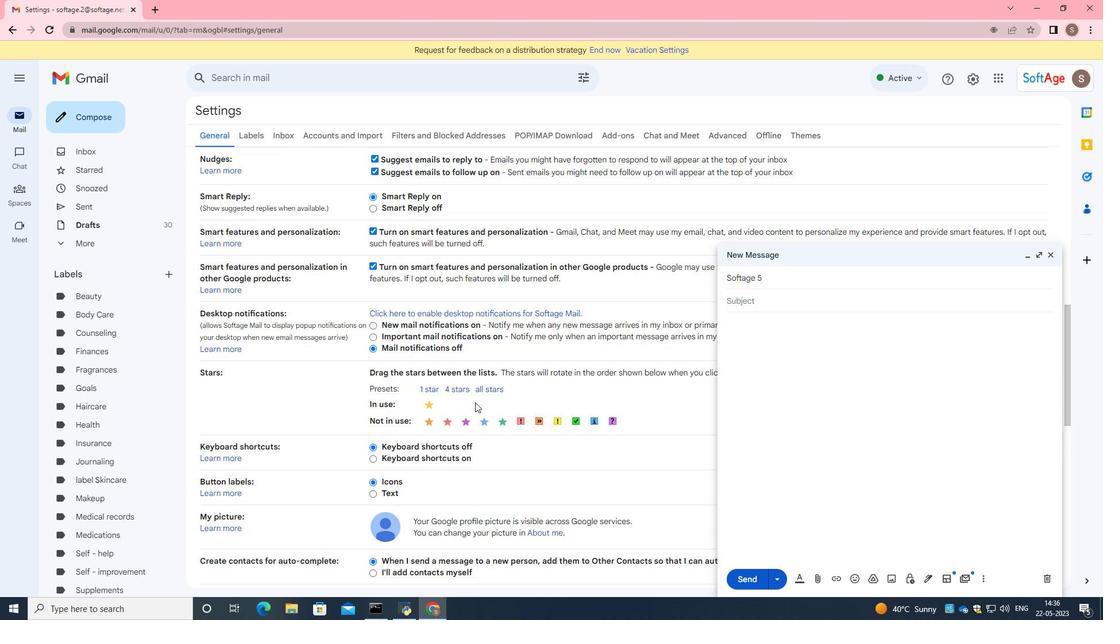 
Action: Mouse scrolled (475, 404) with delta (0, 0)
Screenshot: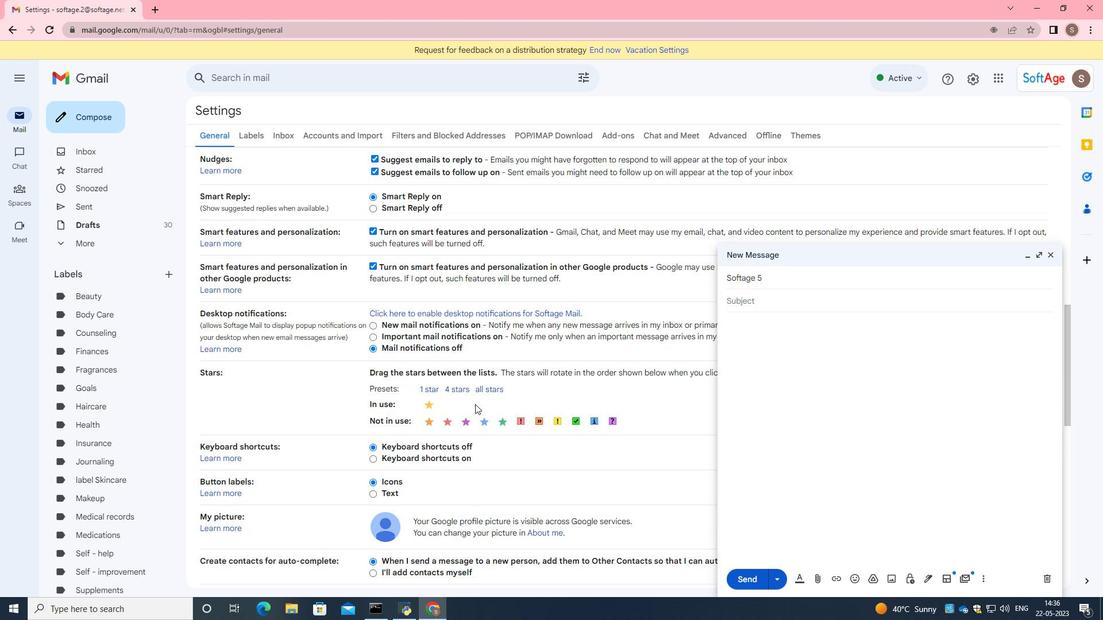 
Action: Mouse moved to (434, 468)
Screenshot: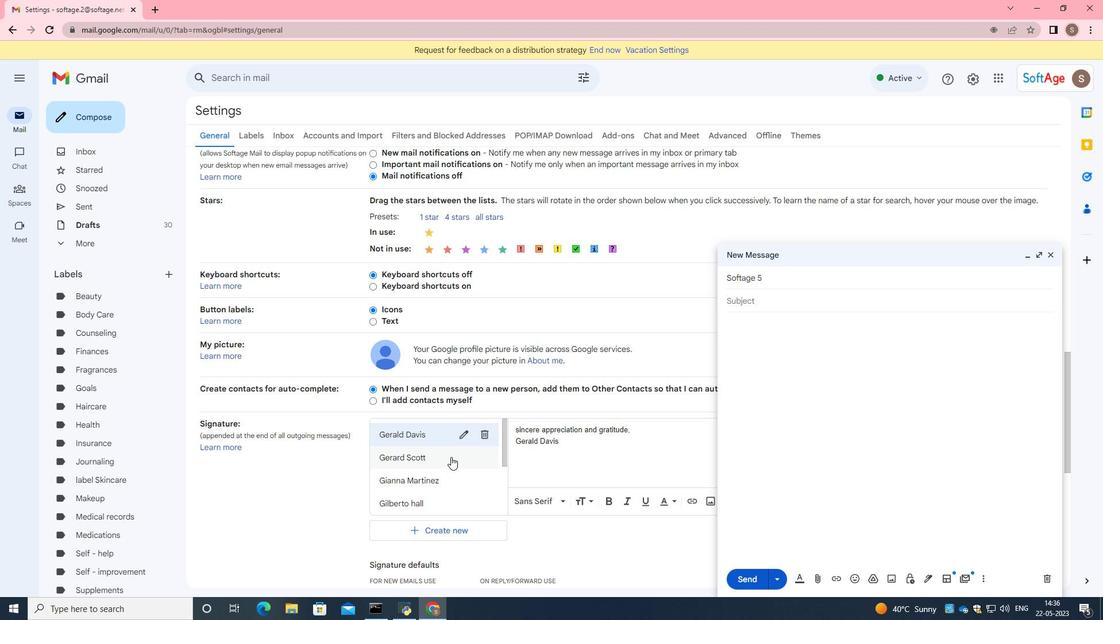 
Action: Mouse scrolled (434, 467) with delta (0, 0)
Screenshot: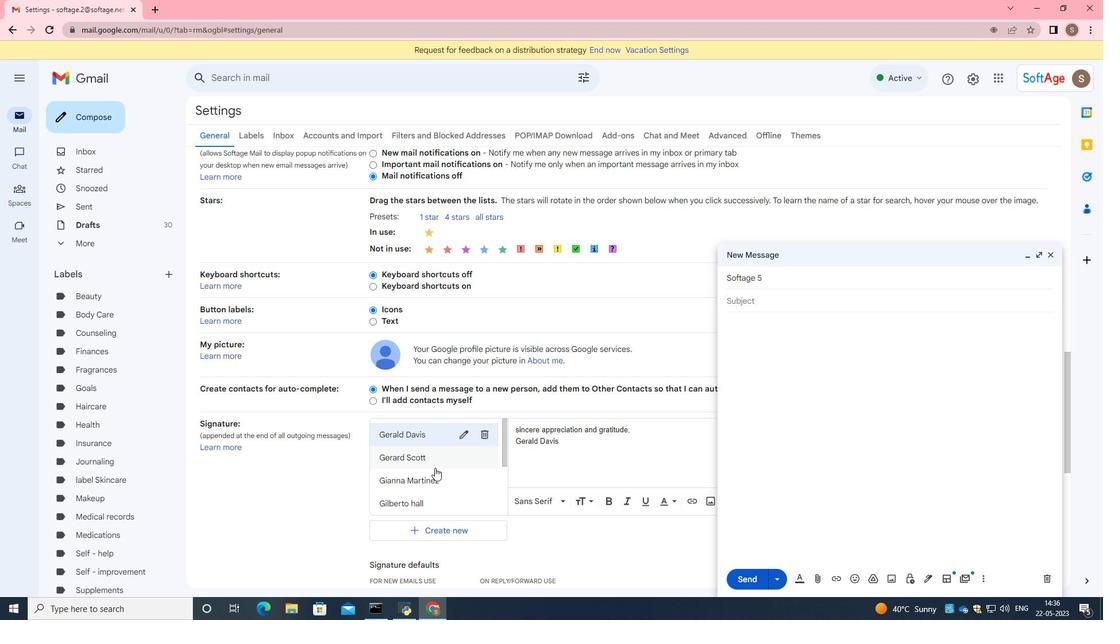 
Action: Mouse scrolled (434, 467) with delta (0, 0)
Screenshot: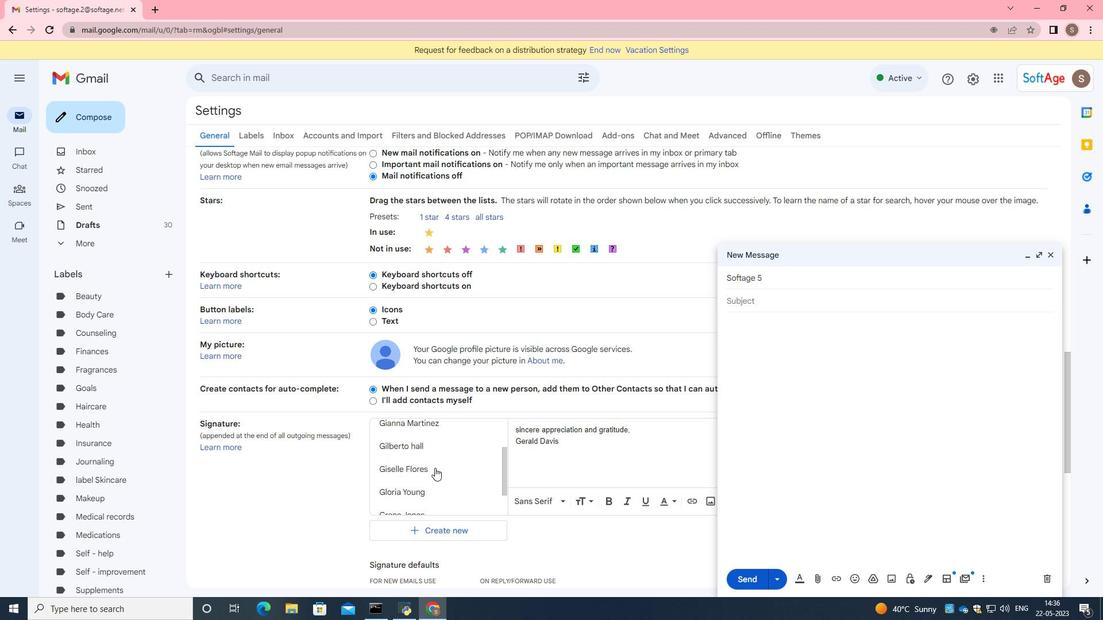 
Action: Mouse scrolled (434, 467) with delta (0, 0)
Screenshot: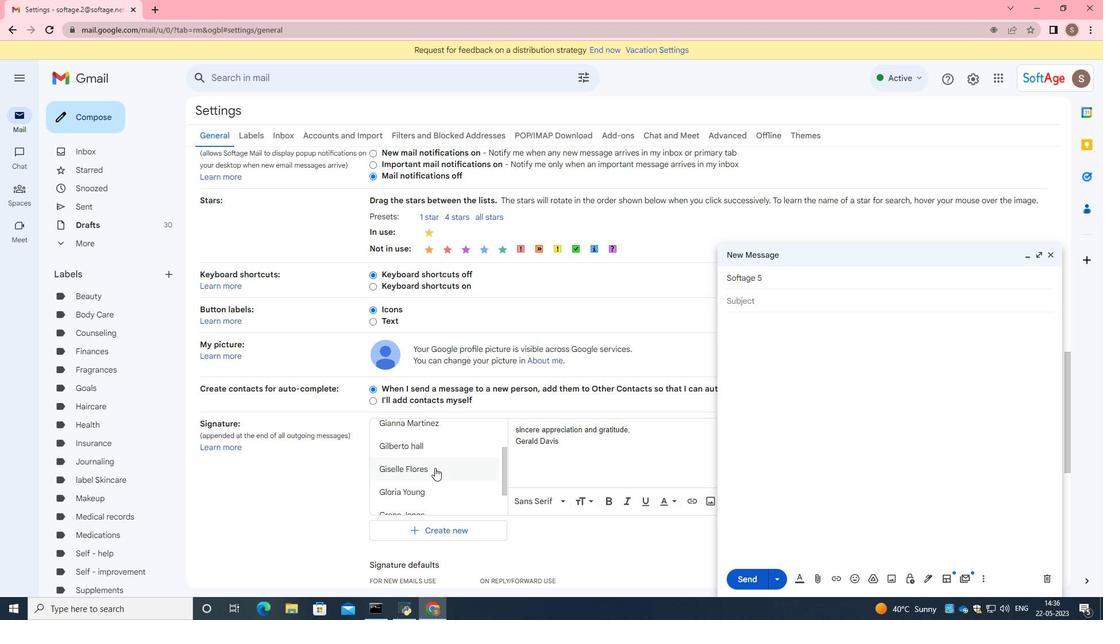 
Action: Mouse scrolled (434, 467) with delta (0, 0)
Screenshot: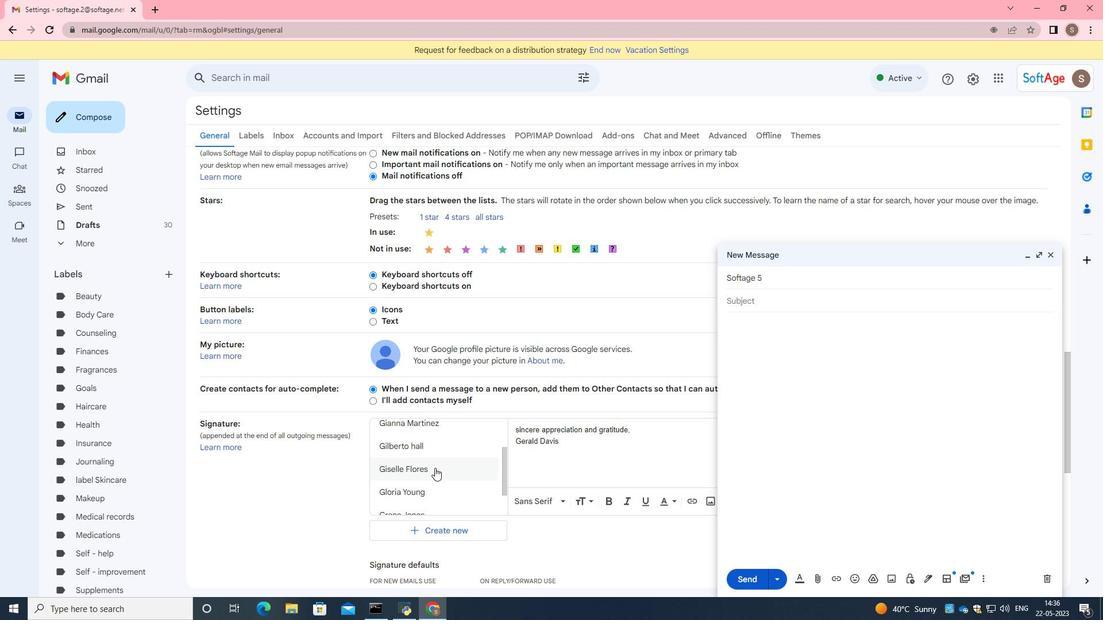 
Action: Mouse moved to (423, 495)
Screenshot: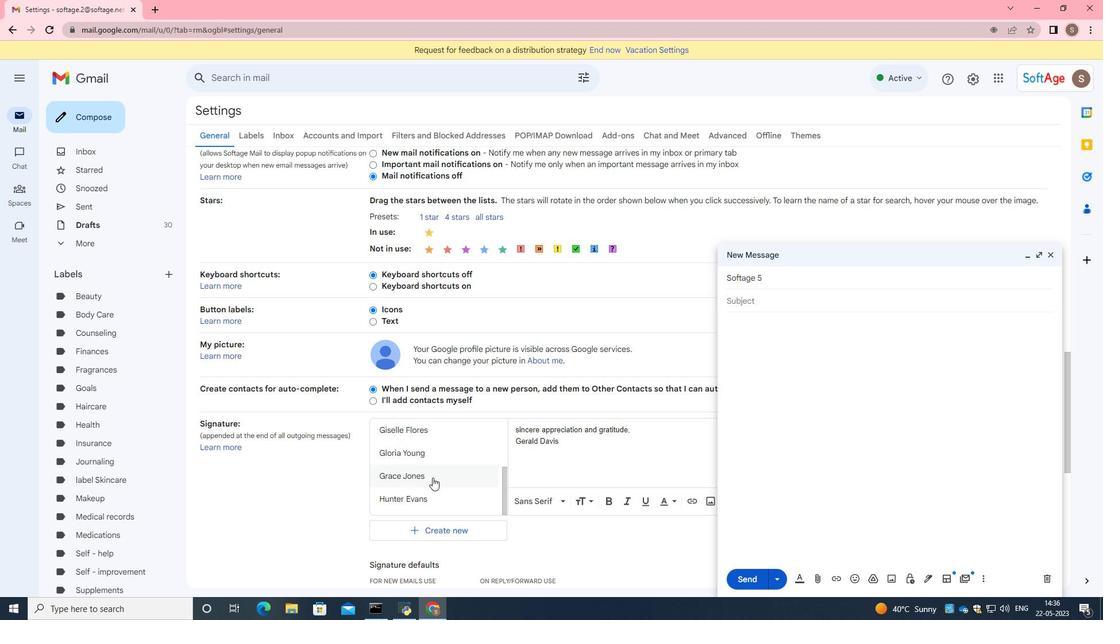 
Action: Mouse pressed left at (423, 495)
Screenshot: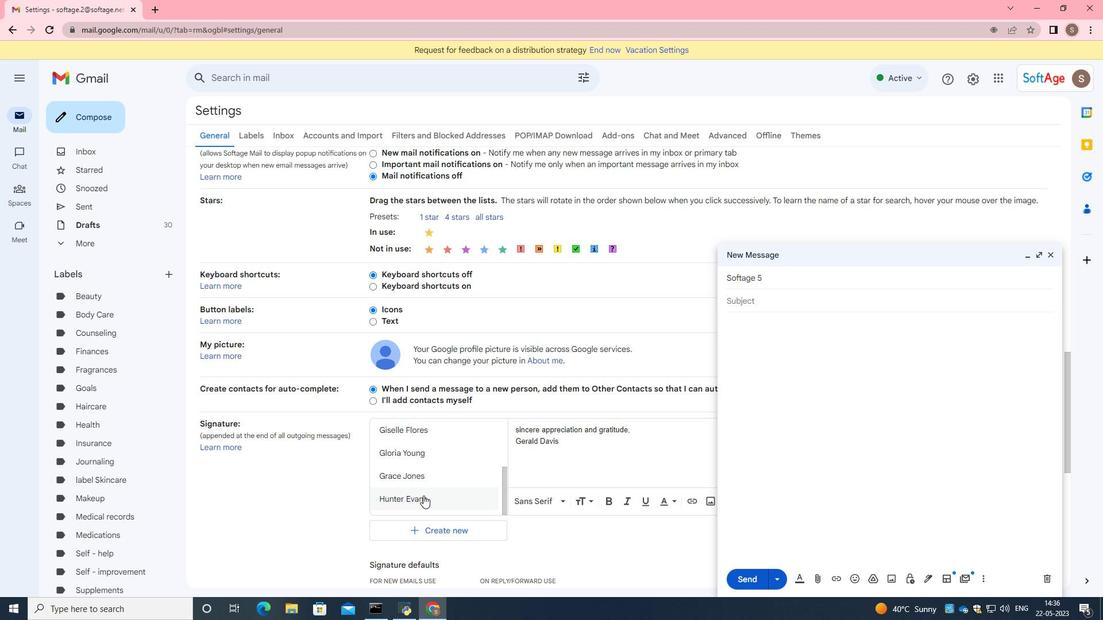 
Action: Mouse moved to (579, 436)
Screenshot: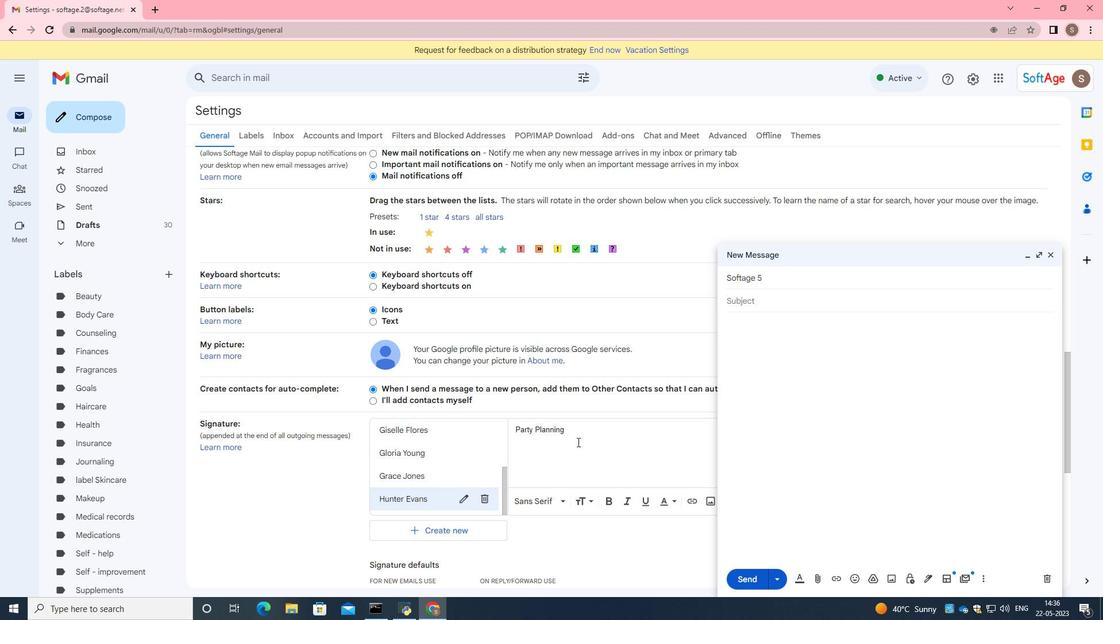 
Action: Mouse pressed left at (579, 436)
Screenshot: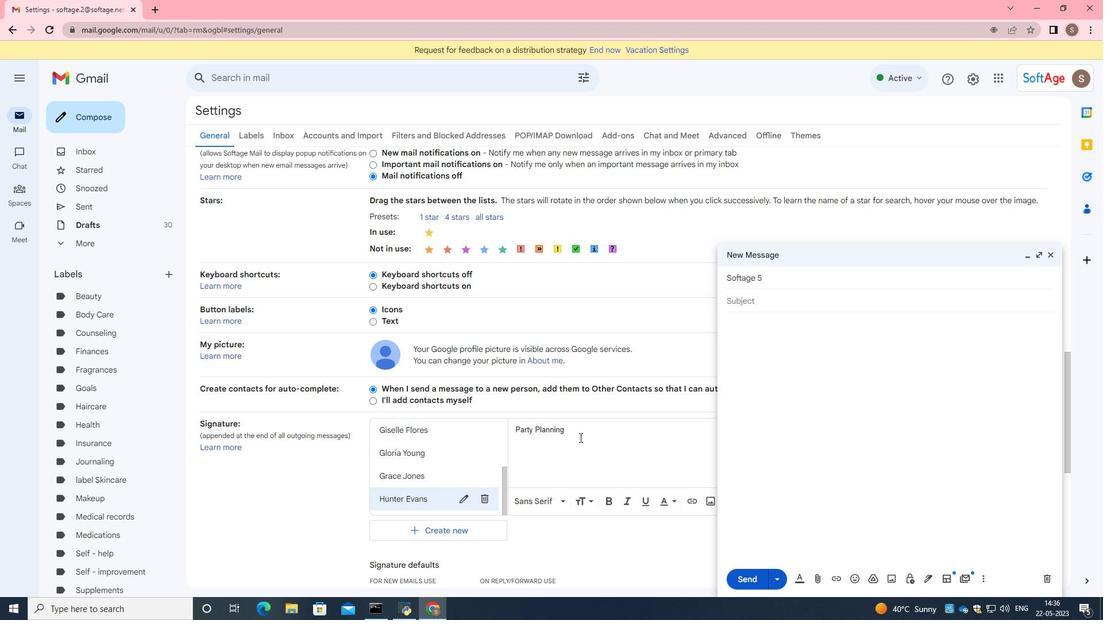 
Action: Mouse moved to (472, 439)
Screenshot: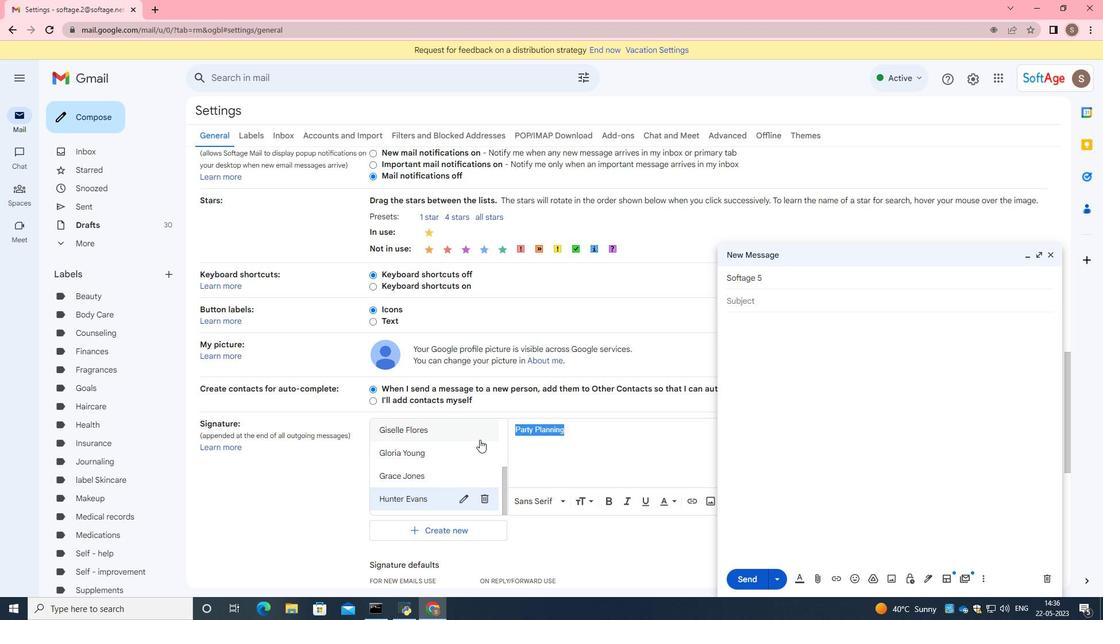 
Action: Key pressed <Key.backspace><Key.caps_lock>B<Key.caps_lock>est<Key.space>wishes<Key.space>for<Key.space>a<Key.space>happy<Key.space><Key.caps_lock>N<Key.caps_lock>ew<Key.space>years<Key.space><Key.caps_lock>EVE<Key.backspace><Key.backspace><Key.caps_lock>ve,<Key.enter><Key.caps_lock>H<Key.caps_lock>unter<Key.space><Key.caps_lock>EVAN<Key.backspace><Key.backspace><Key.backspace><Key.caps_lock>vans
Screenshot: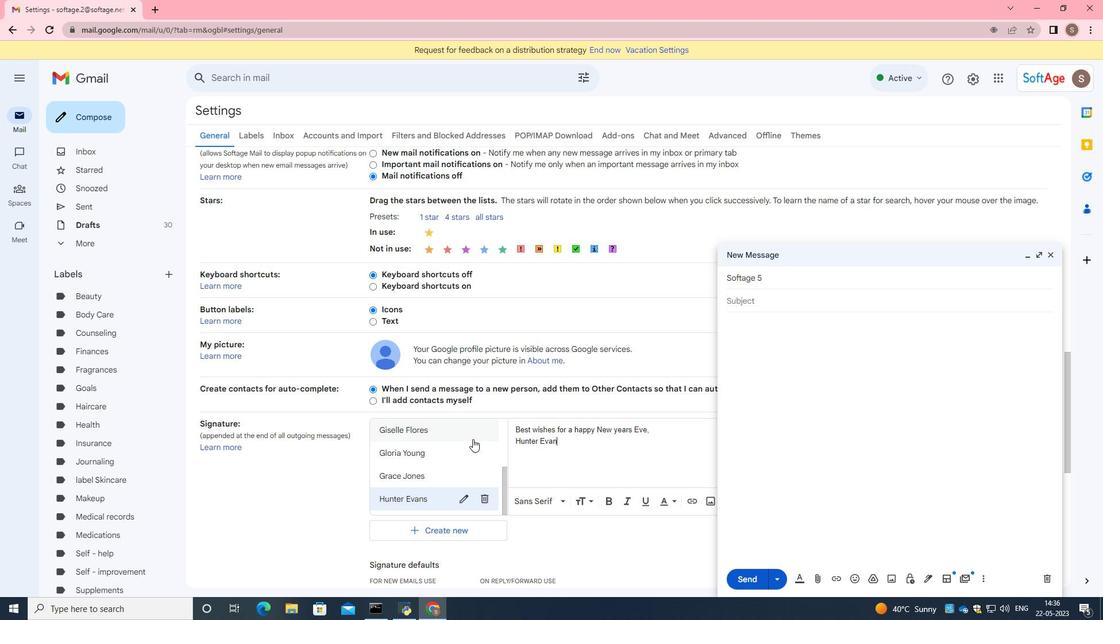 
Action: Mouse moved to (497, 501)
Screenshot: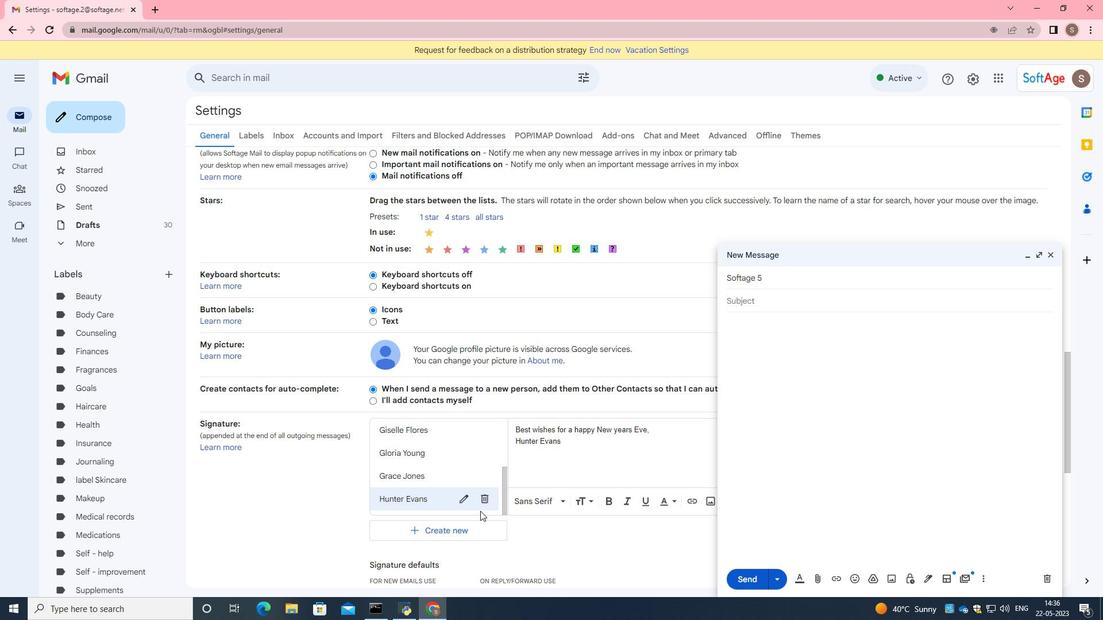 
Action: Mouse scrolled (497, 501) with delta (0, 0)
Screenshot: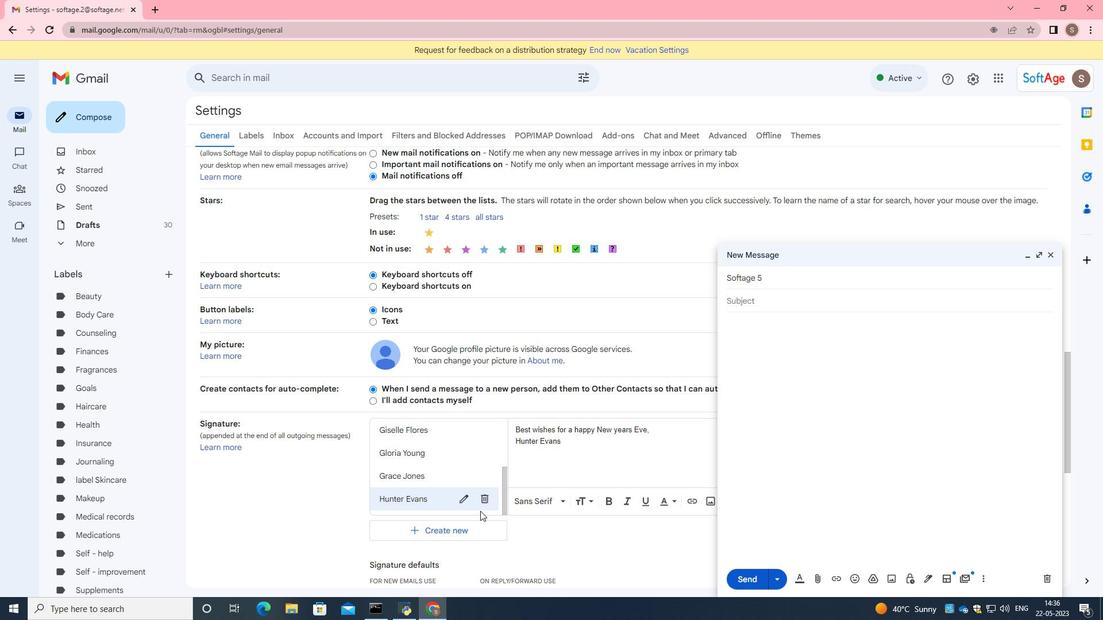 
Action: Mouse moved to (516, 498)
Screenshot: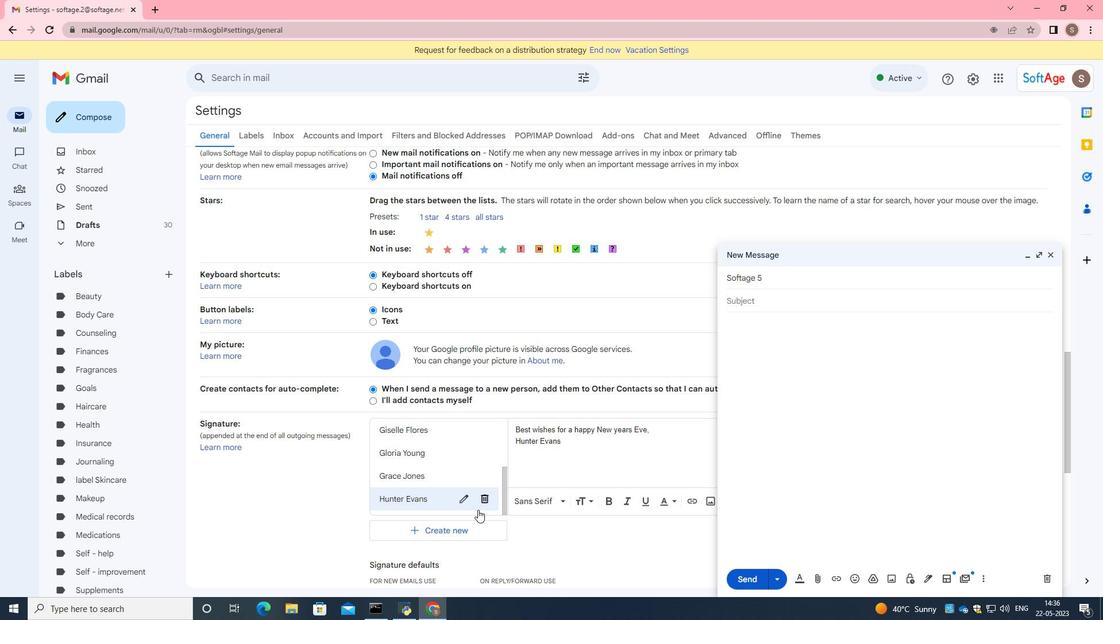 
Action: Mouse scrolled (516, 497) with delta (0, 0)
Screenshot: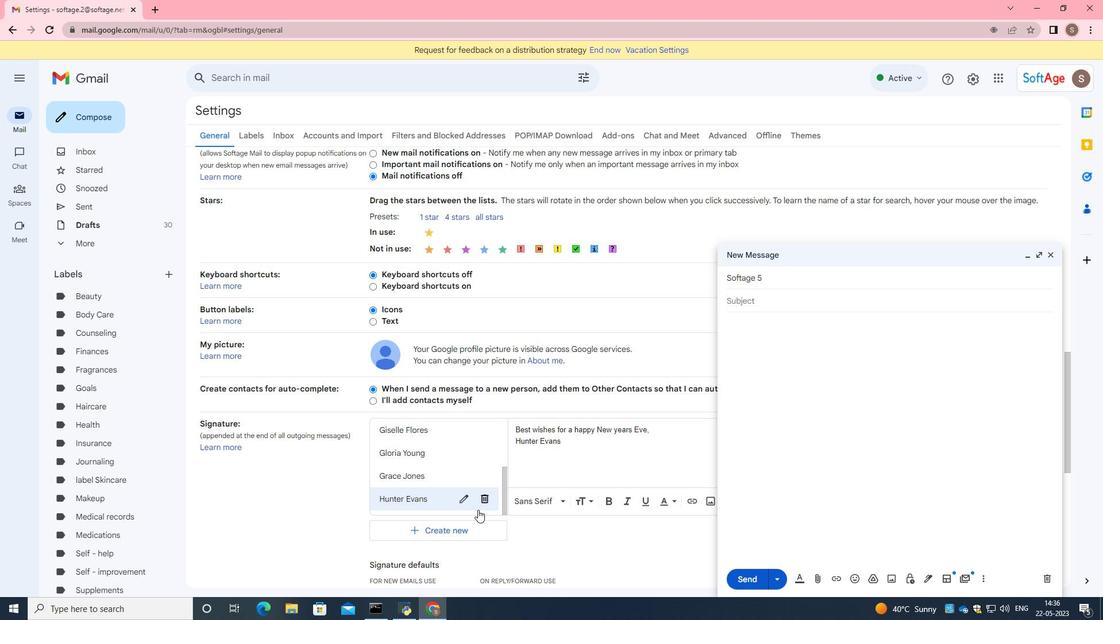 
Action: Mouse moved to (533, 490)
Screenshot: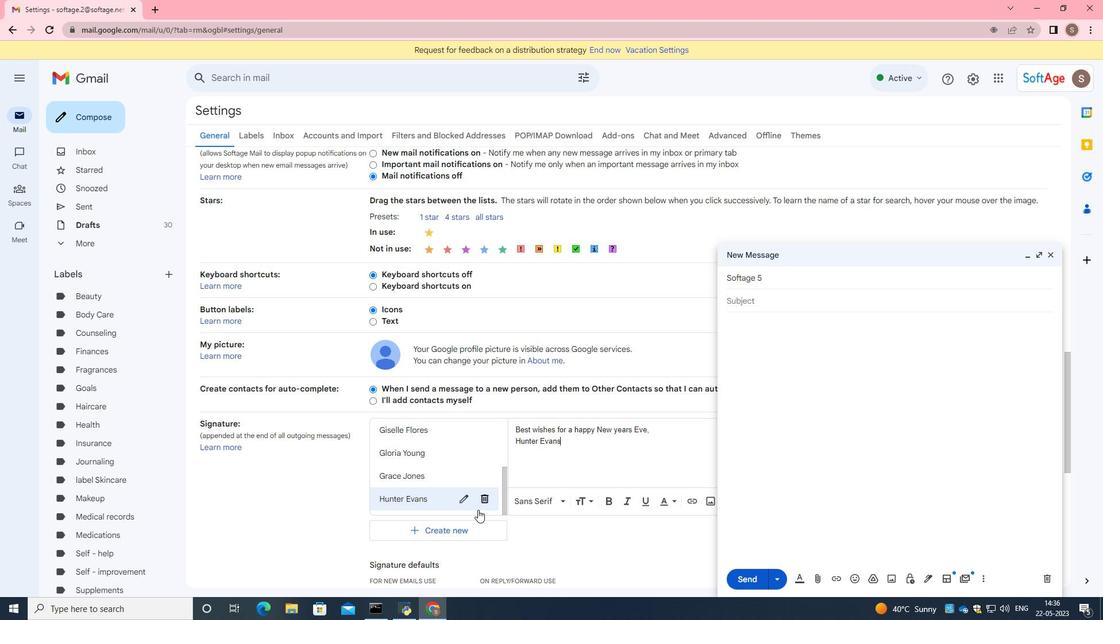 
Action: Mouse scrolled (532, 490) with delta (0, 0)
Screenshot: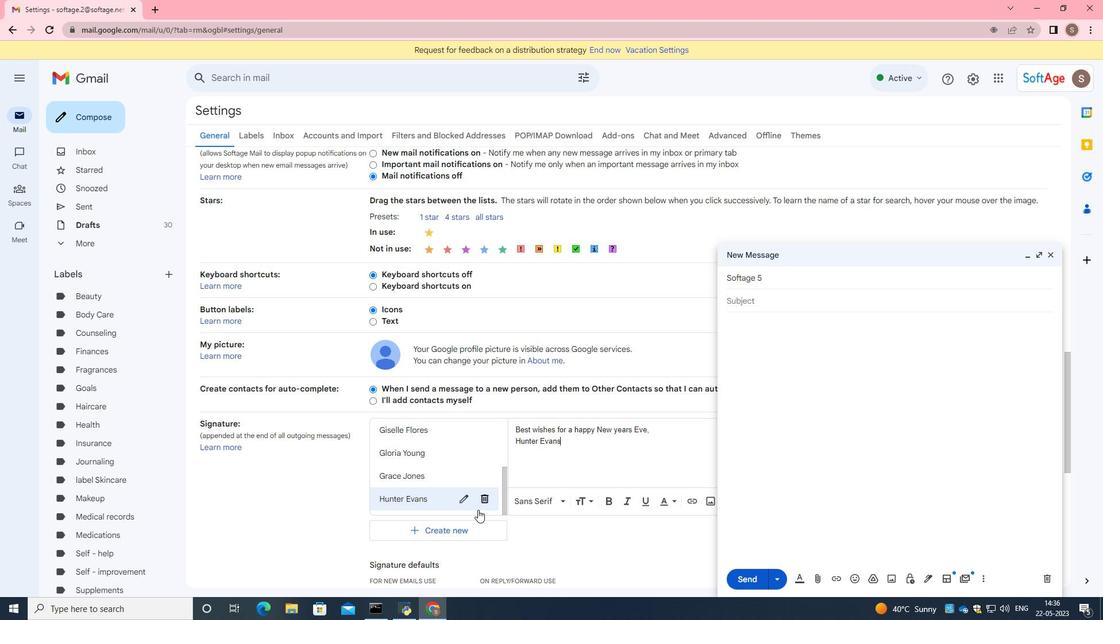 
Action: Mouse moved to (534, 490)
Screenshot: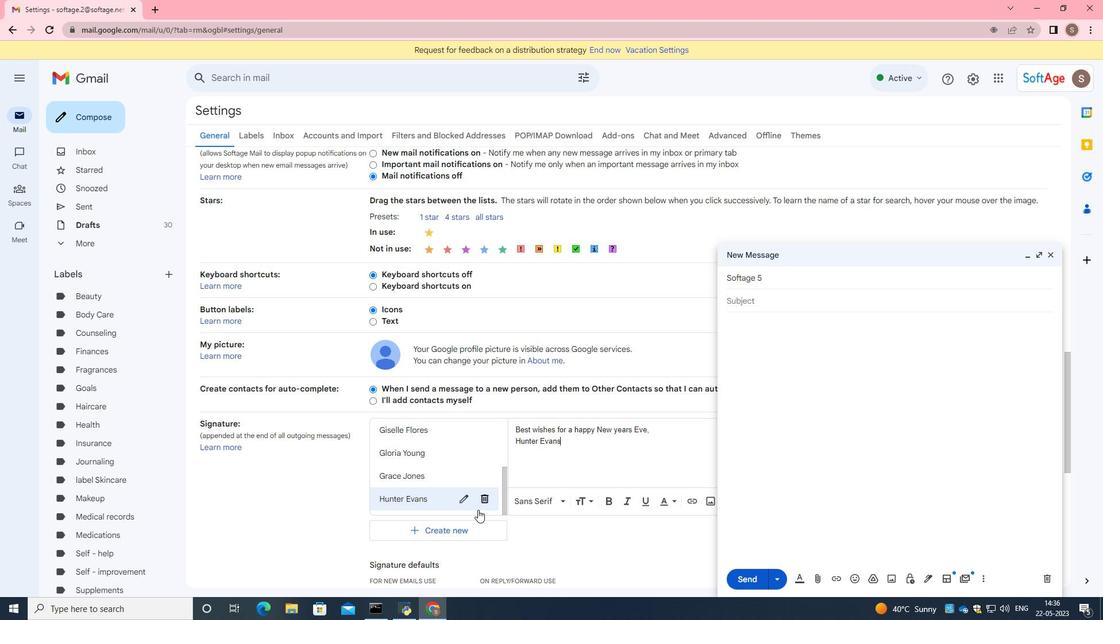 
Action: Mouse scrolled (534, 489) with delta (0, 0)
Screenshot: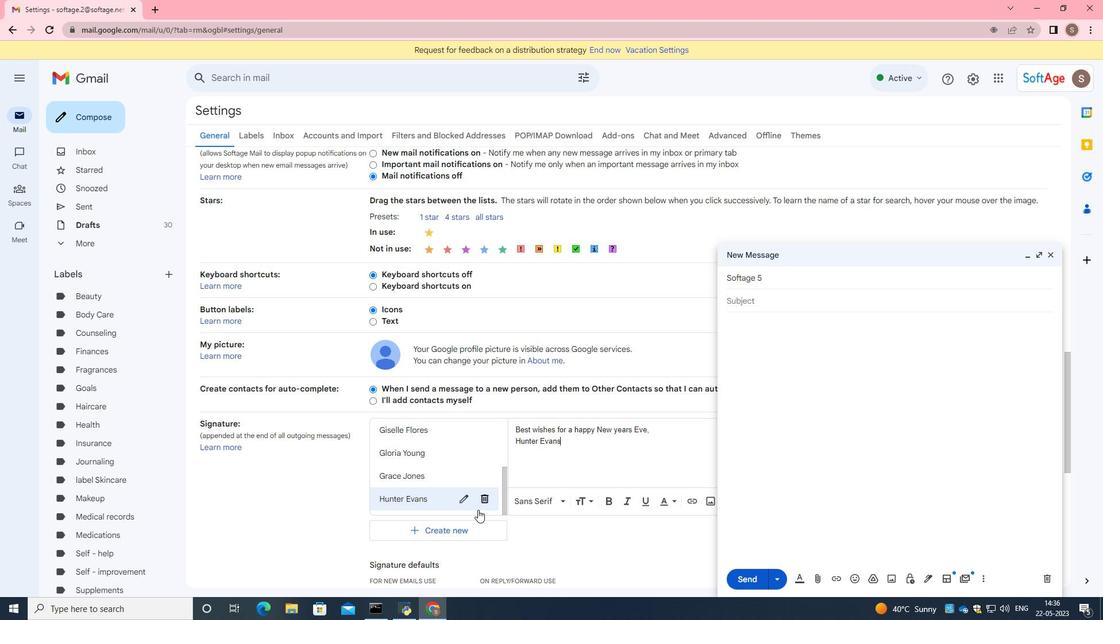 
Action: Mouse moved to (534, 488)
Screenshot: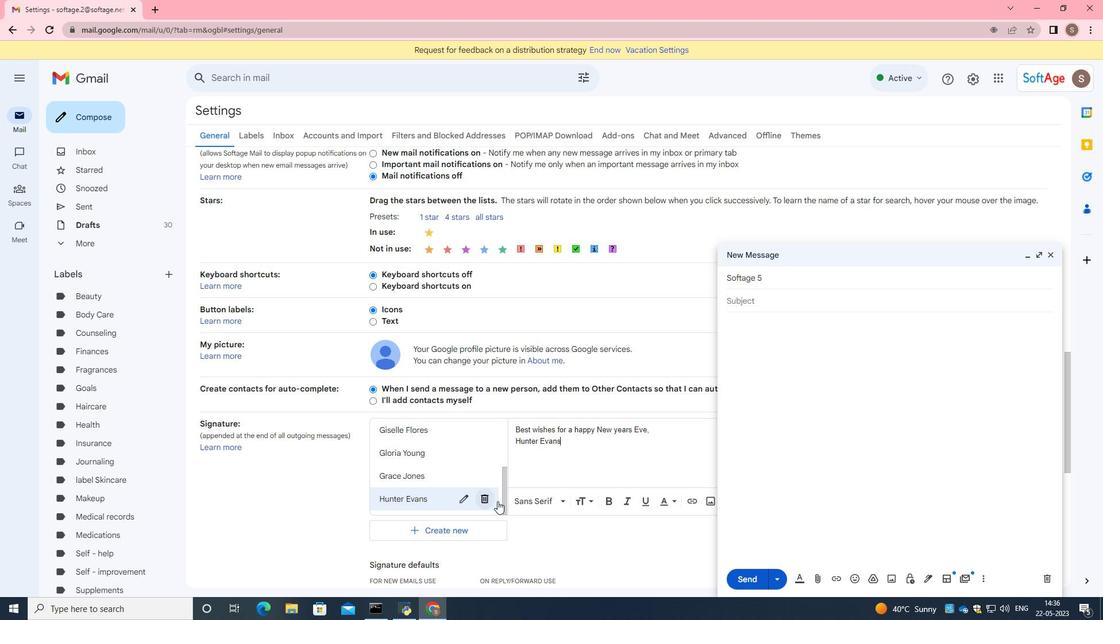 
Action: Mouse scrolled (534, 488) with delta (0, 0)
Screenshot: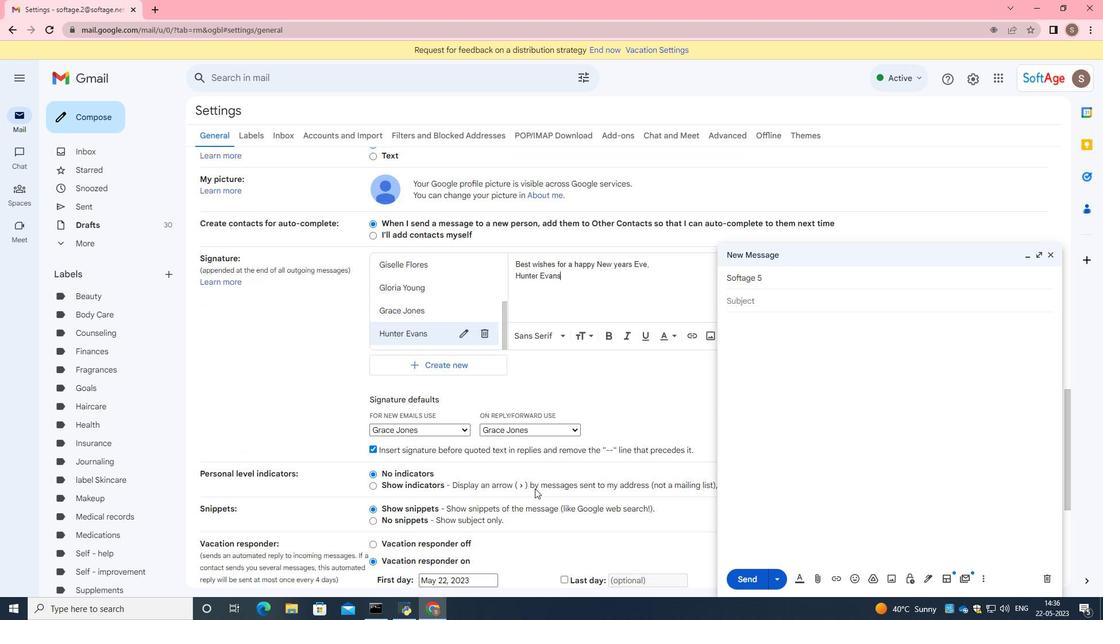 
Action: Mouse scrolled (534, 488) with delta (0, 0)
Screenshot: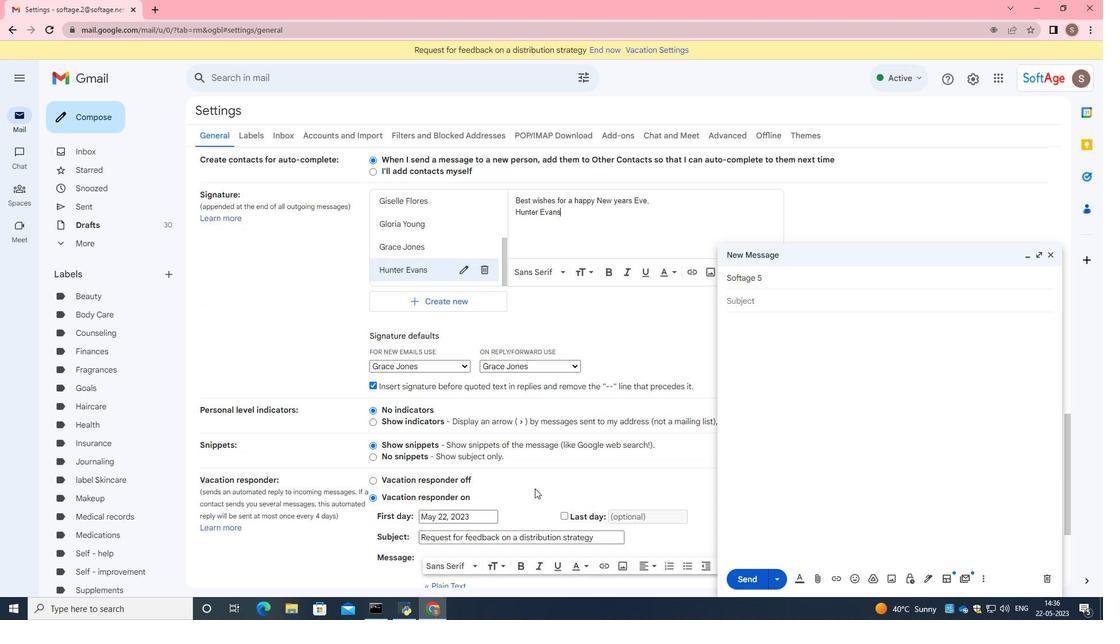 
Action: Mouse scrolled (534, 488) with delta (0, 0)
Screenshot: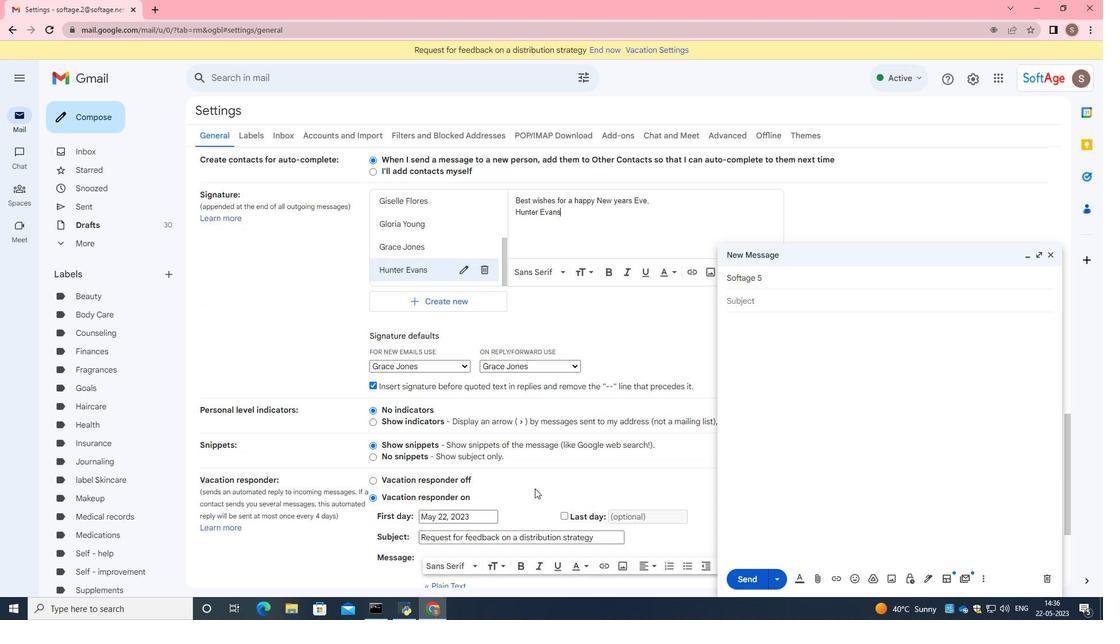 
Action: Mouse scrolled (534, 488) with delta (0, 0)
Screenshot: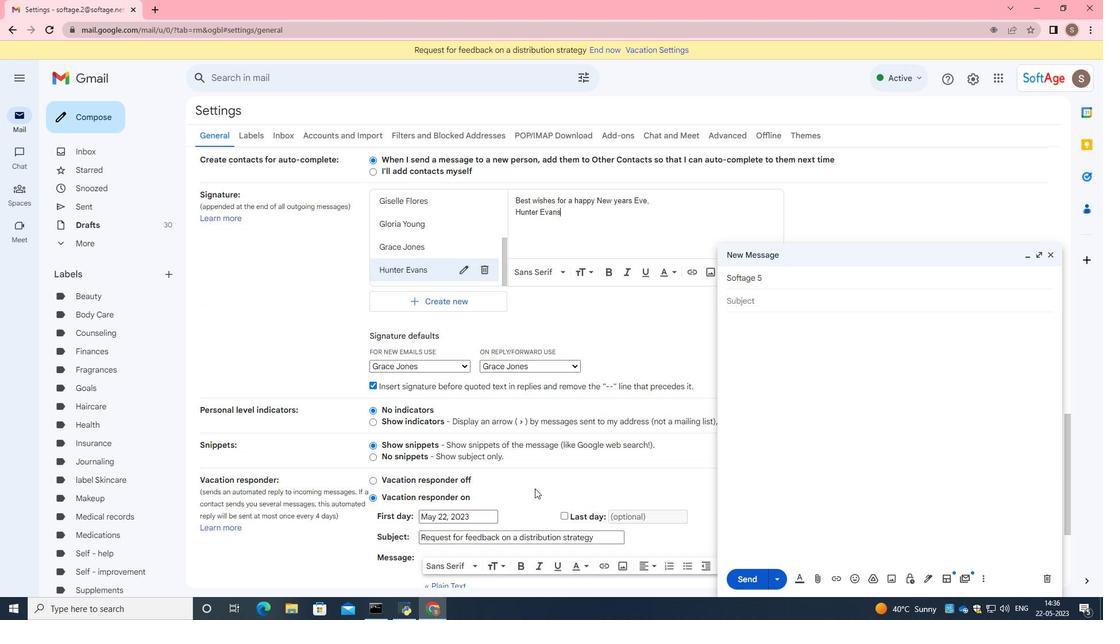 
Action: Mouse moved to (601, 526)
Screenshot: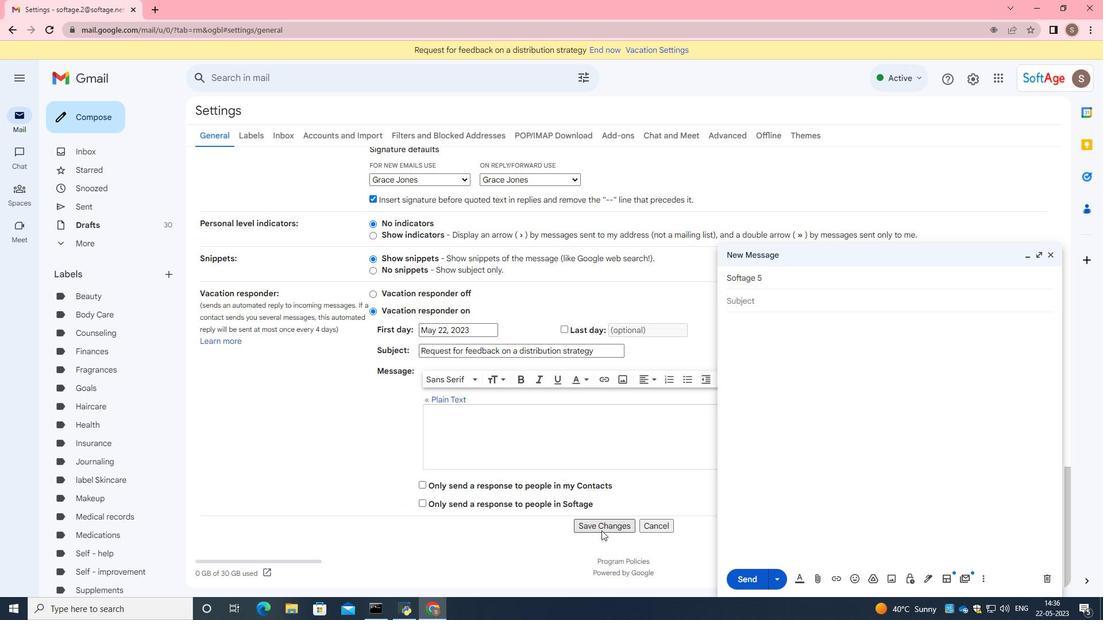 
Action: Mouse pressed left at (601, 526)
Screenshot: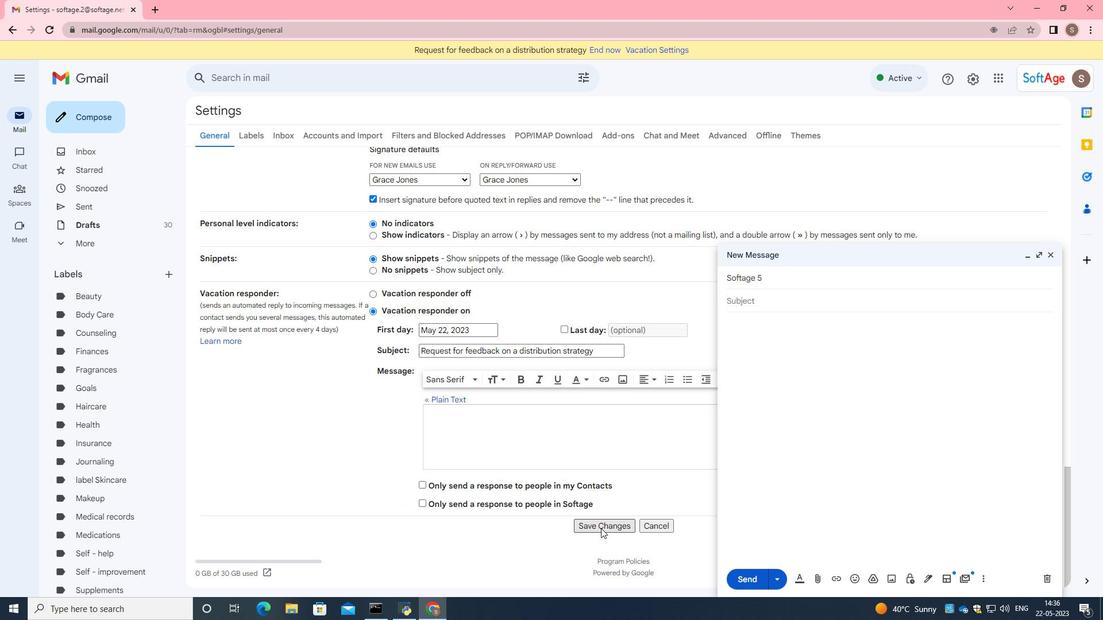 
Action: Mouse moved to (927, 576)
Screenshot: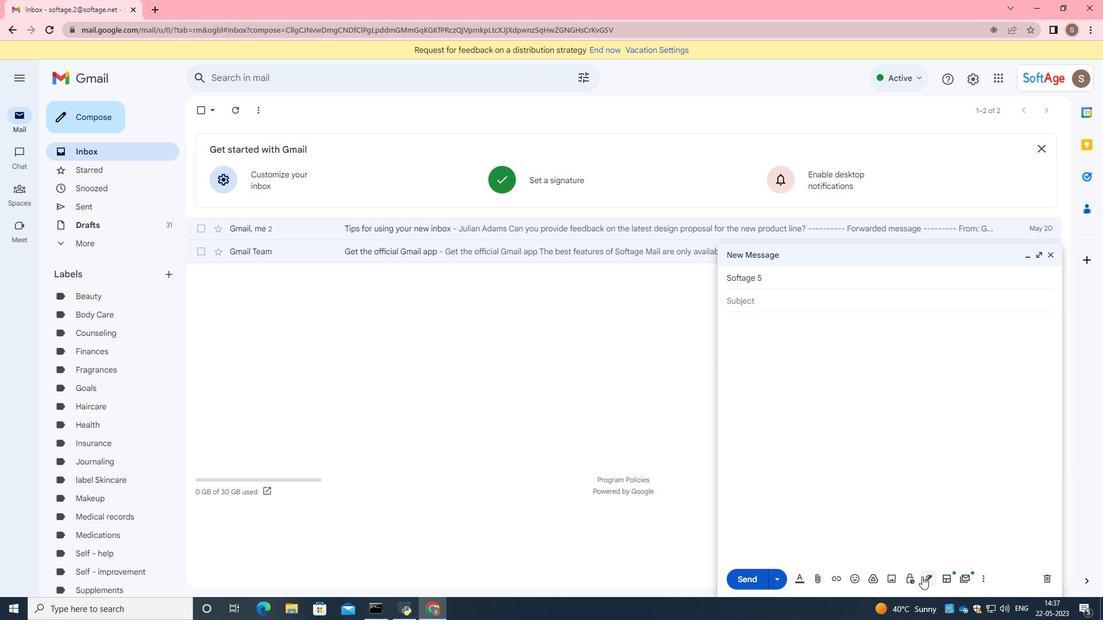 
Action: Mouse pressed left at (927, 576)
Screenshot: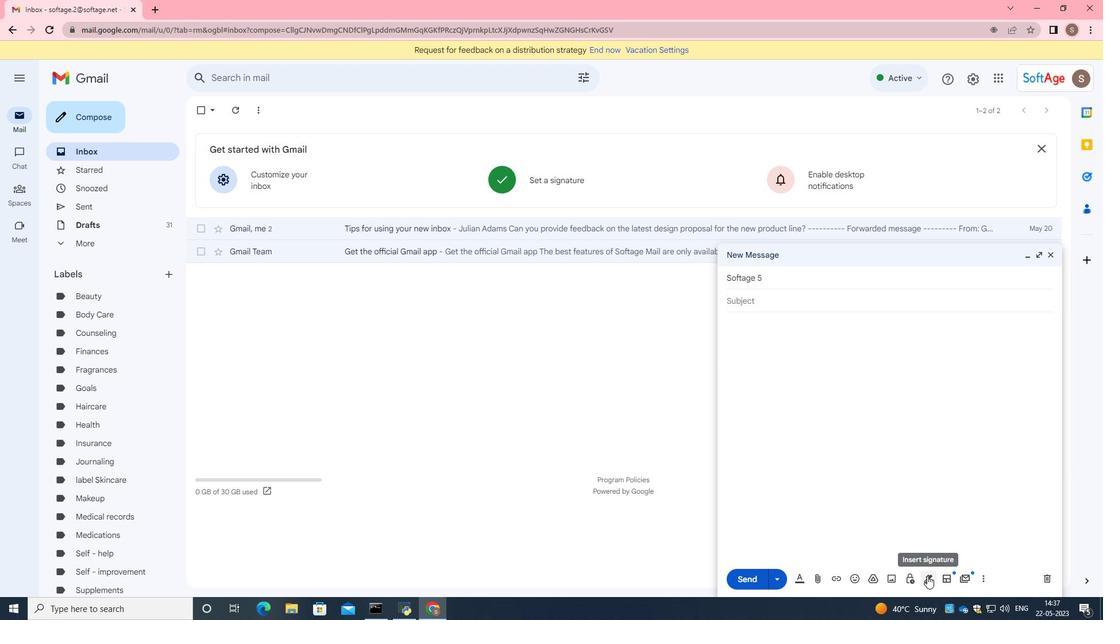 
Action: Mouse moved to (941, 459)
Screenshot: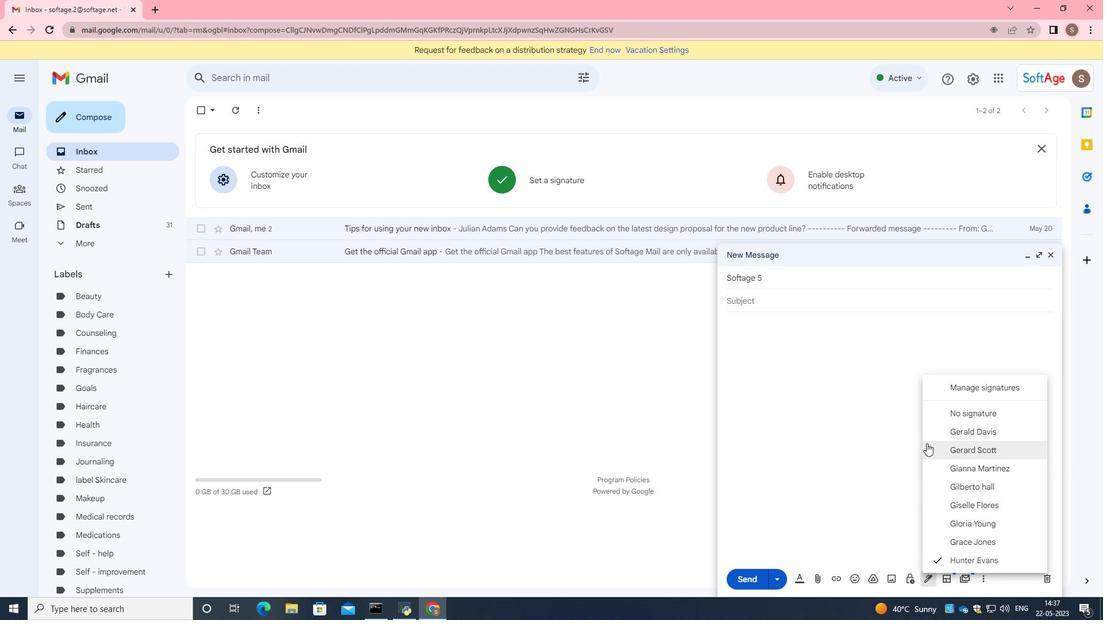 
Action: Mouse scrolled (941, 456) with delta (0, 0)
Screenshot: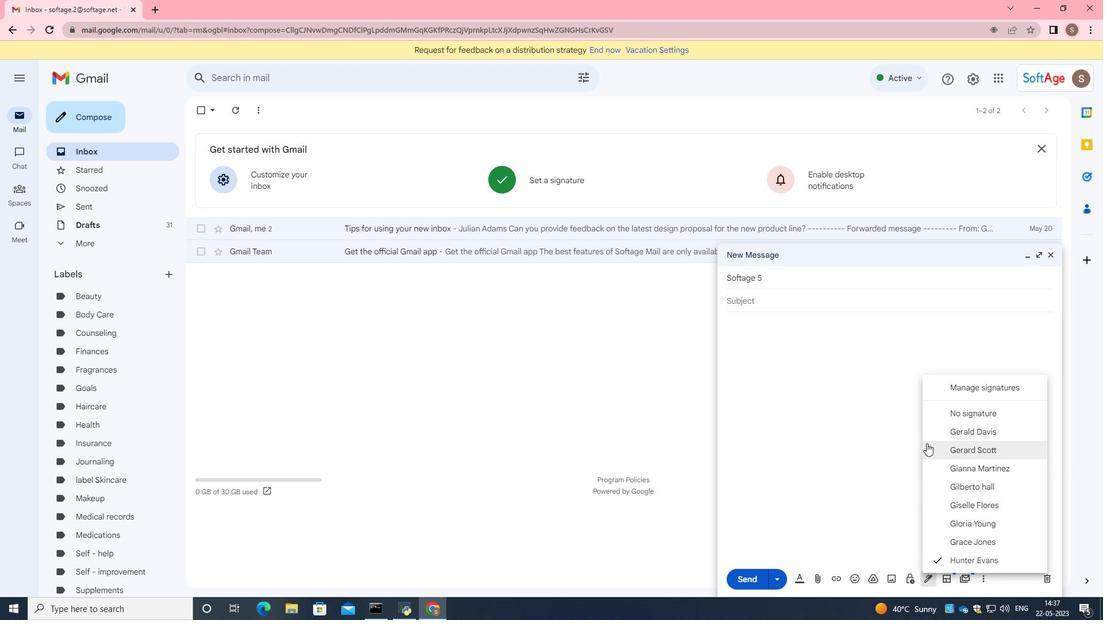 
Action: Mouse moved to (945, 465)
Screenshot: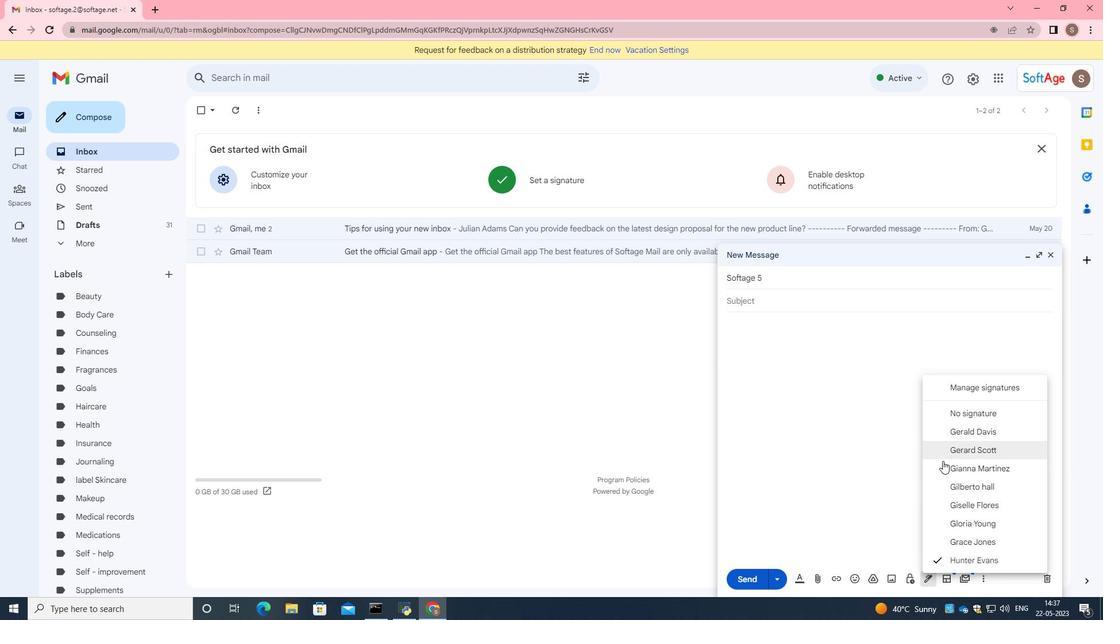 
Action: Mouse scrolled (945, 465) with delta (0, 0)
Screenshot: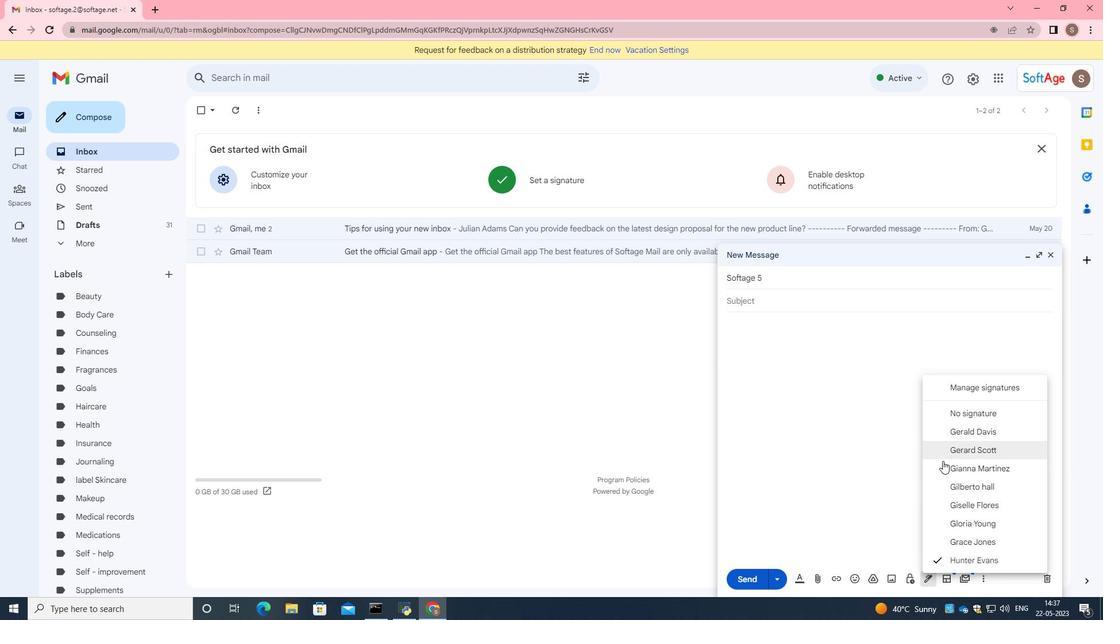 
Action: Mouse moved to (945, 468)
Screenshot: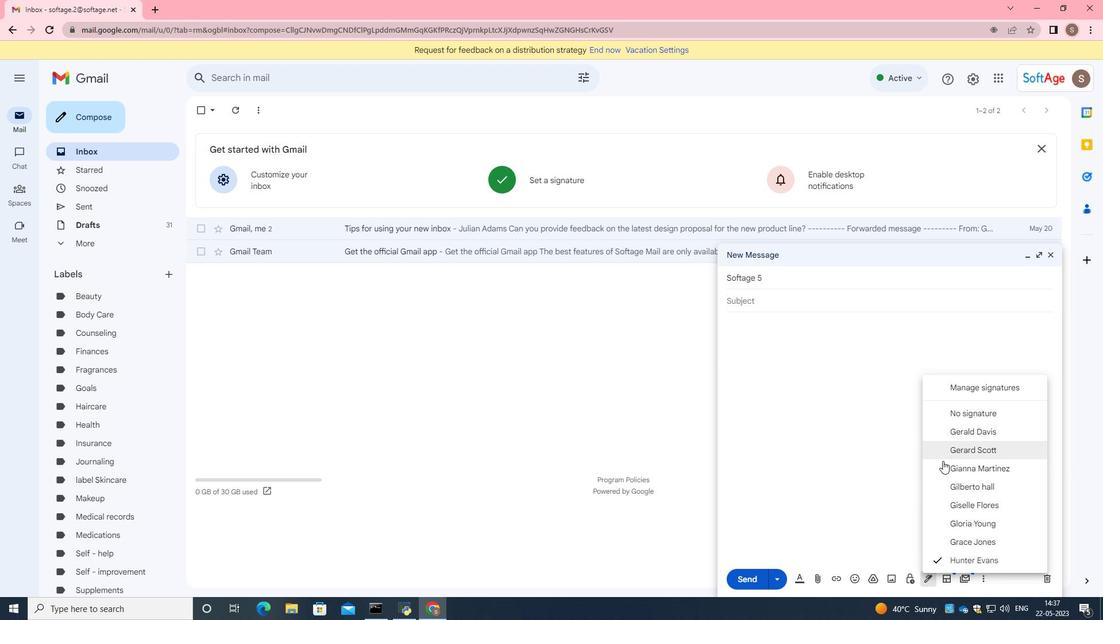 
Action: Mouse scrolled (945, 468) with delta (0, 0)
Screenshot: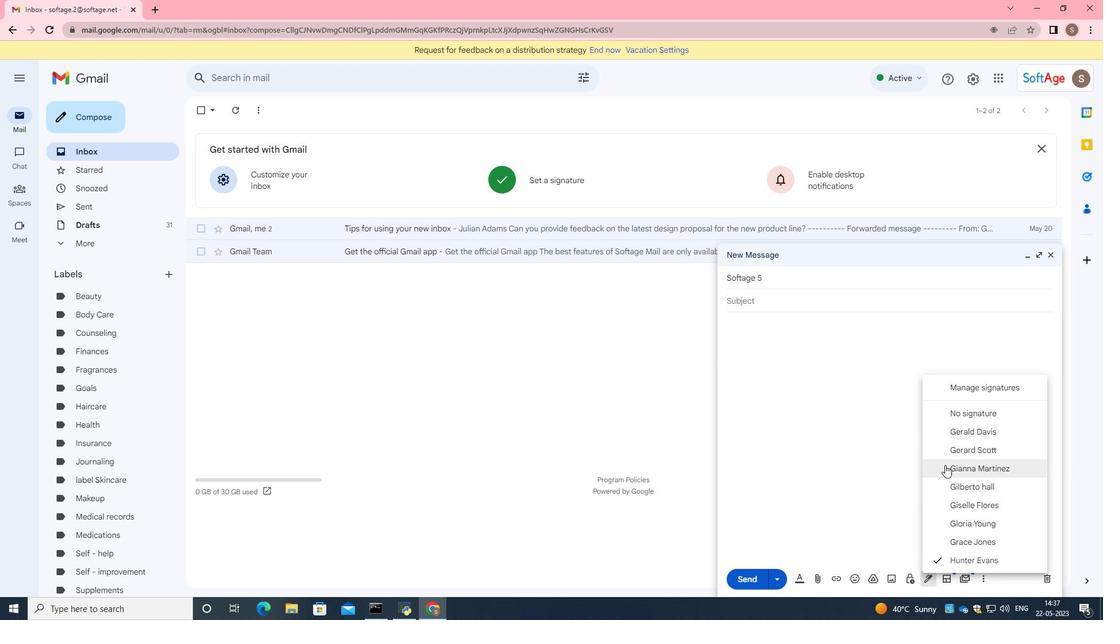 
Action: Mouse moved to (945, 470)
Screenshot: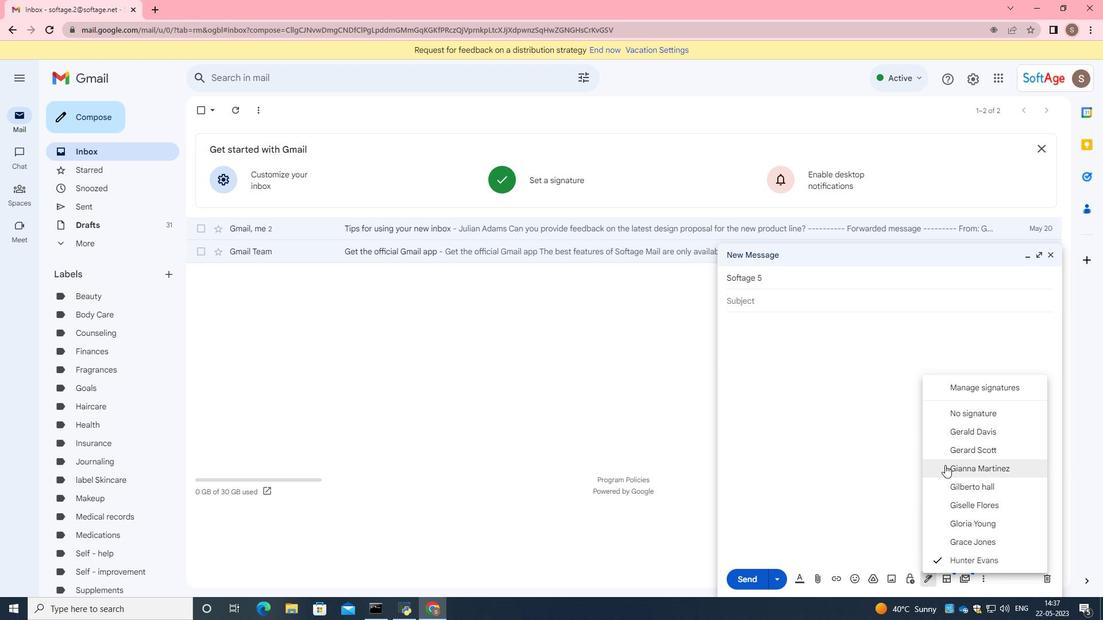
Action: Mouse scrolled (945, 469) with delta (0, 0)
Screenshot: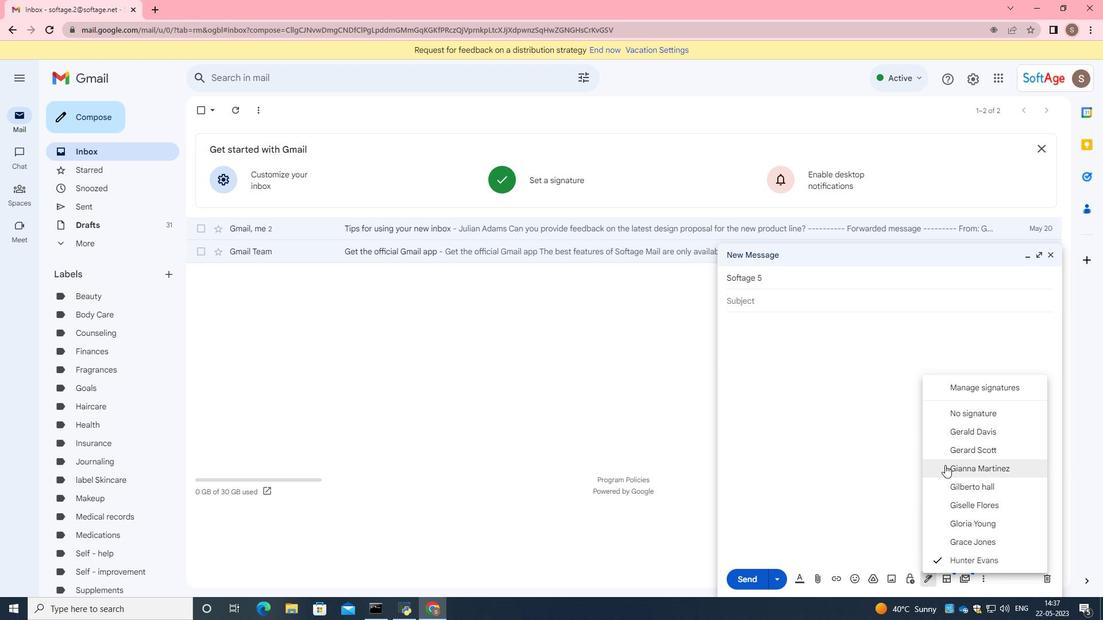 
Action: Mouse moved to (977, 558)
Screenshot: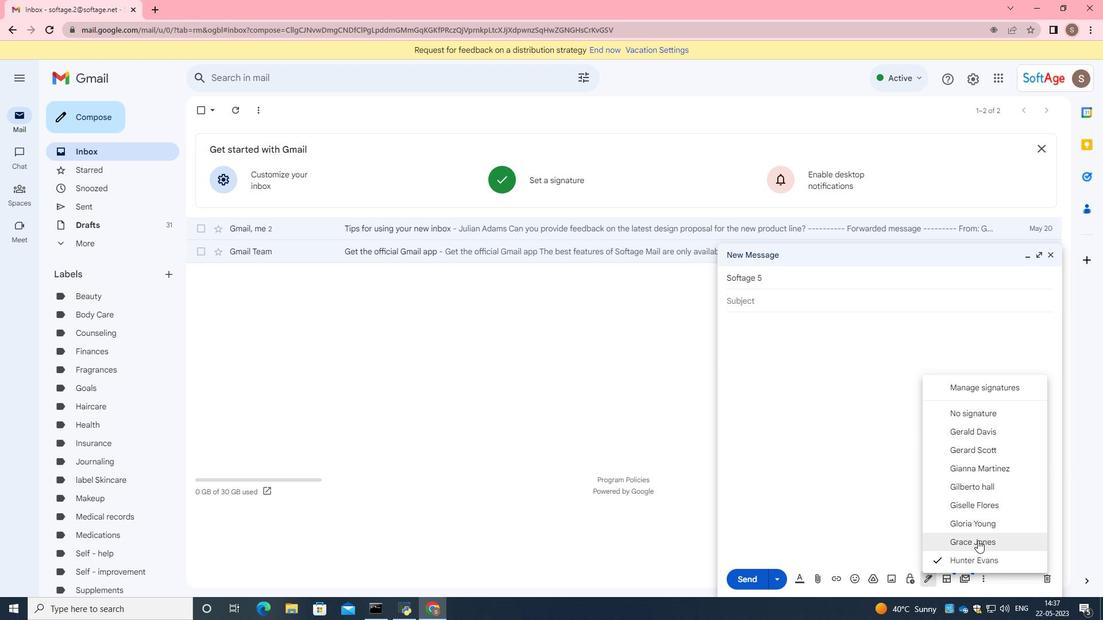 
Action: Mouse pressed left at (977, 558)
Screenshot: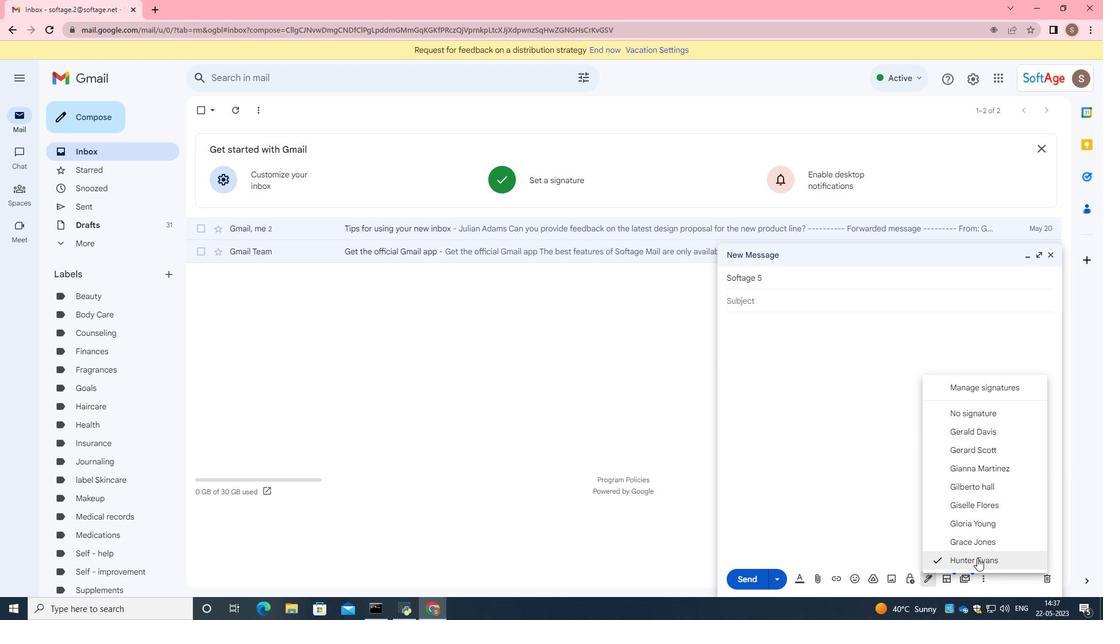 
Action: Mouse moved to (925, 576)
Screenshot: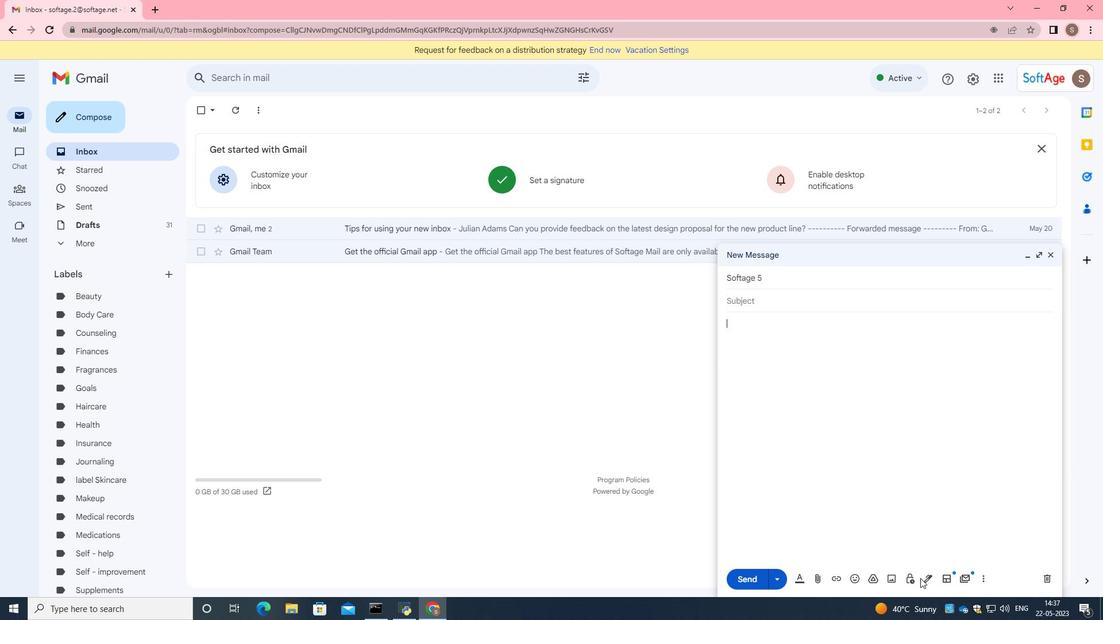 
Action: Mouse pressed left at (925, 576)
Screenshot: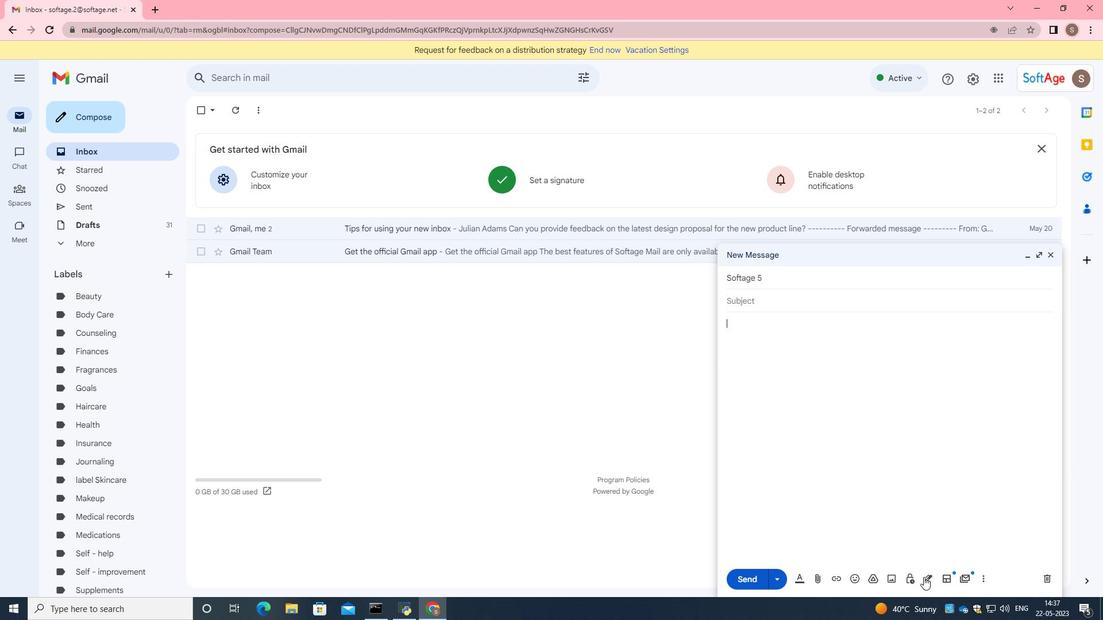 
Action: Mouse moved to (967, 559)
Screenshot: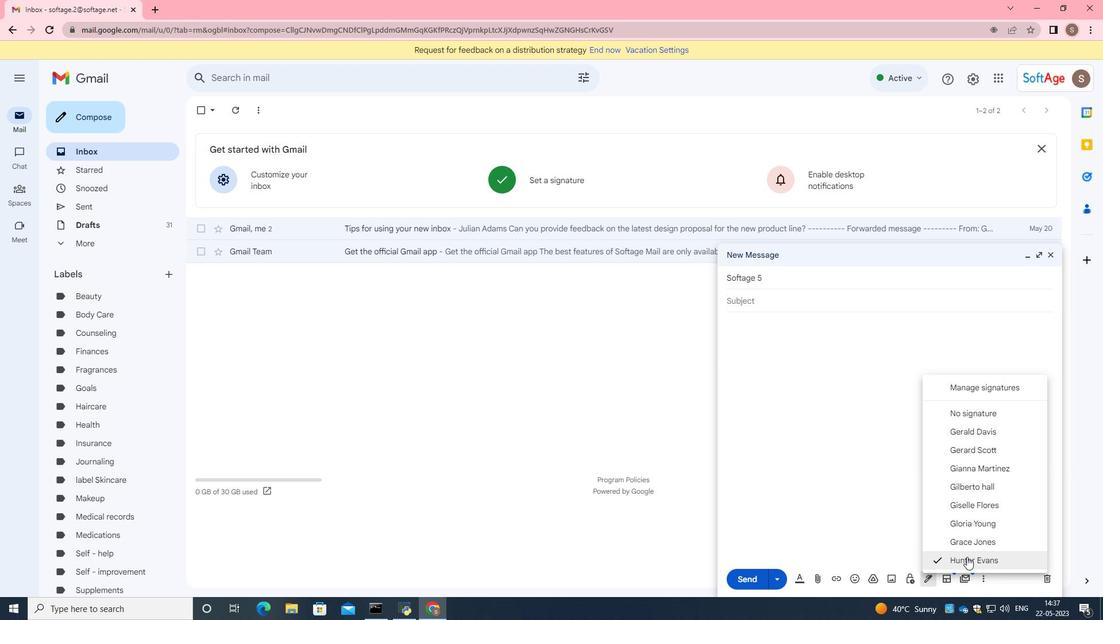 
Action: Mouse pressed left at (967, 559)
Screenshot: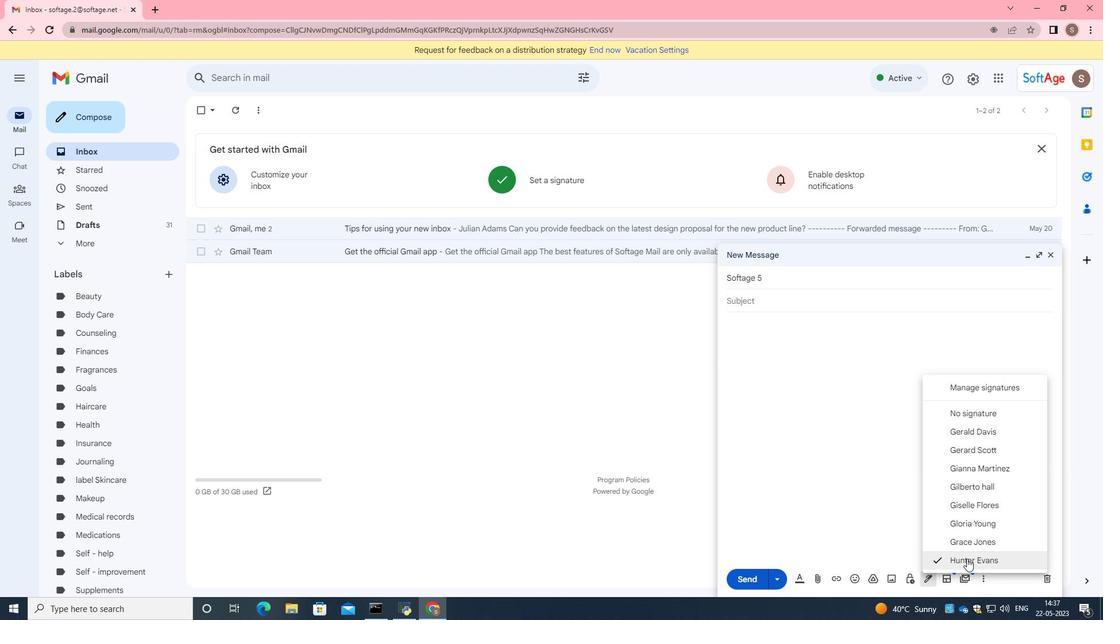 
Action: Mouse moved to (1049, 255)
Screenshot: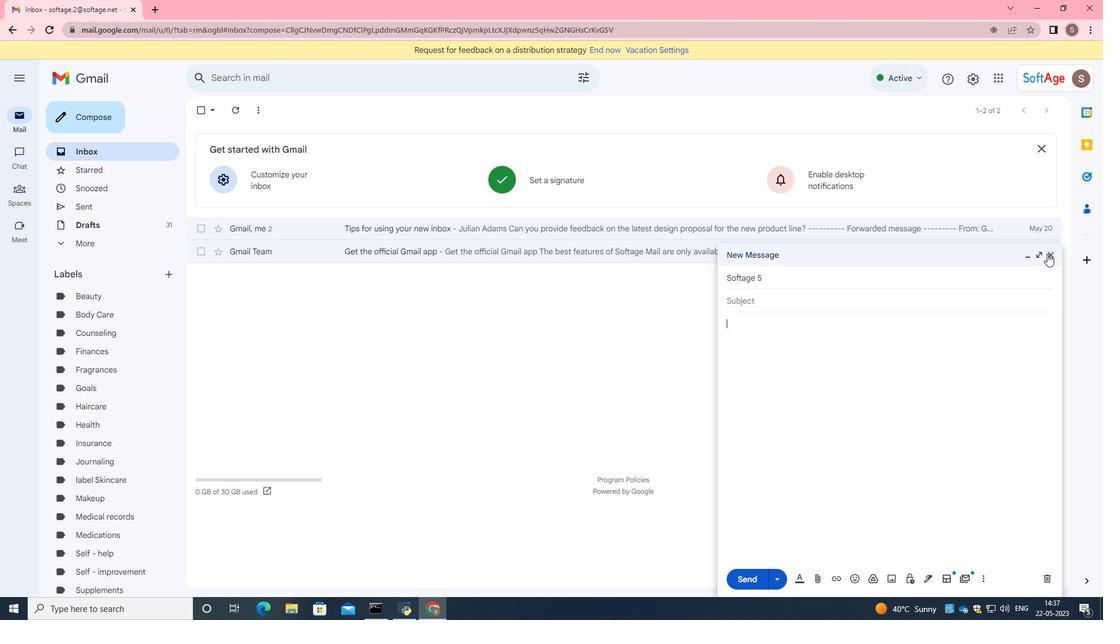 
Action: Mouse pressed left at (1049, 255)
Screenshot: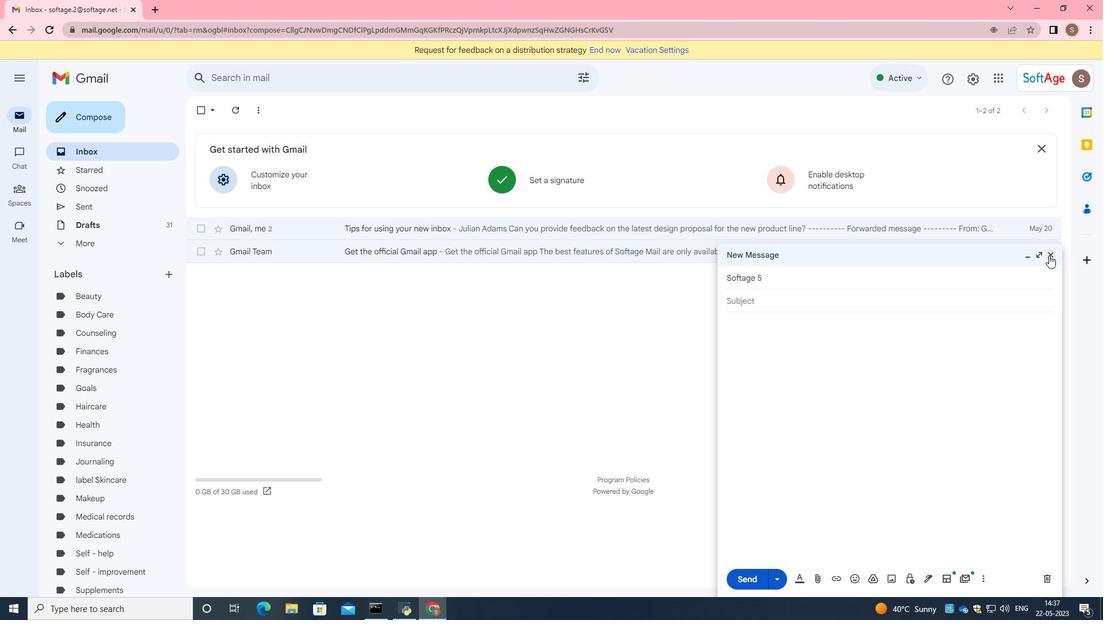 
Action: Mouse moved to (91, 115)
Screenshot: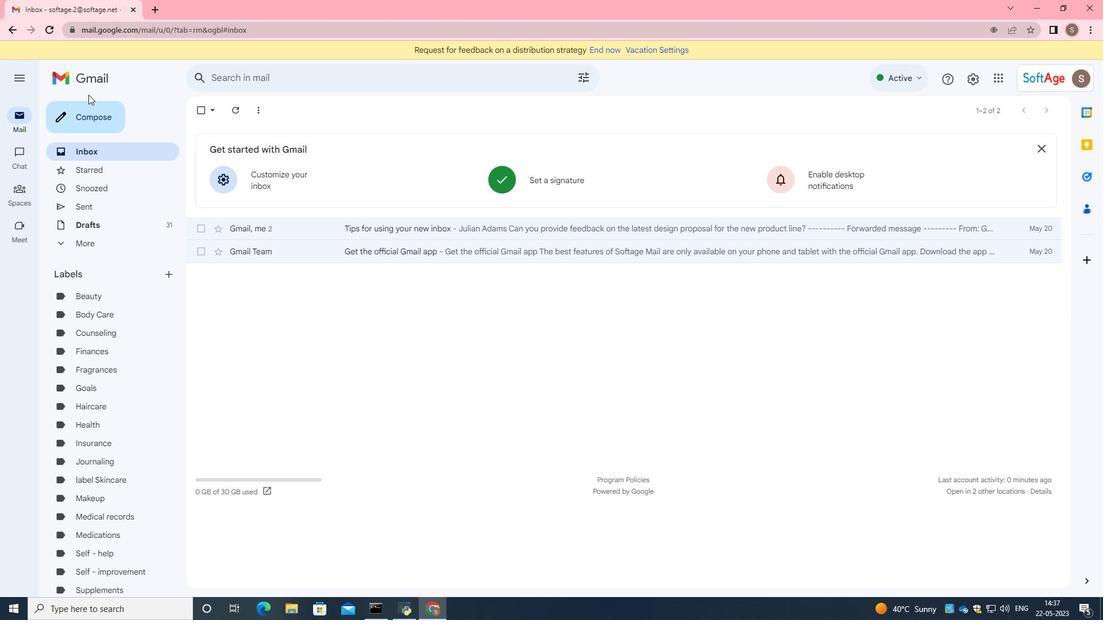 
Action: Mouse pressed left at (91, 115)
Screenshot: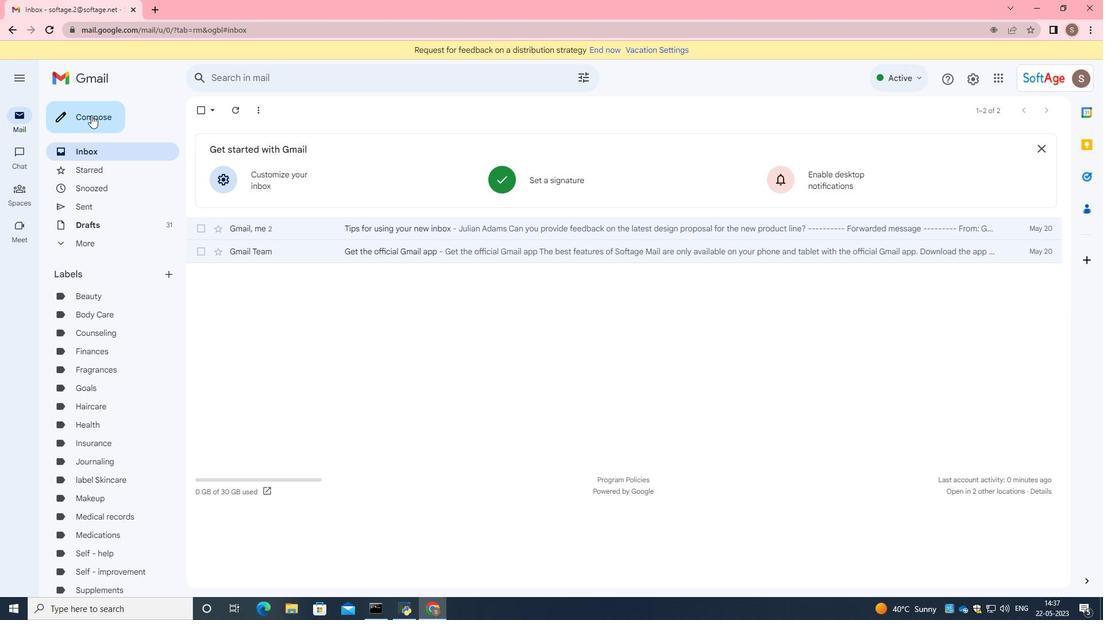 
Action: Mouse moved to (924, 572)
Screenshot: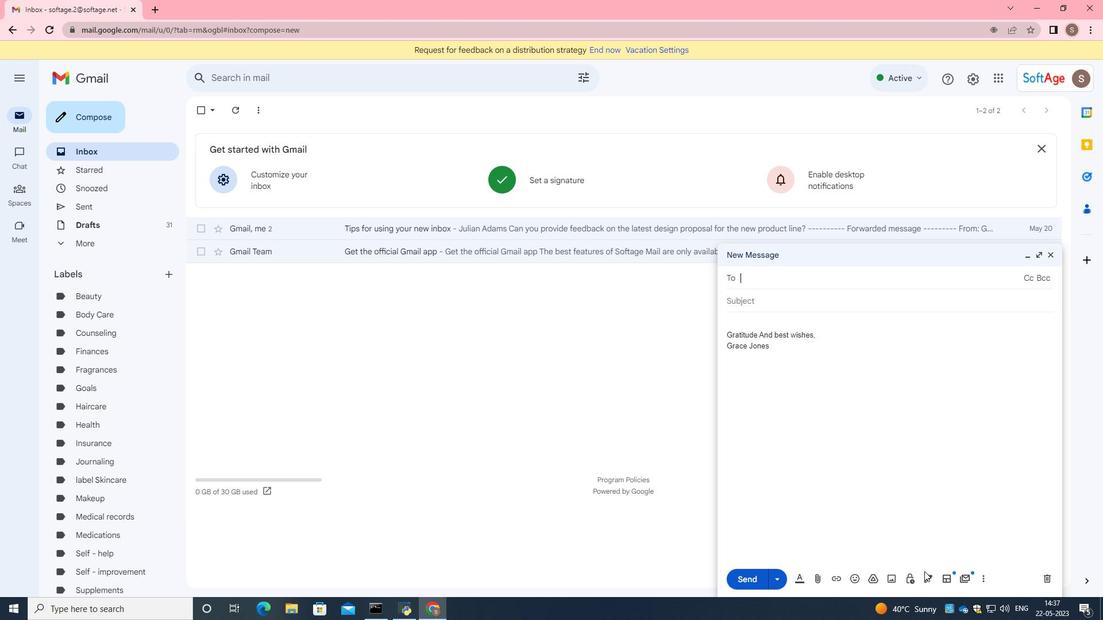 
Action: Mouse pressed left at (924, 572)
Screenshot: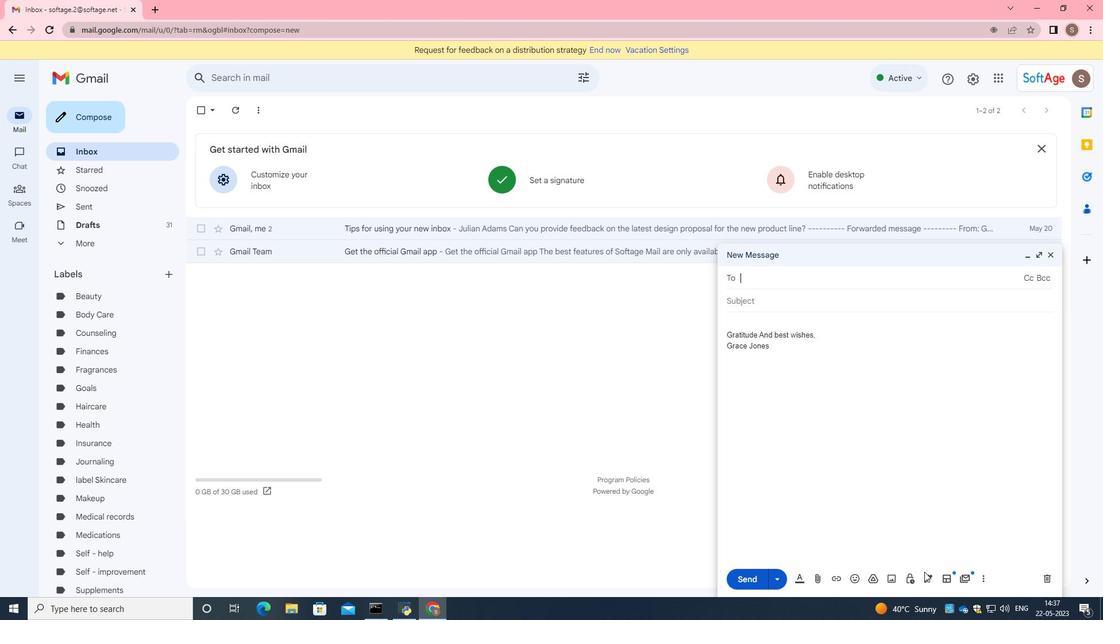 
Action: Mouse moved to (926, 581)
Screenshot: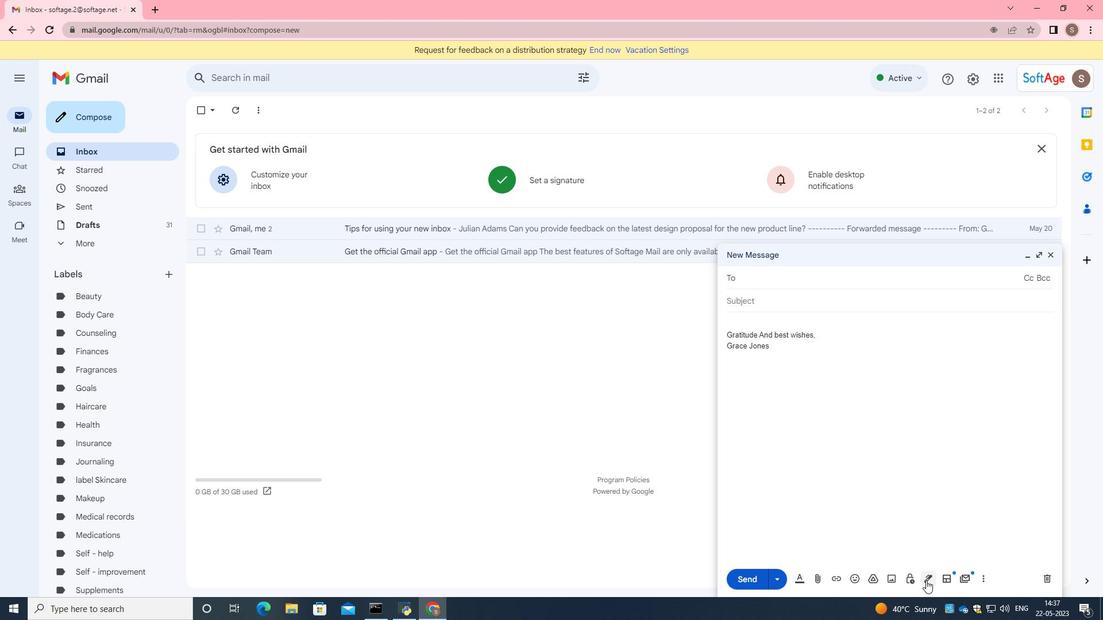 
Action: Mouse pressed left at (926, 581)
Screenshot: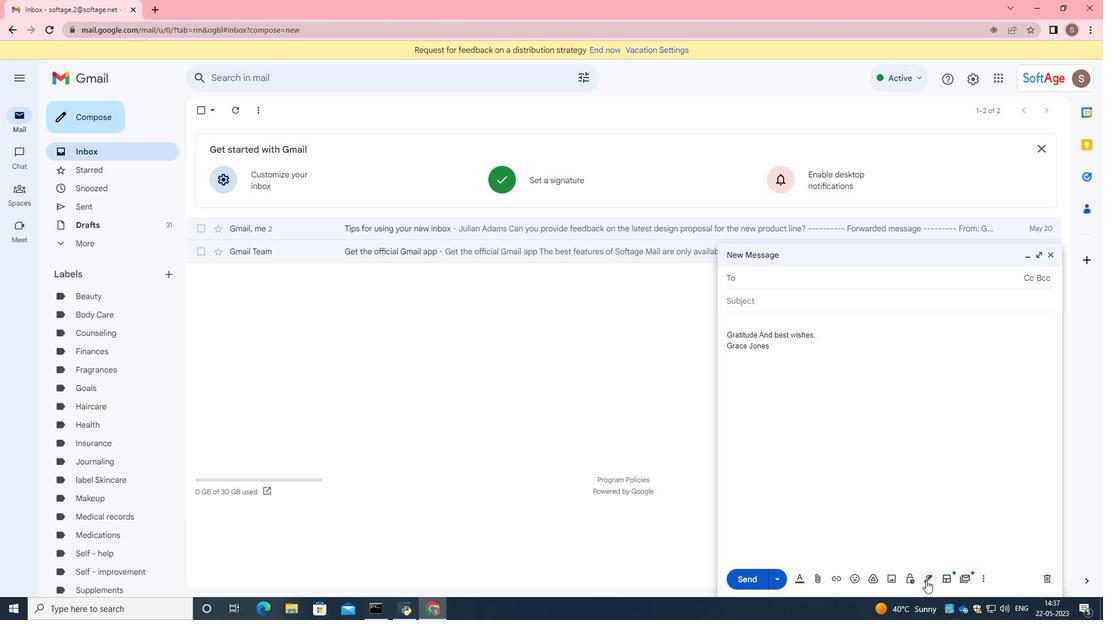 
Action: Mouse moved to (955, 519)
Screenshot: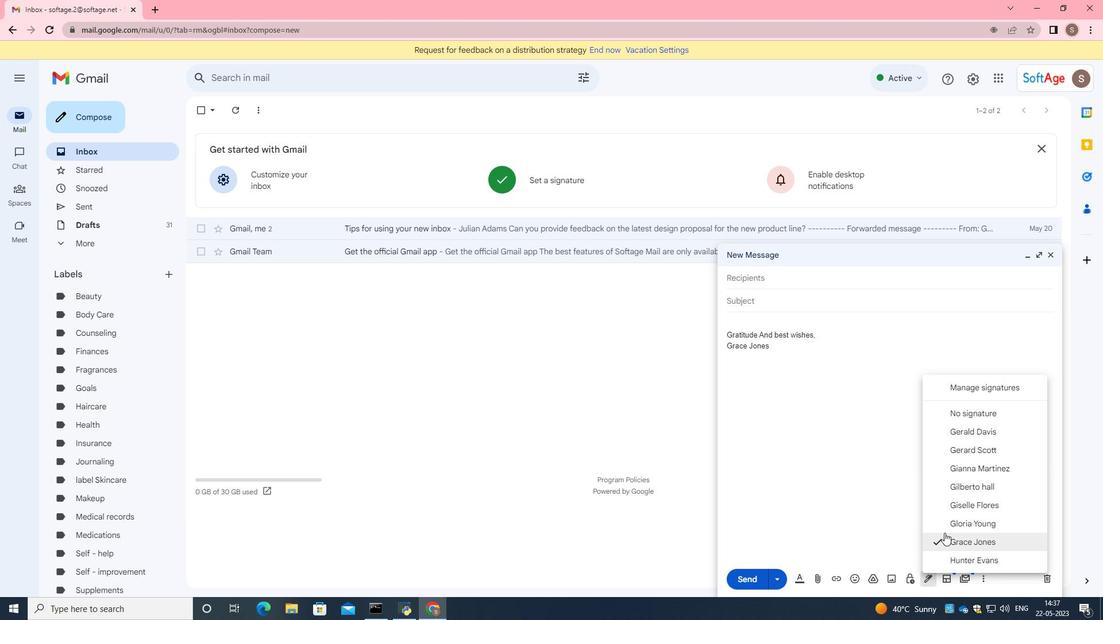 
Action: Mouse scrolled (955, 518) with delta (0, 0)
Screenshot: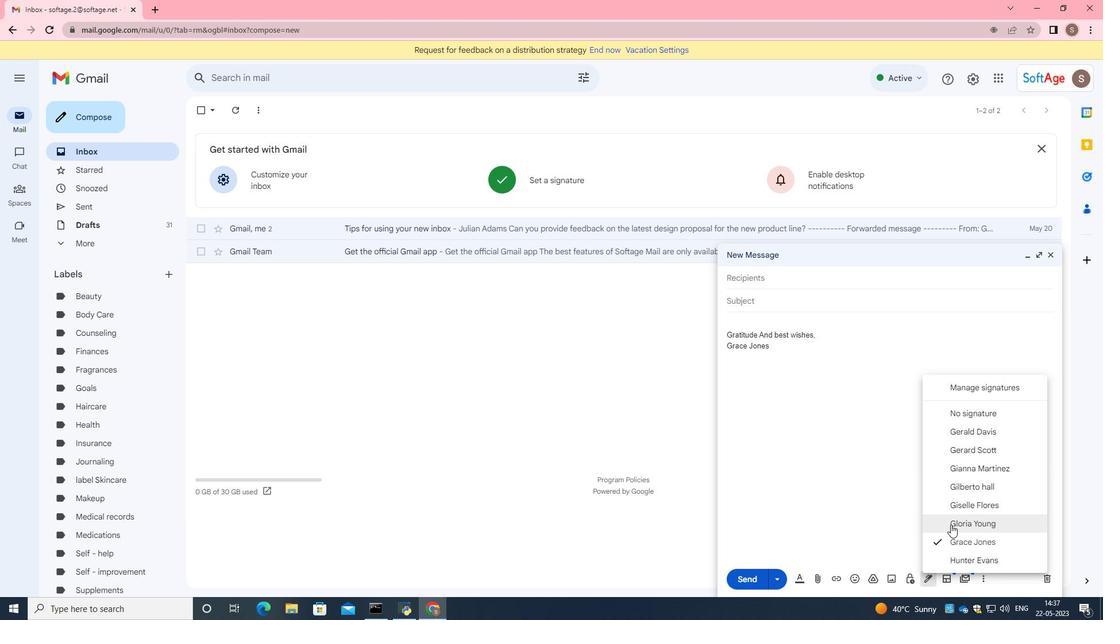 
Action: Mouse moved to (955, 522)
Screenshot: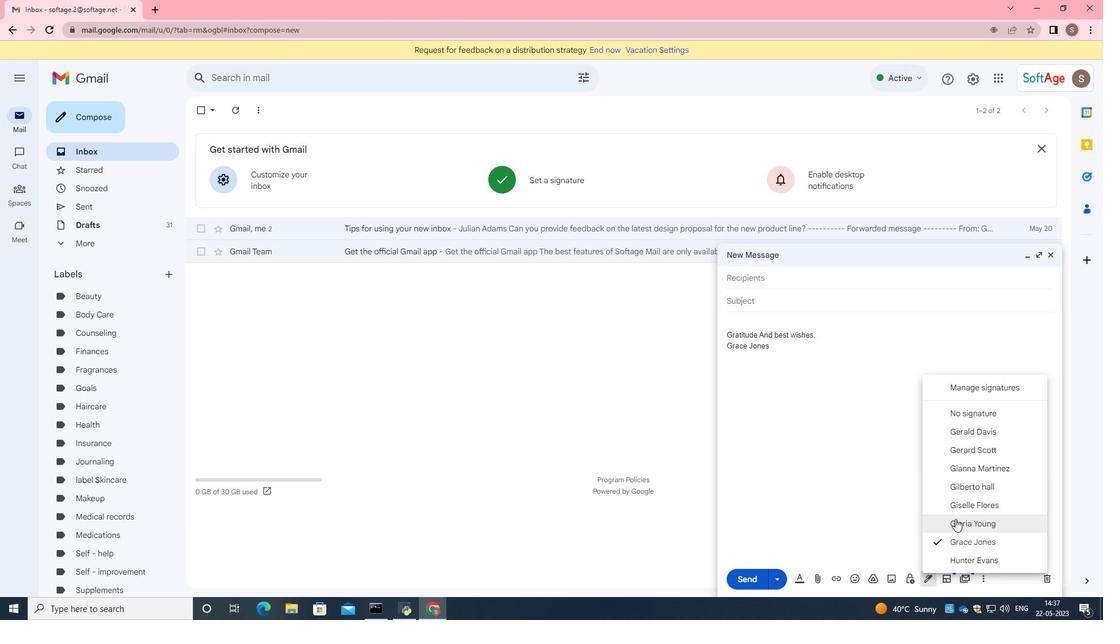 
Action: Mouse scrolled (955, 521) with delta (0, 0)
Screenshot: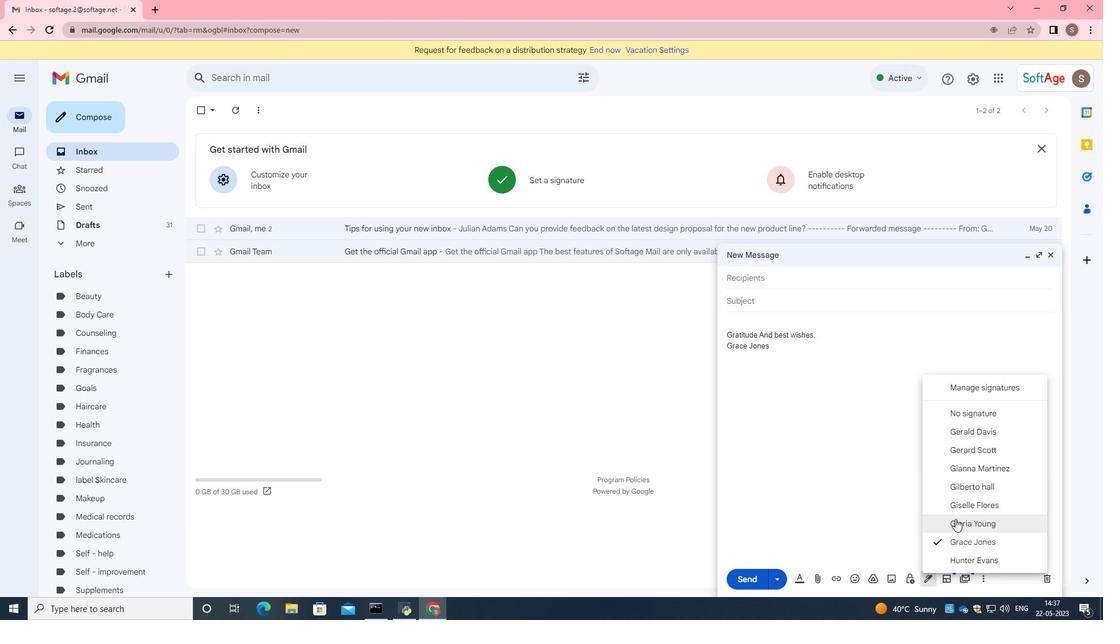
Action: Mouse moved to (971, 558)
Screenshot: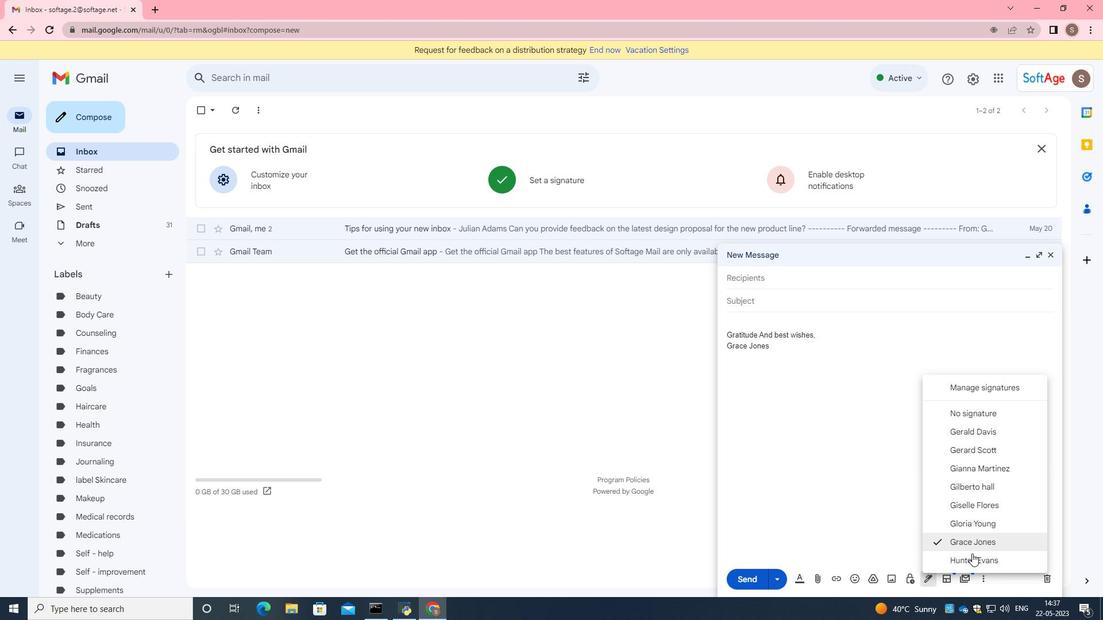 
Action: Mouse pressed left at (971, 558)
Screenshot: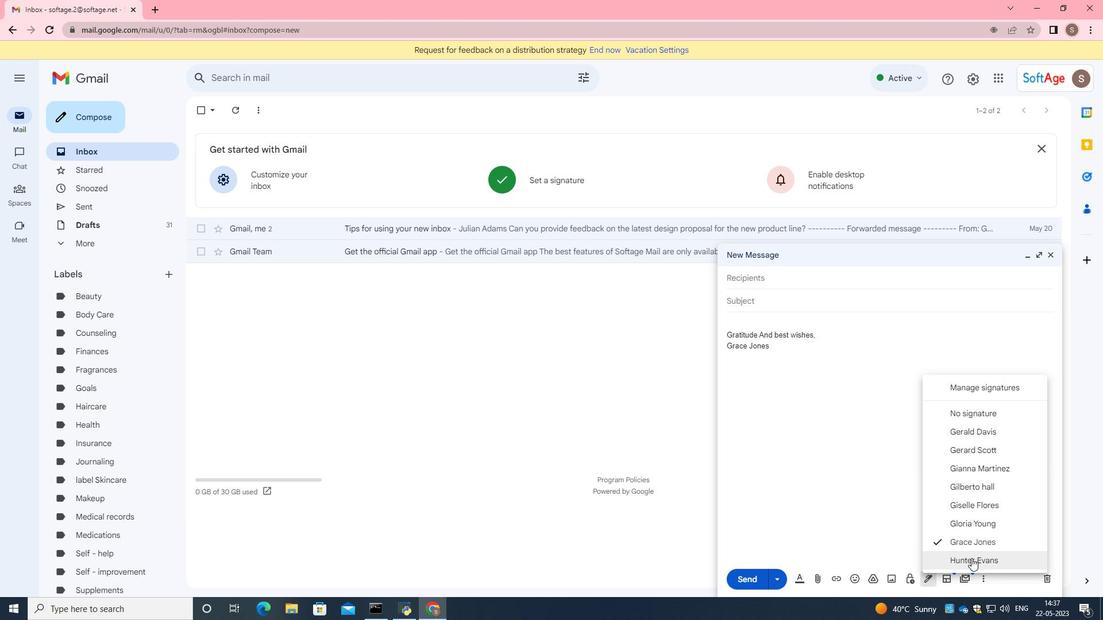 
Action: Mouse moved to (773, 280)
Screenshot: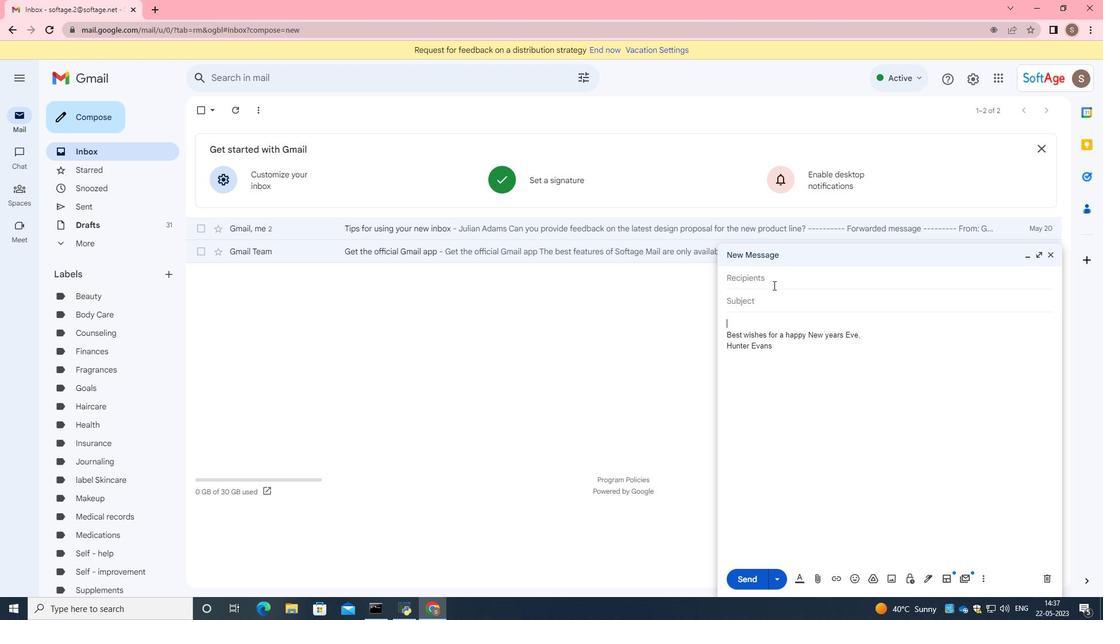 
Action: Mouse pressed left at (773, 280)
Screenshot: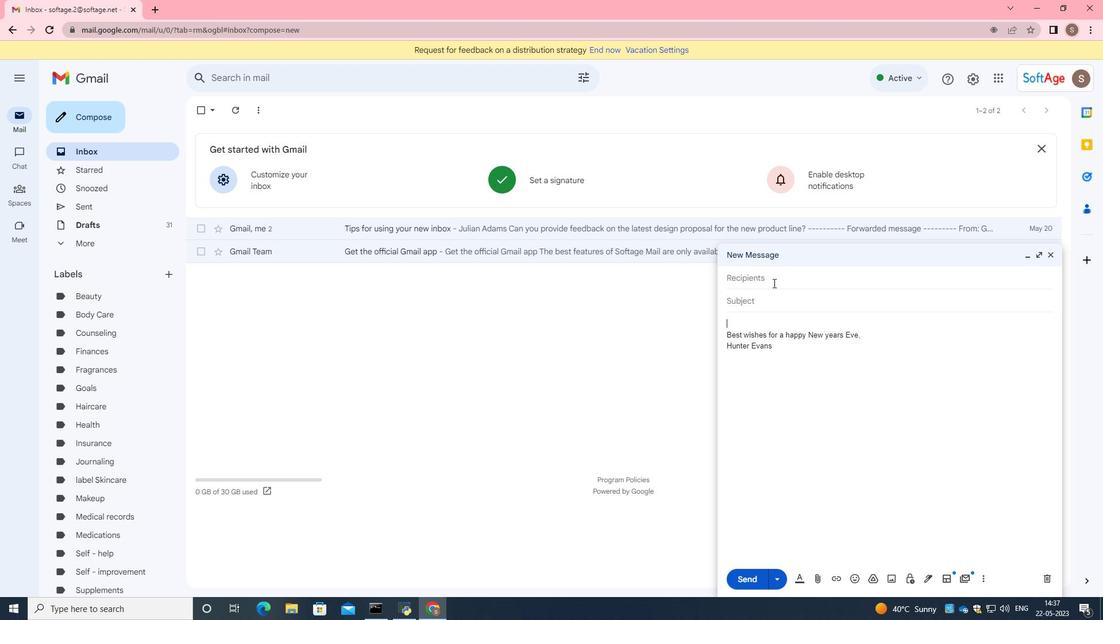 
Action: Mouse moved to (772, 280)
Screenshot: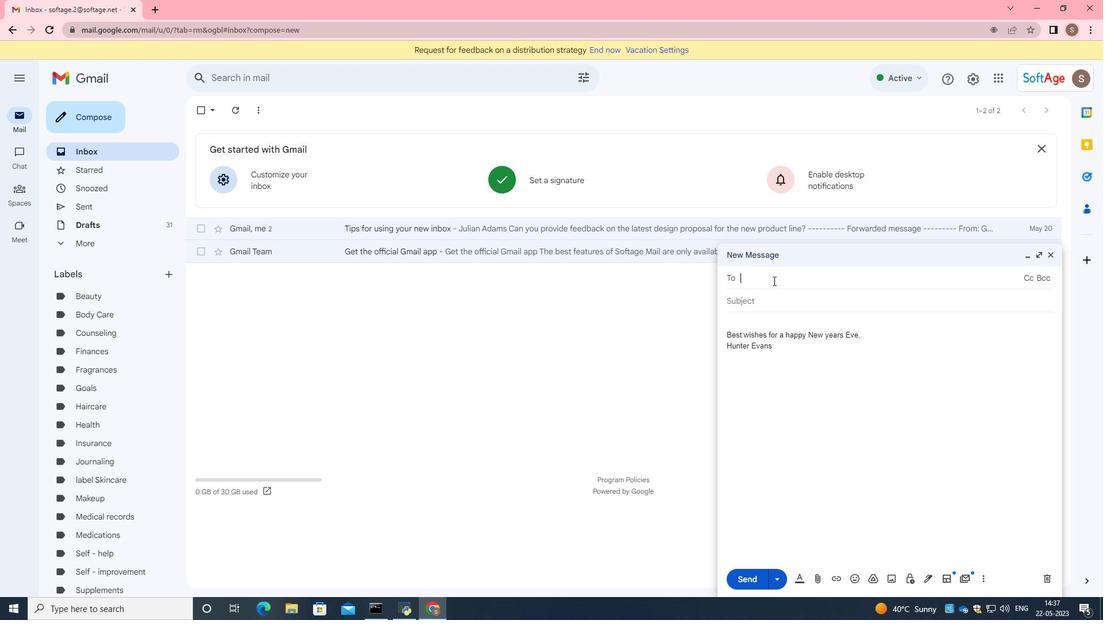 
Action: Key pressed softage.5<Key.shift>@softage.net
Screenshot: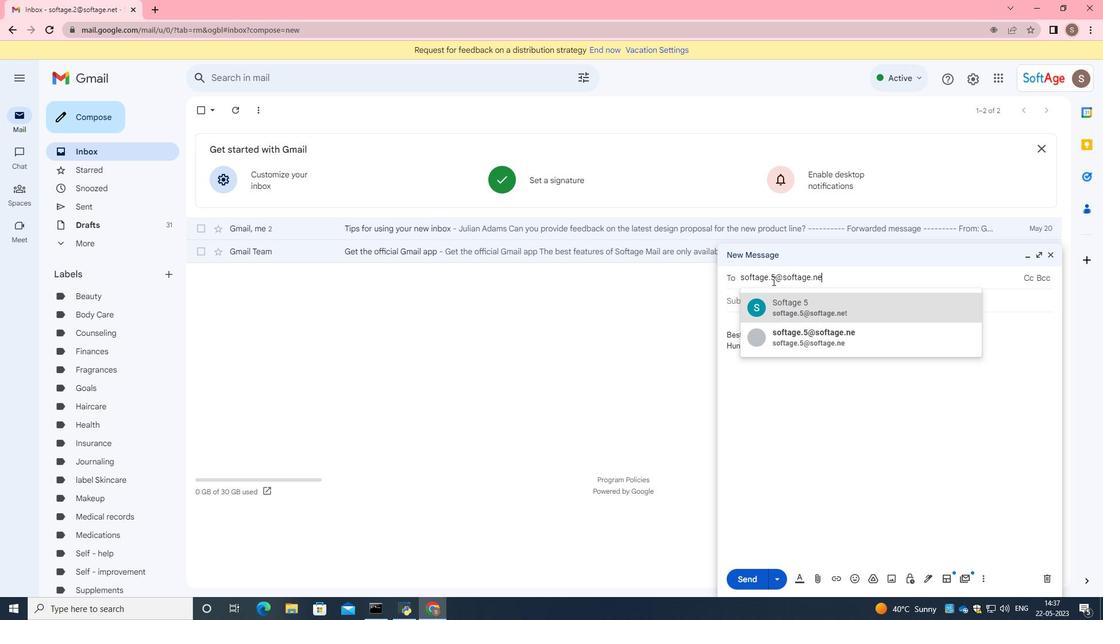 
Action: Mouse moved to (799, 303)
Screenshot: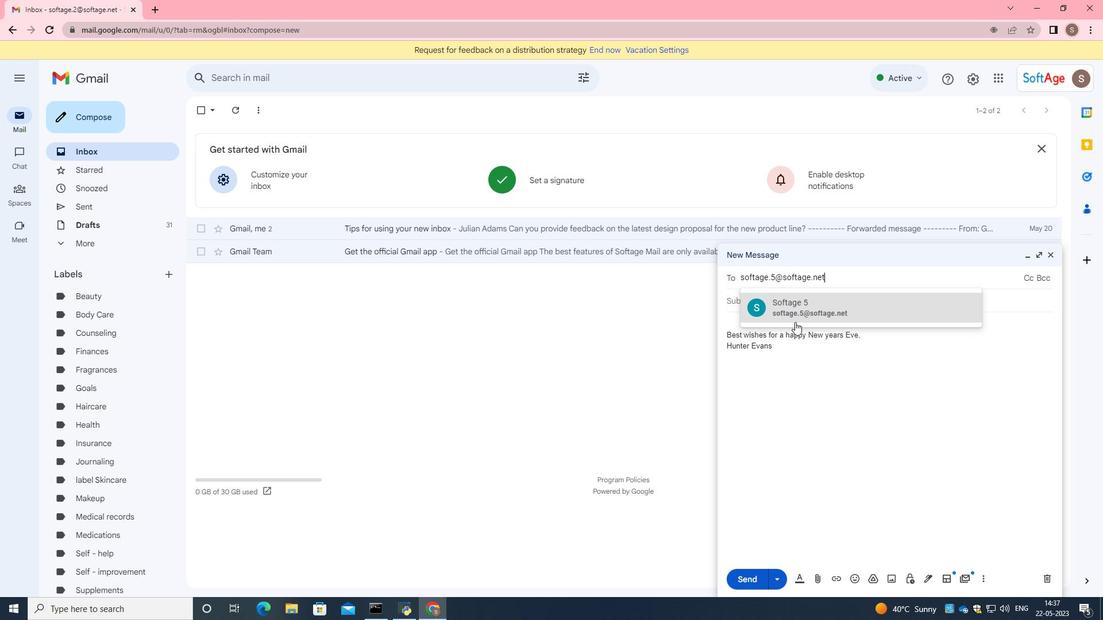 
Action: Mouse pressed left at (799, 303)
Screenshot: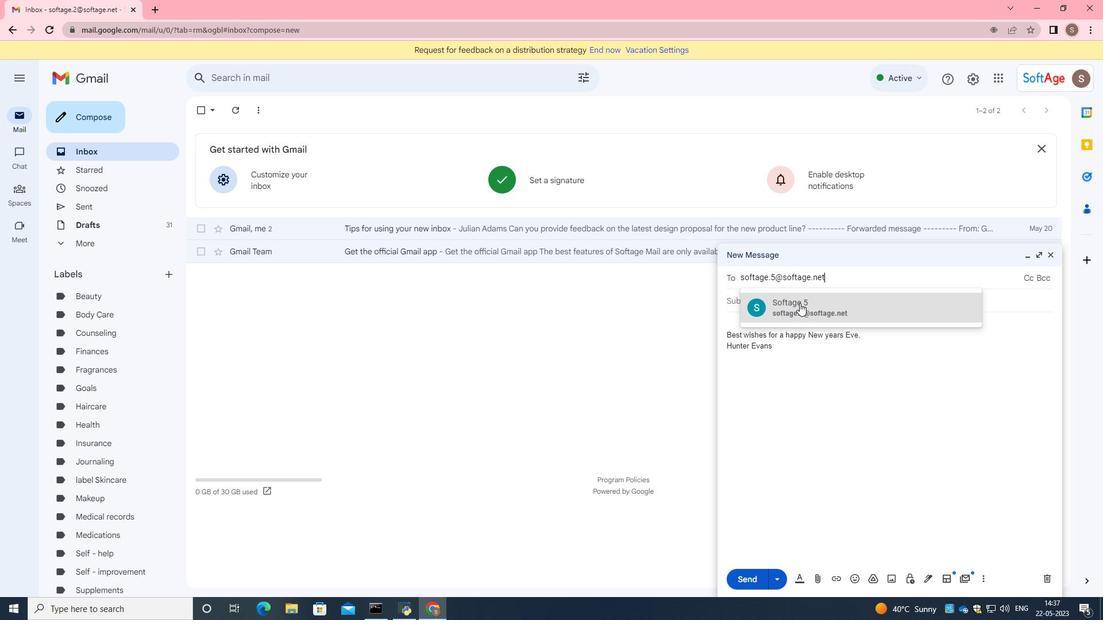 
Action: Mouse moved to (978, 579)
Screenshot: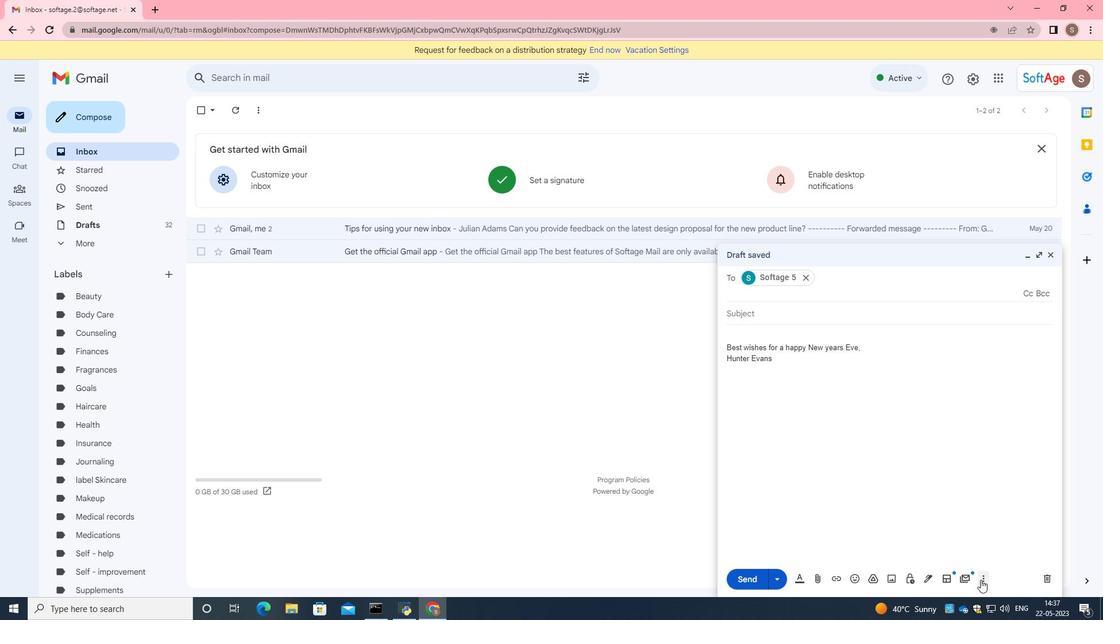 
Action: Mouse pressed left at (978, 579)
Screenshot: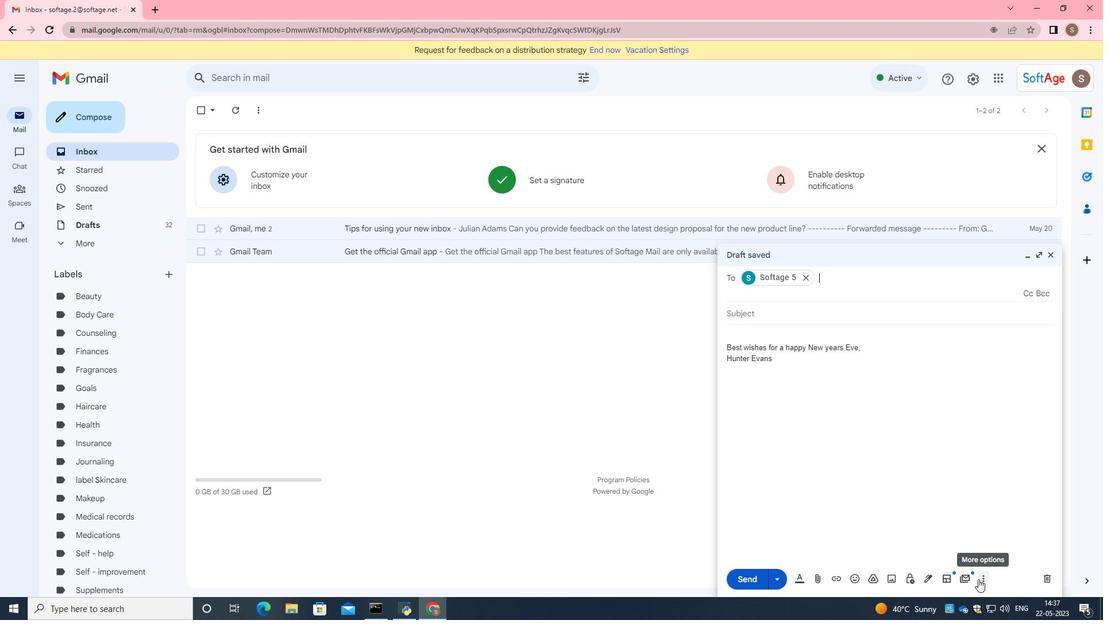 
Action: Mouse moved to (749, 447)
Screenshot: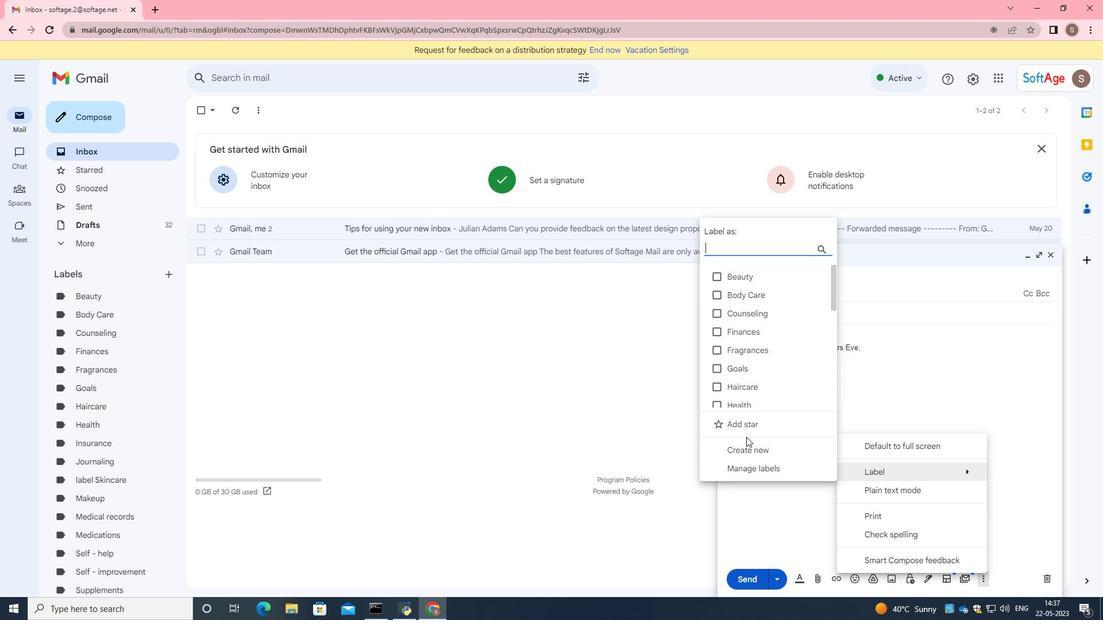 
Action: Mouse pressed left at (749, 447)
Screenshot: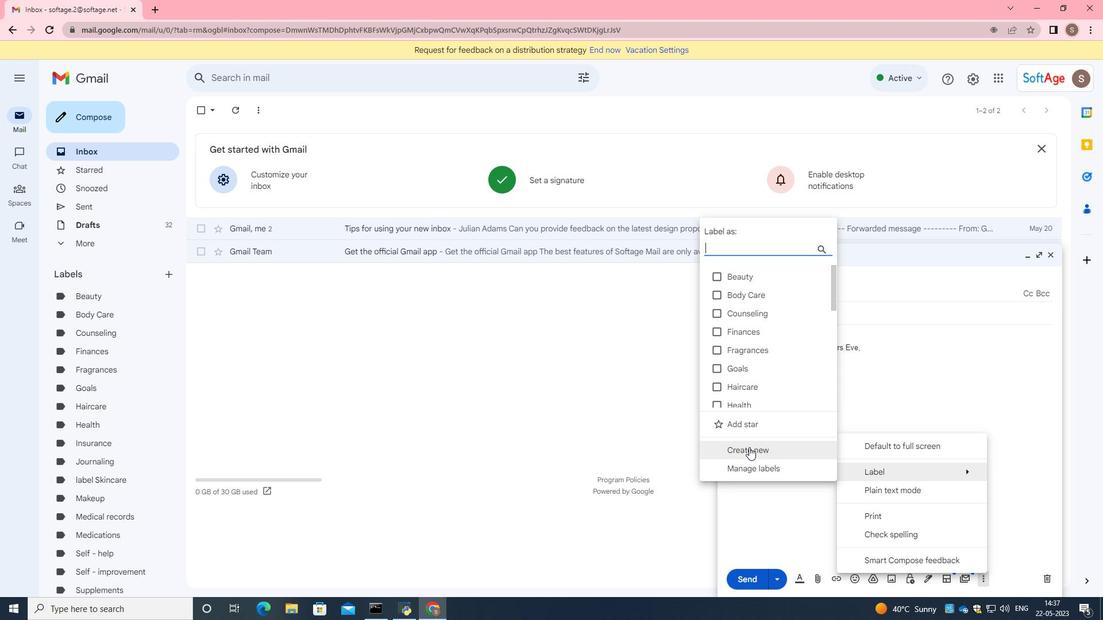 
Action: Key pressed <Key.caps_lock>P<Key.caps_lock>arty<Key.space><Key.caps_lock>P<Key.caps_lock>lanning
Screenshot: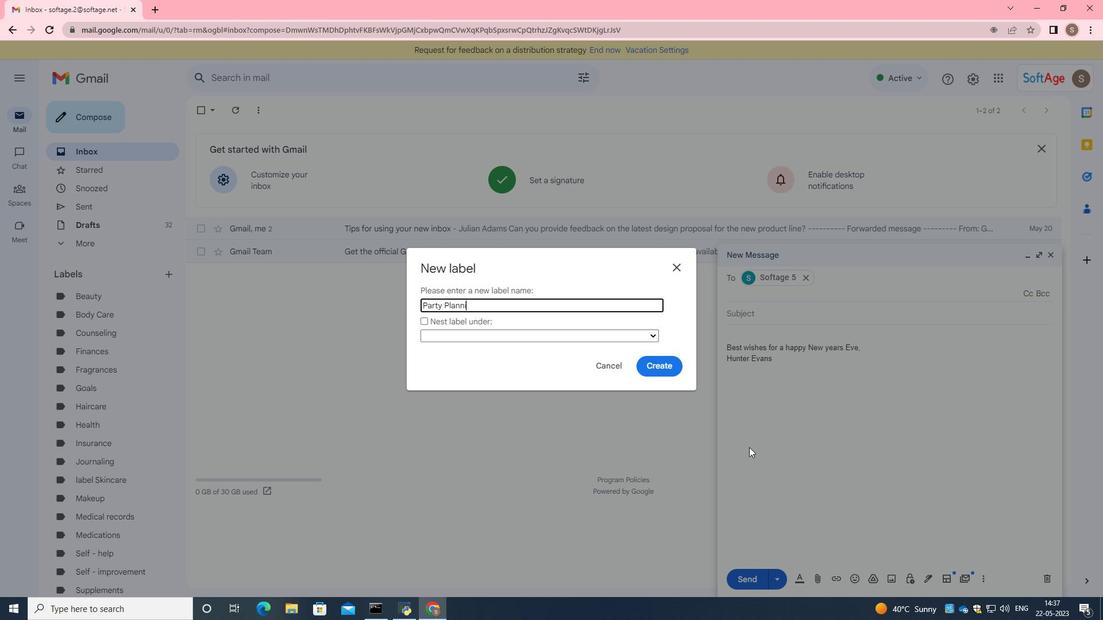 
Action: Mouse moved to (665, 363)
Screenshot: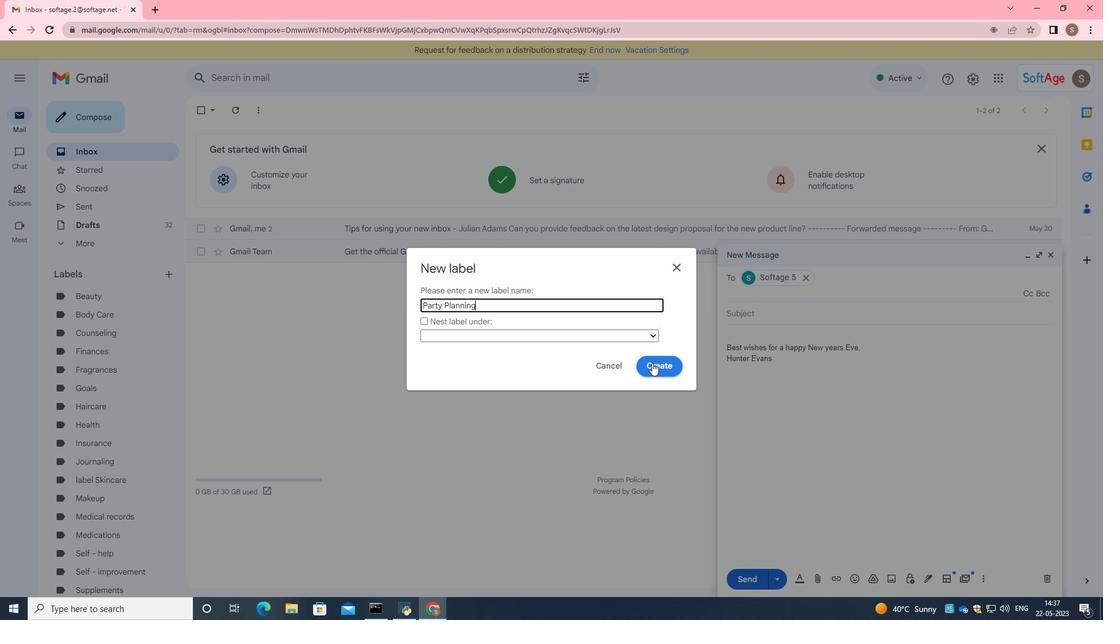 
Action: Mouse pressed left at (665, 363)
Screenshot: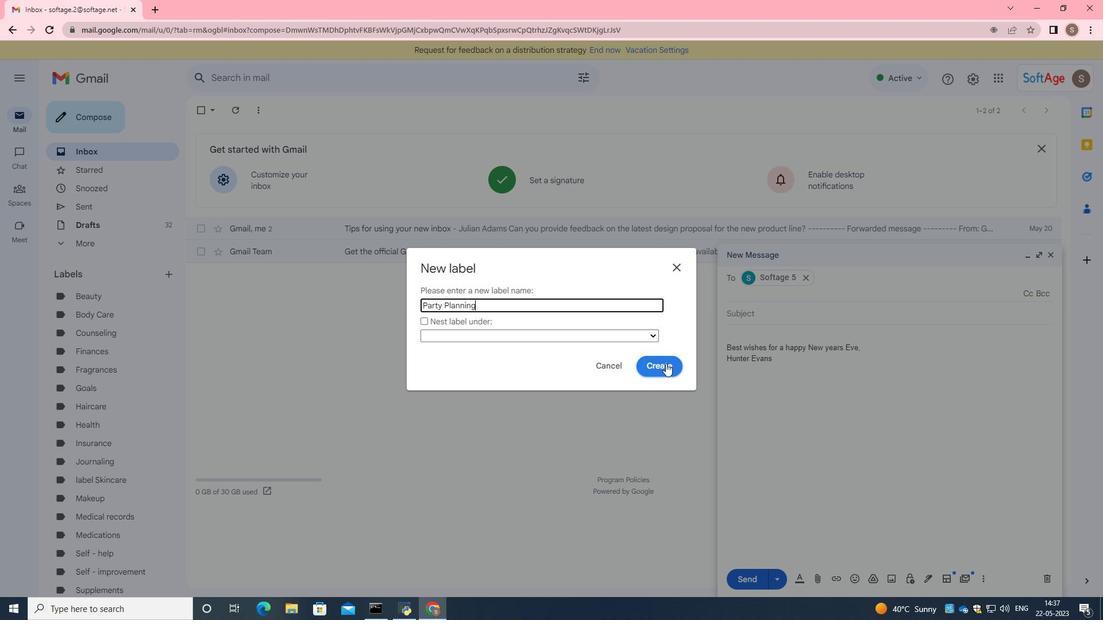 
Action: Mouse moved to (757, 575)
Screenshot: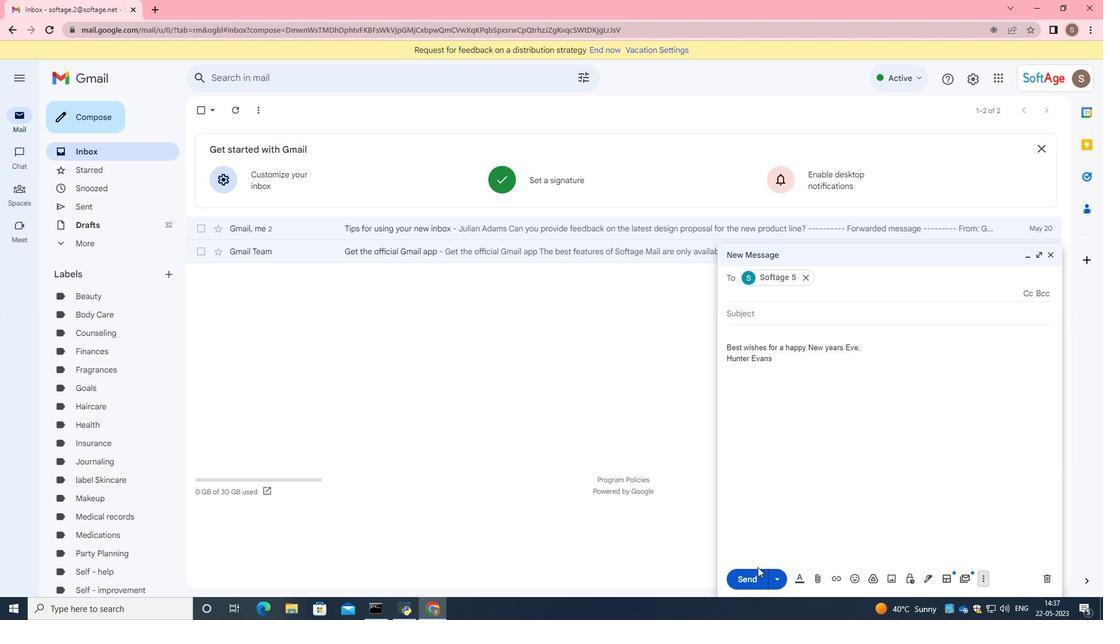 
